 Task: Search one way flight ticket for 3 adults, 3 children in premium economy from Traverse City: Cherry Capital Airport (was Cherry County Airpark) to Evansville: Evansville Regional Airport on 5-3-2023. Choice of flights is JetBlue. Outbound departure time preference is 22:15.
Action: Mouse moved to (290, 437)
Screenshot: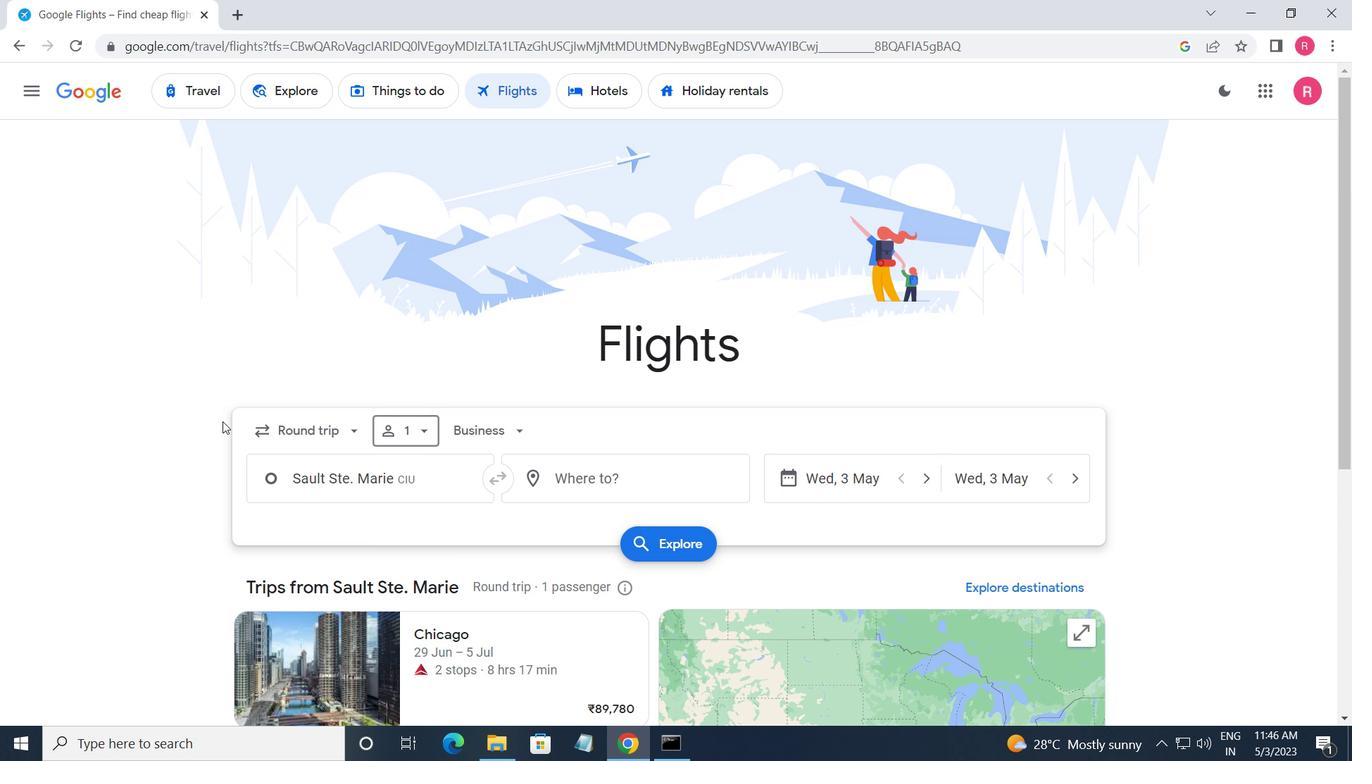 
Action: Mouse pressed left at (290, 437)
Screenshot: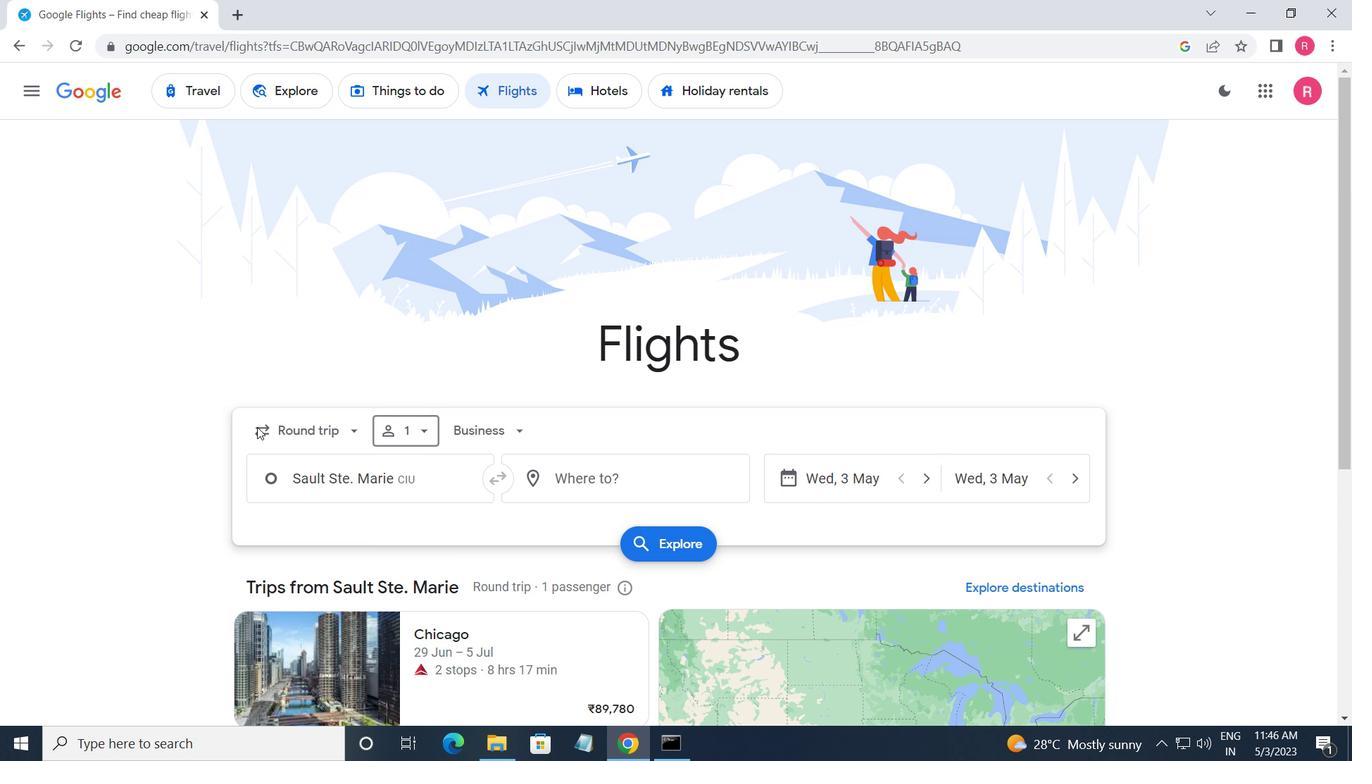 
Action: Mouse moved to (324, 513)
Screenshot: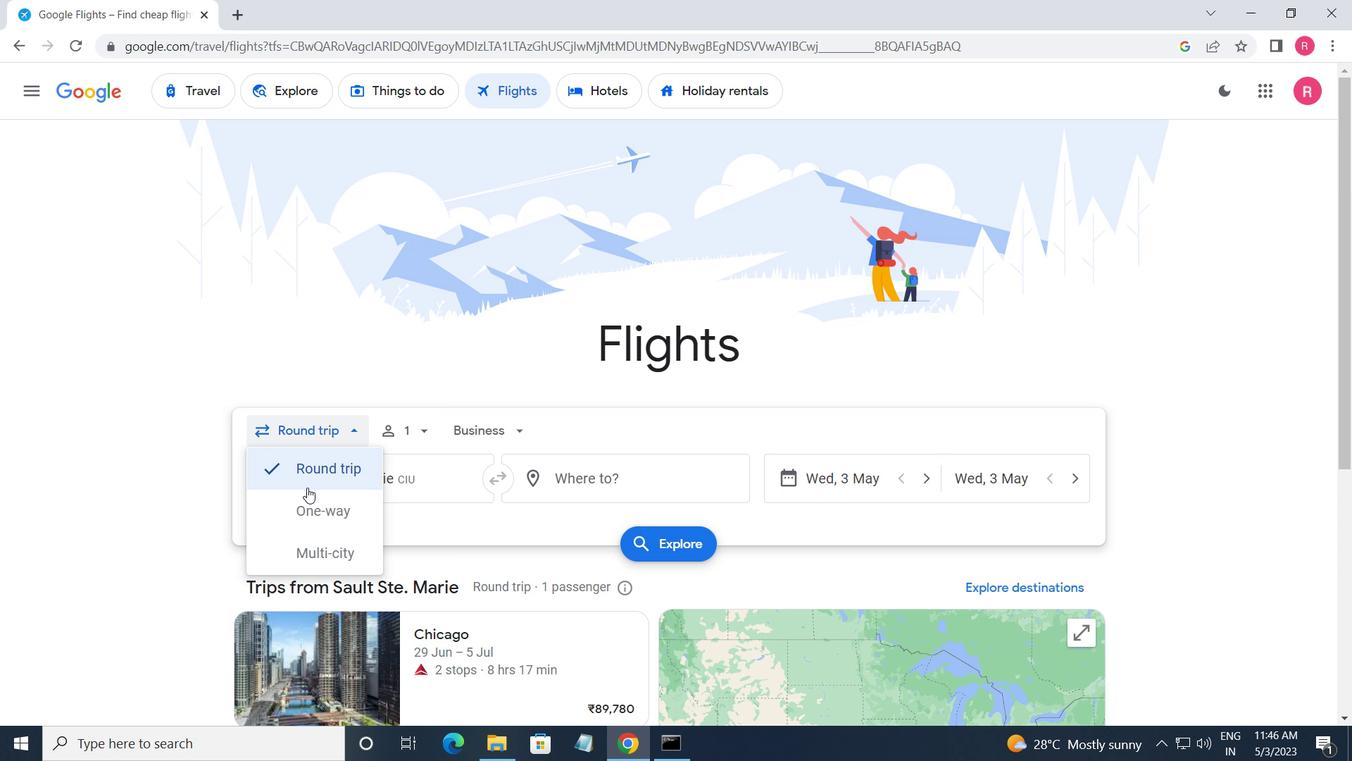 
Action: Mouse pressed left at (324, 513)
Screenshot: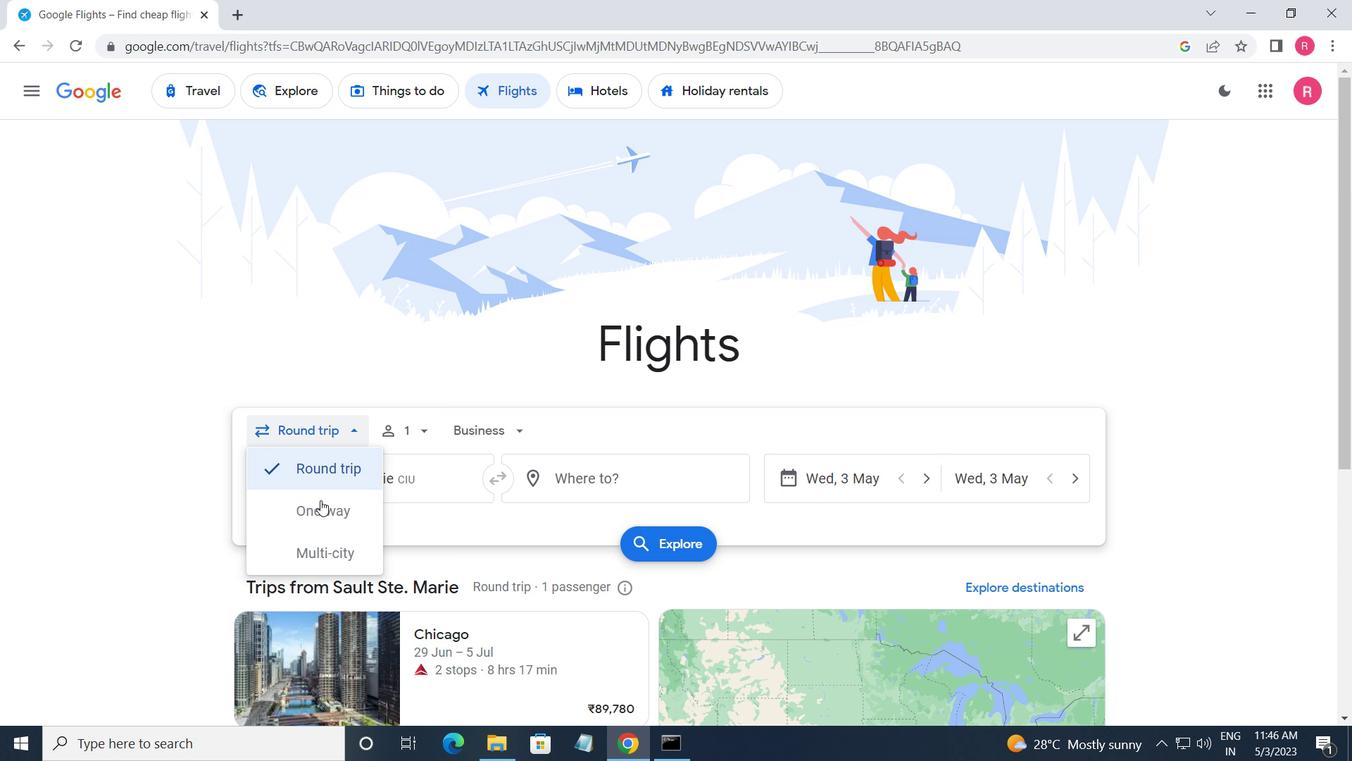 
Action: Mouse moved to (402, 431)
Screenshot: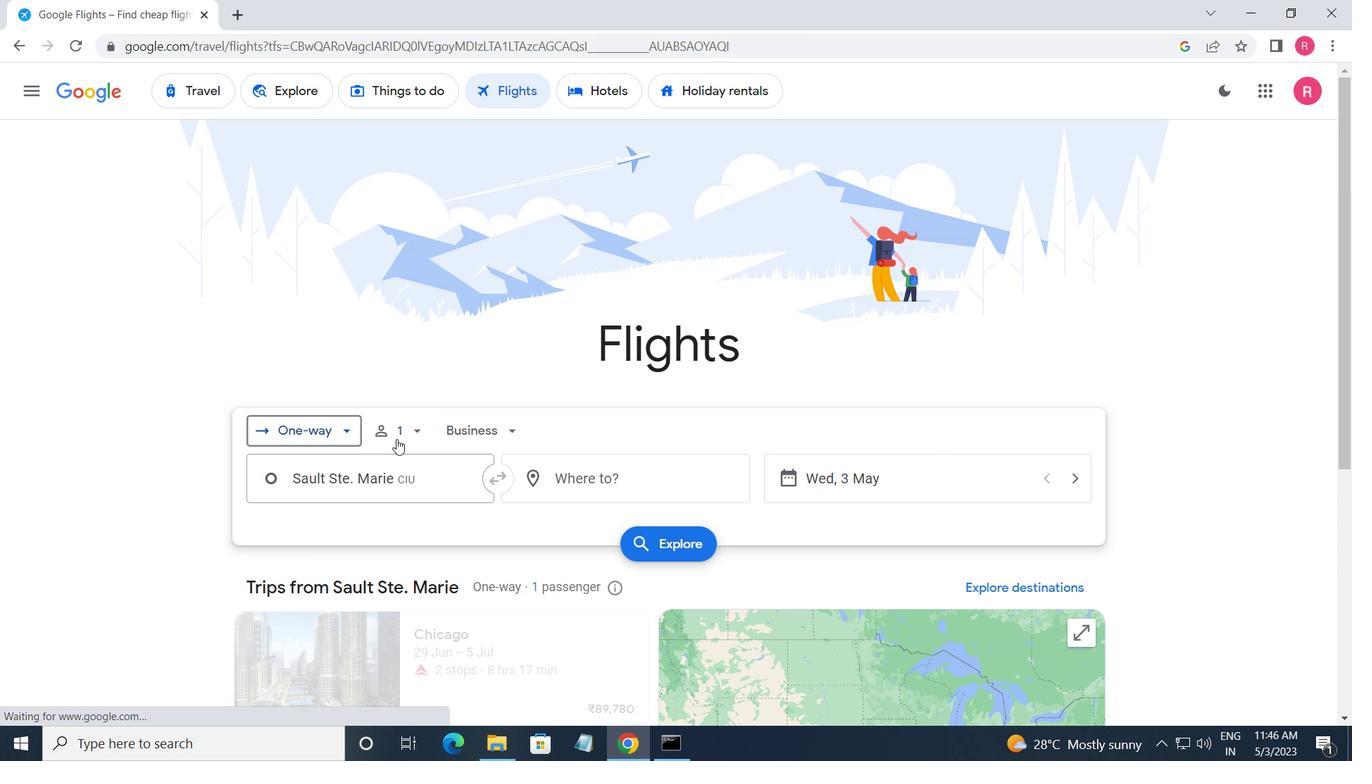 
Action: Mouse pressed left at (402, 431)
Screenshot: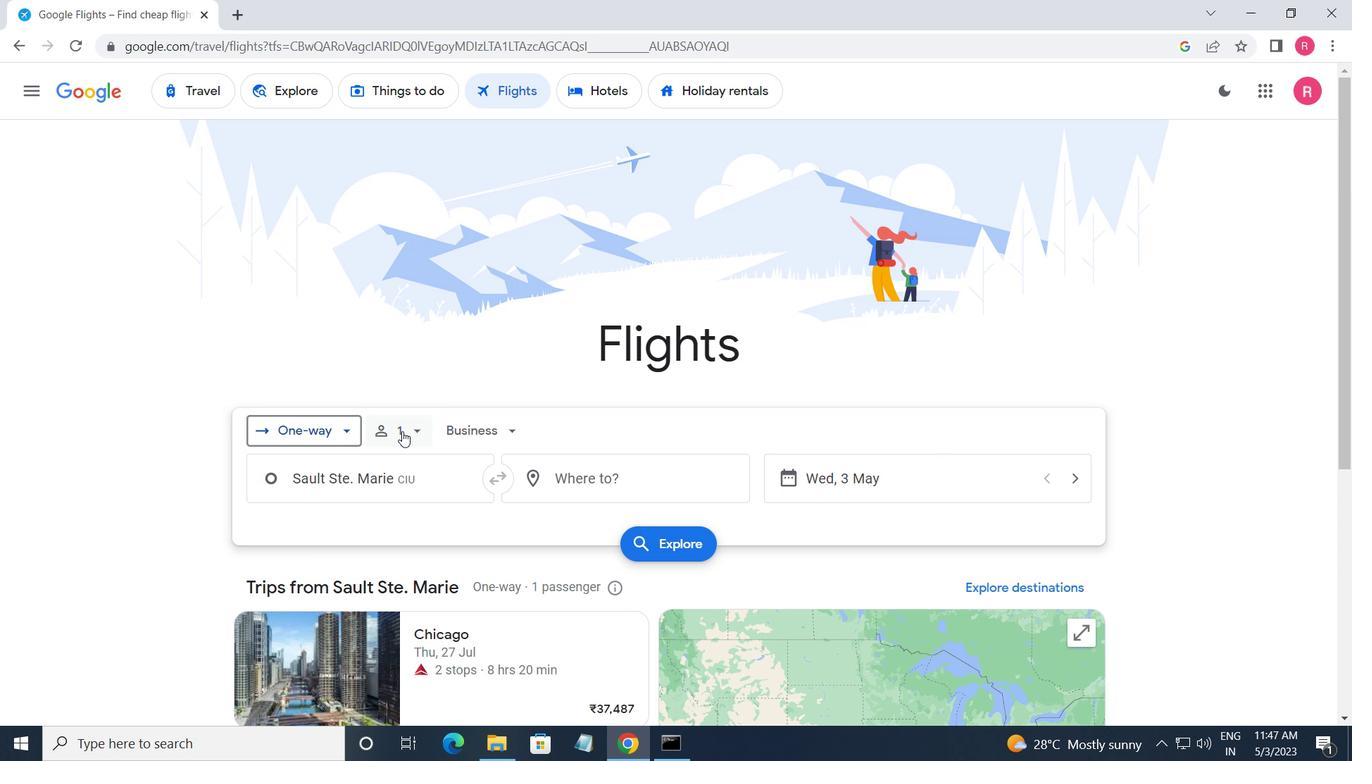 
Action: Mouse moved to (558, 489)
Screenshot: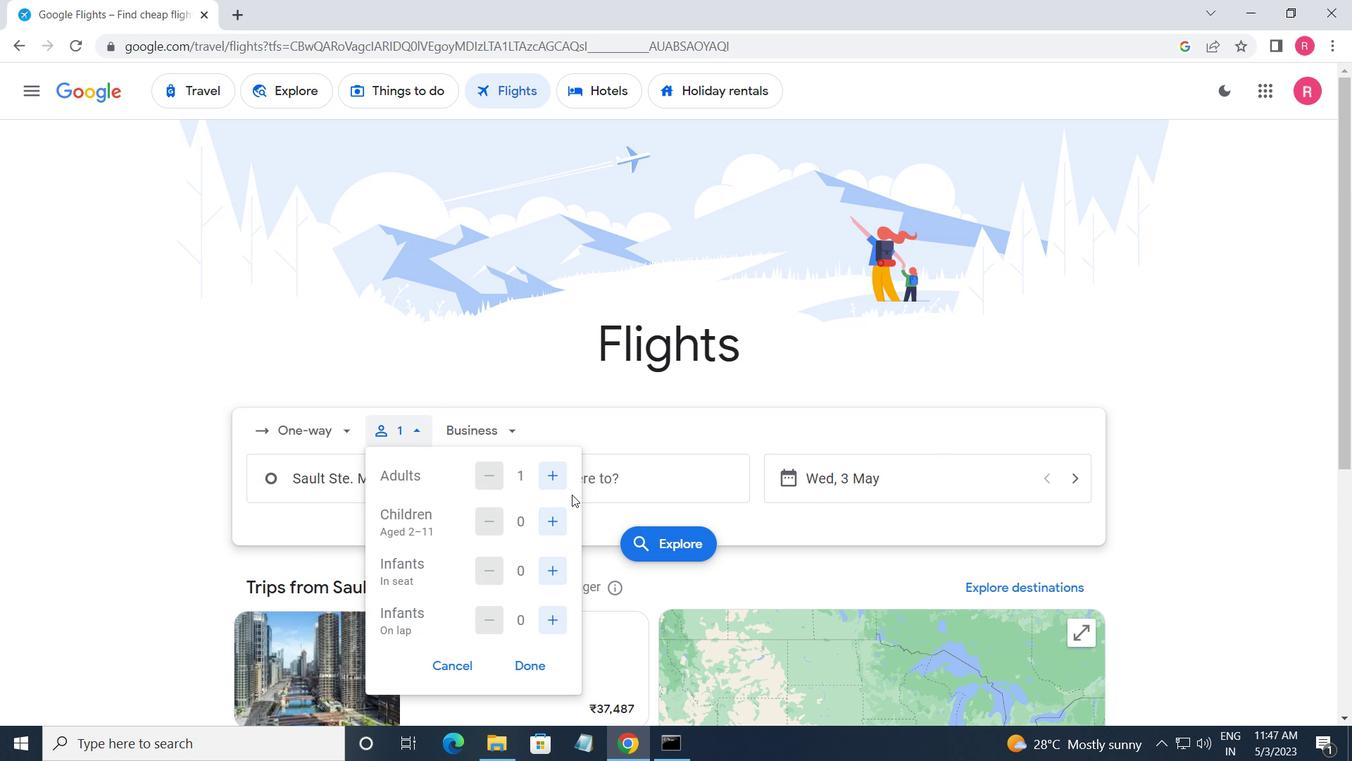 
Action: Mouse pressed left at (558, 489)
Screenshot: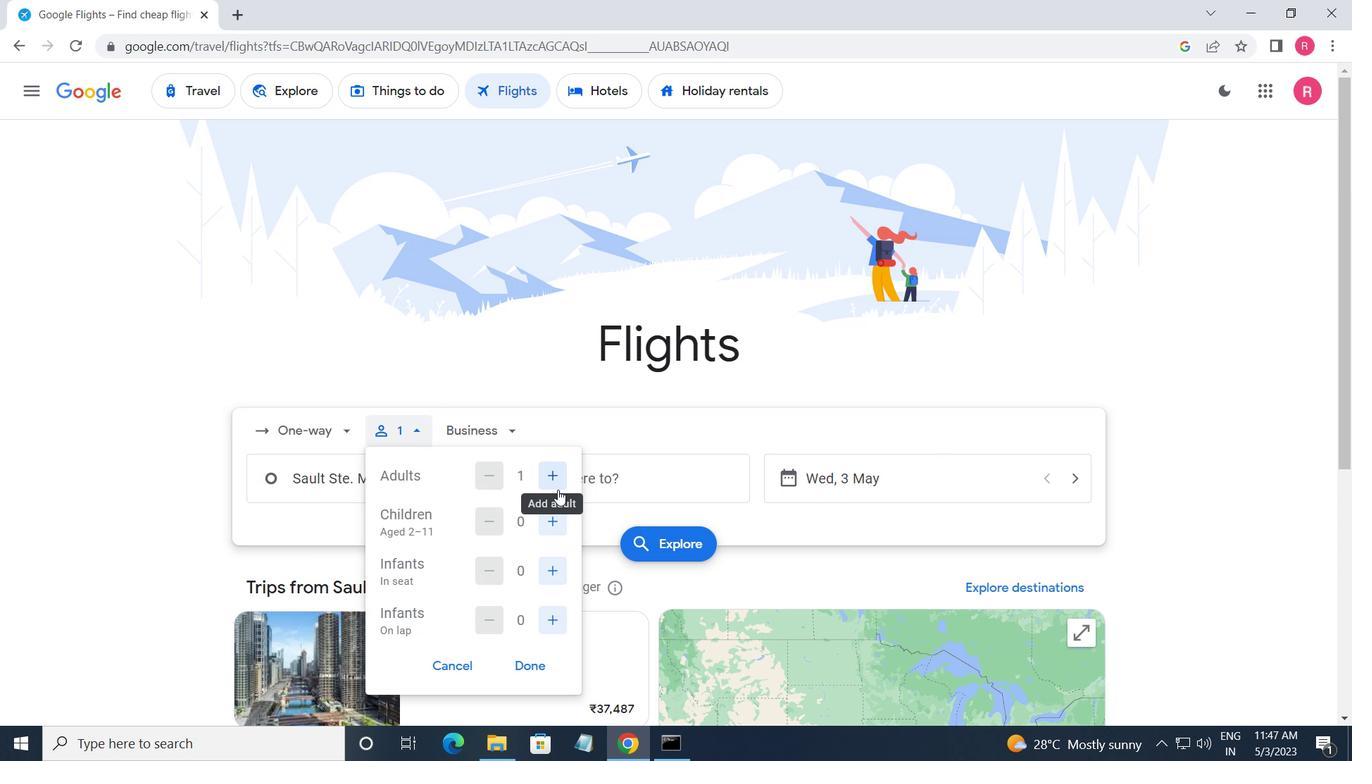 
Action: Mouse pressed left at (558, 489)
Screenshot: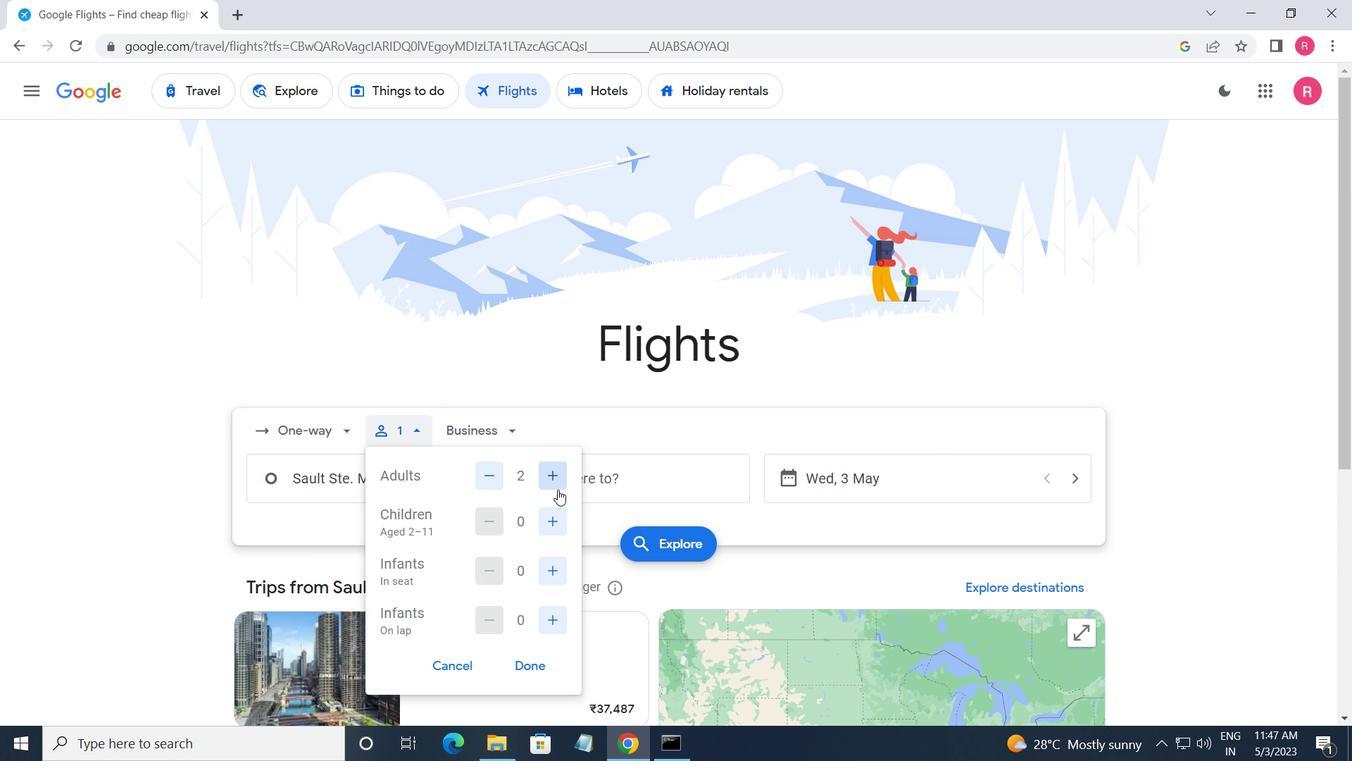 
Action: Mouse moved to (555, 517)
Screenshot: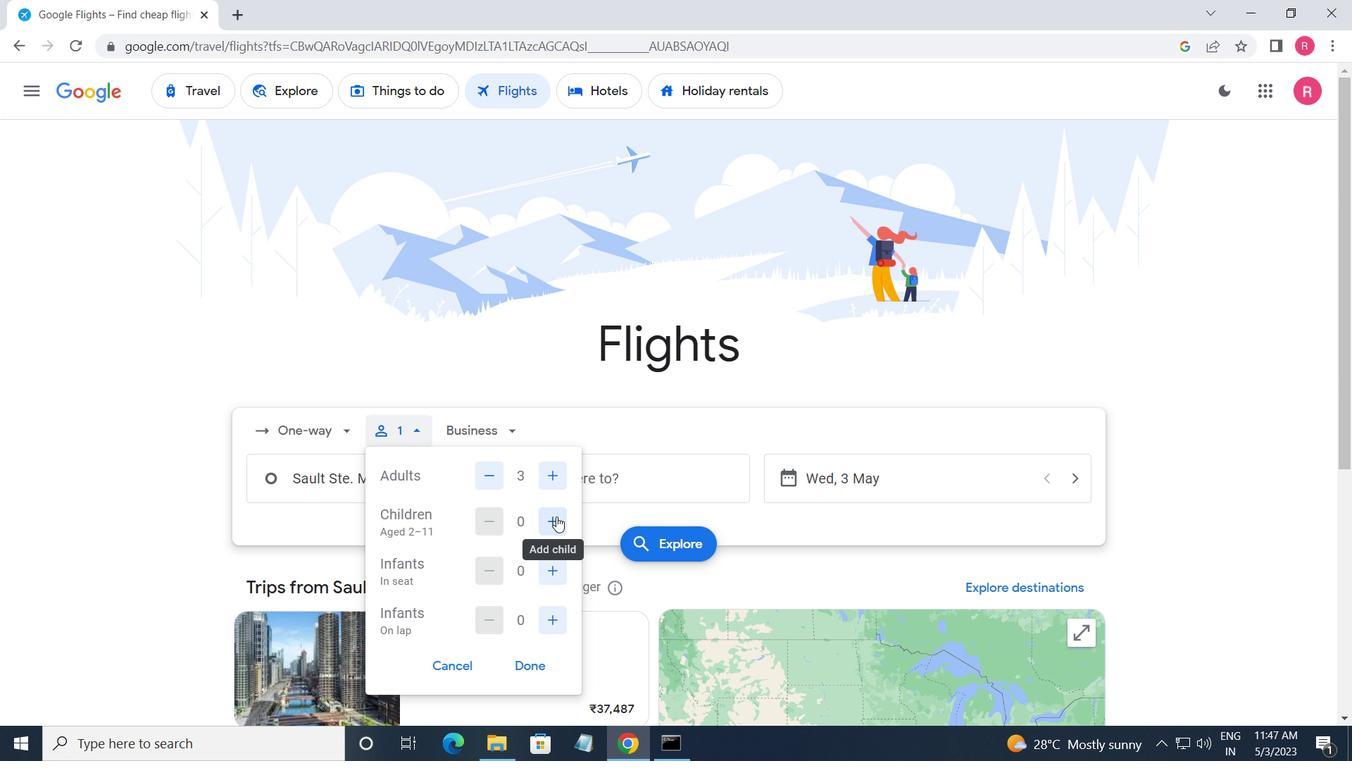 
Action: Mouse pressed left at (555, 517)
Screenshot: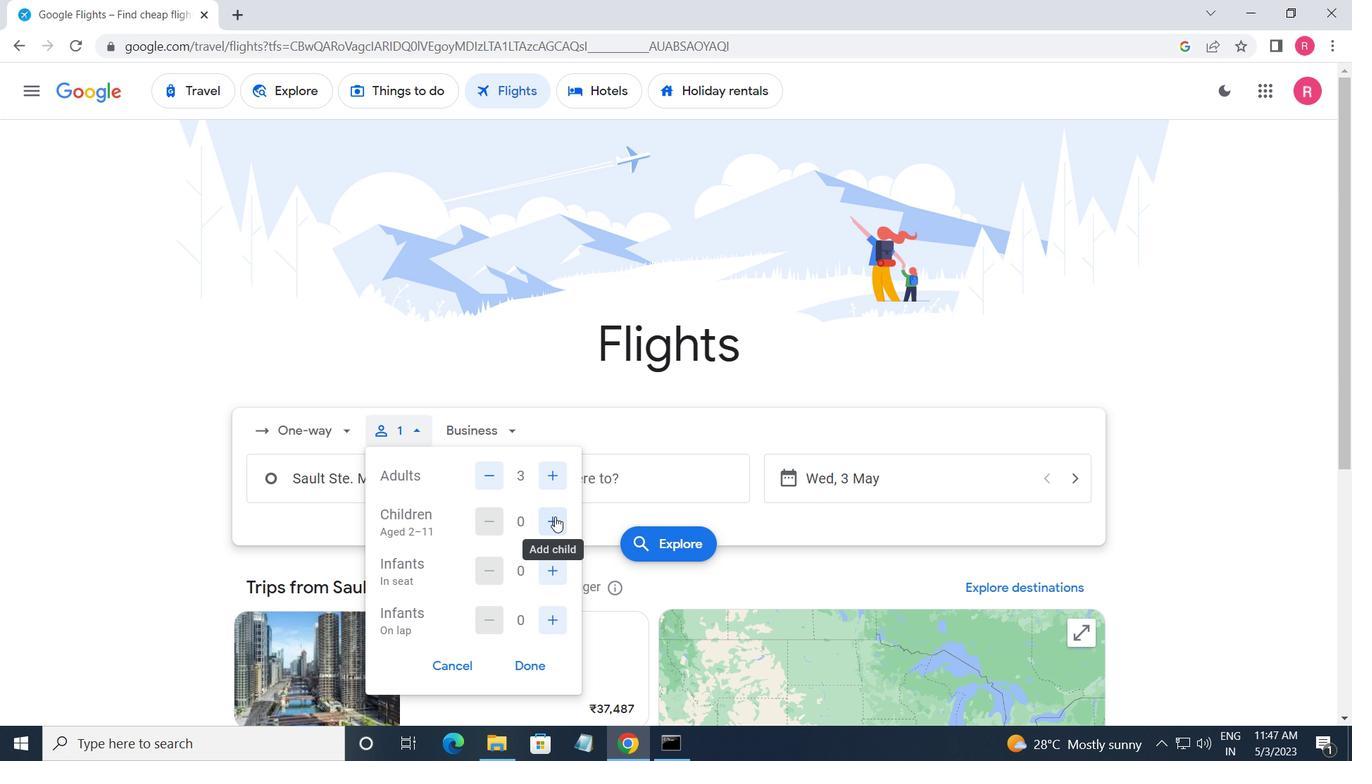 
Action: Mouse moved to (555, 517)
Screenshot: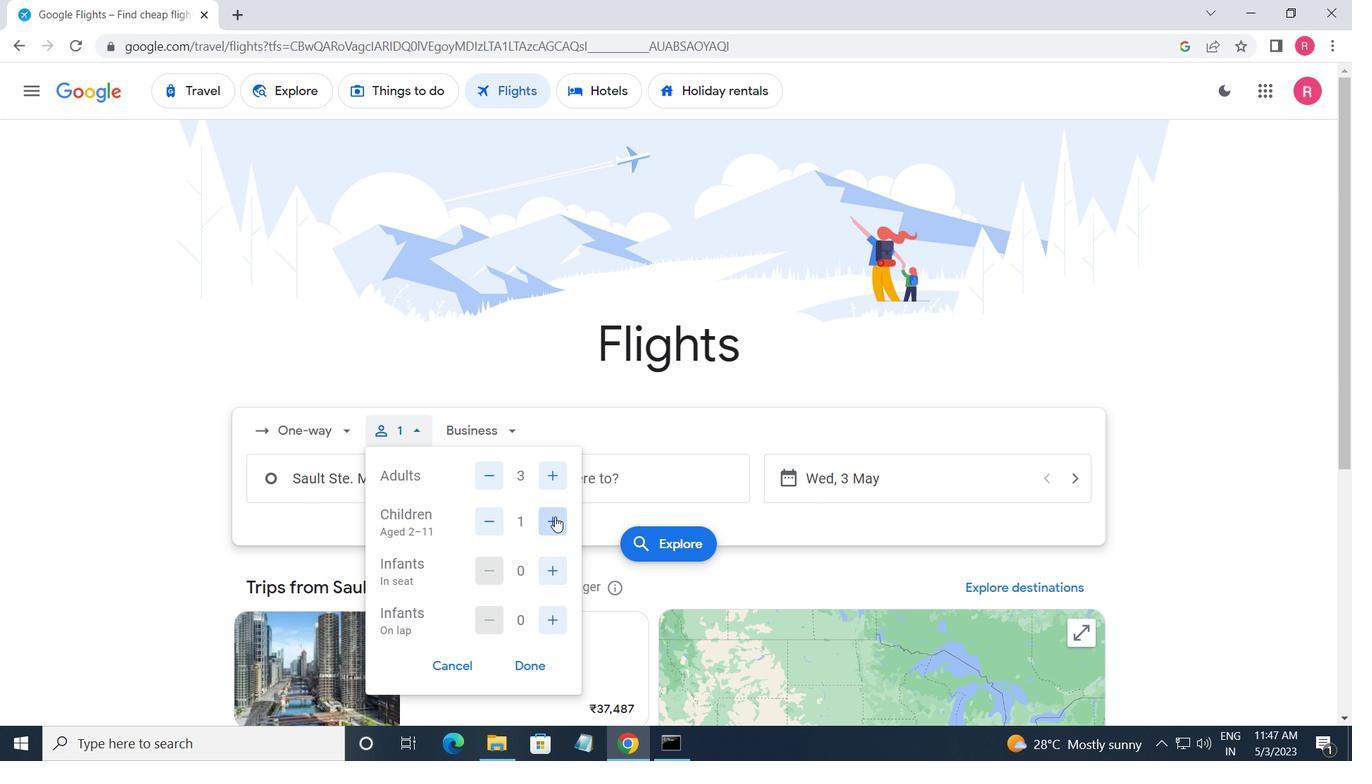 
Action: Mouse pressed left at (555, 517)
Screenshot: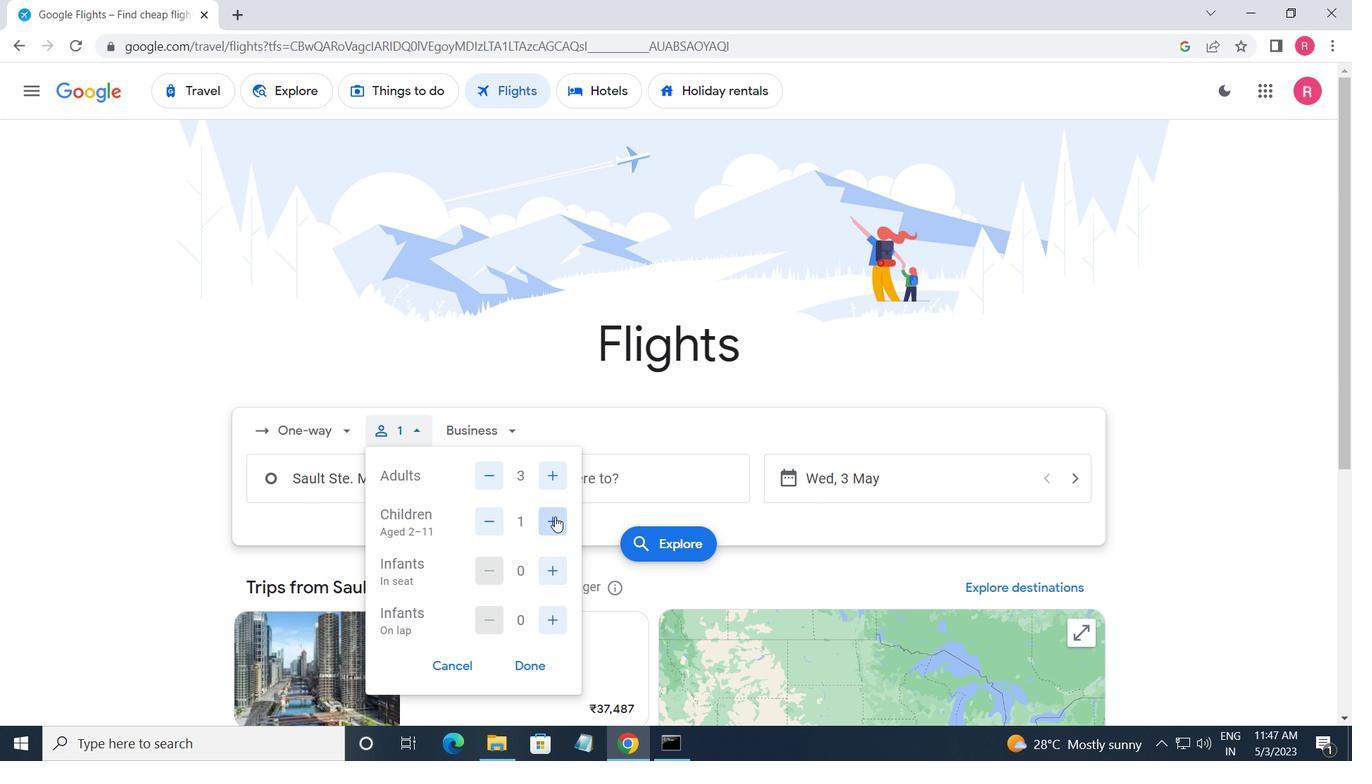 
Action: Mouse pressed left at (555, 517)
Screenshot: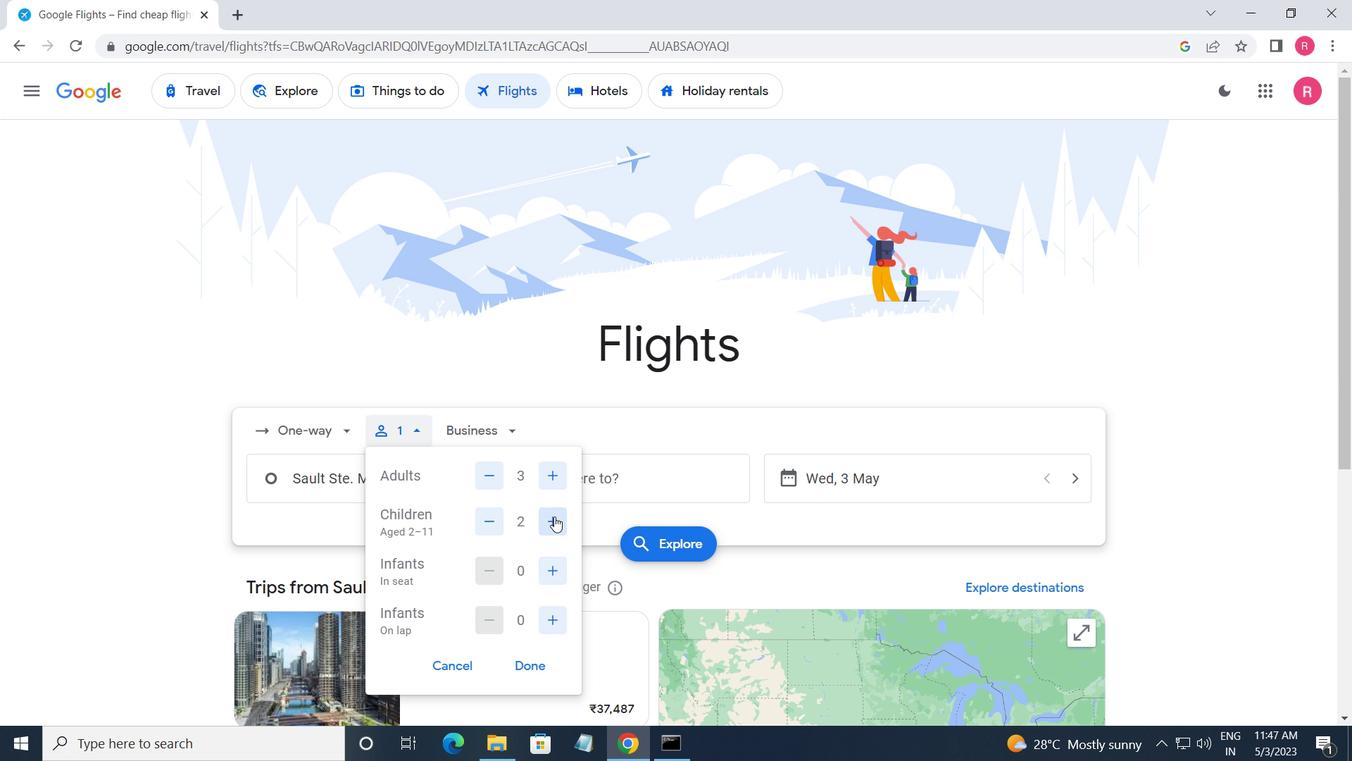 
Action: Mouse moved to (470, 430)
Screenshot: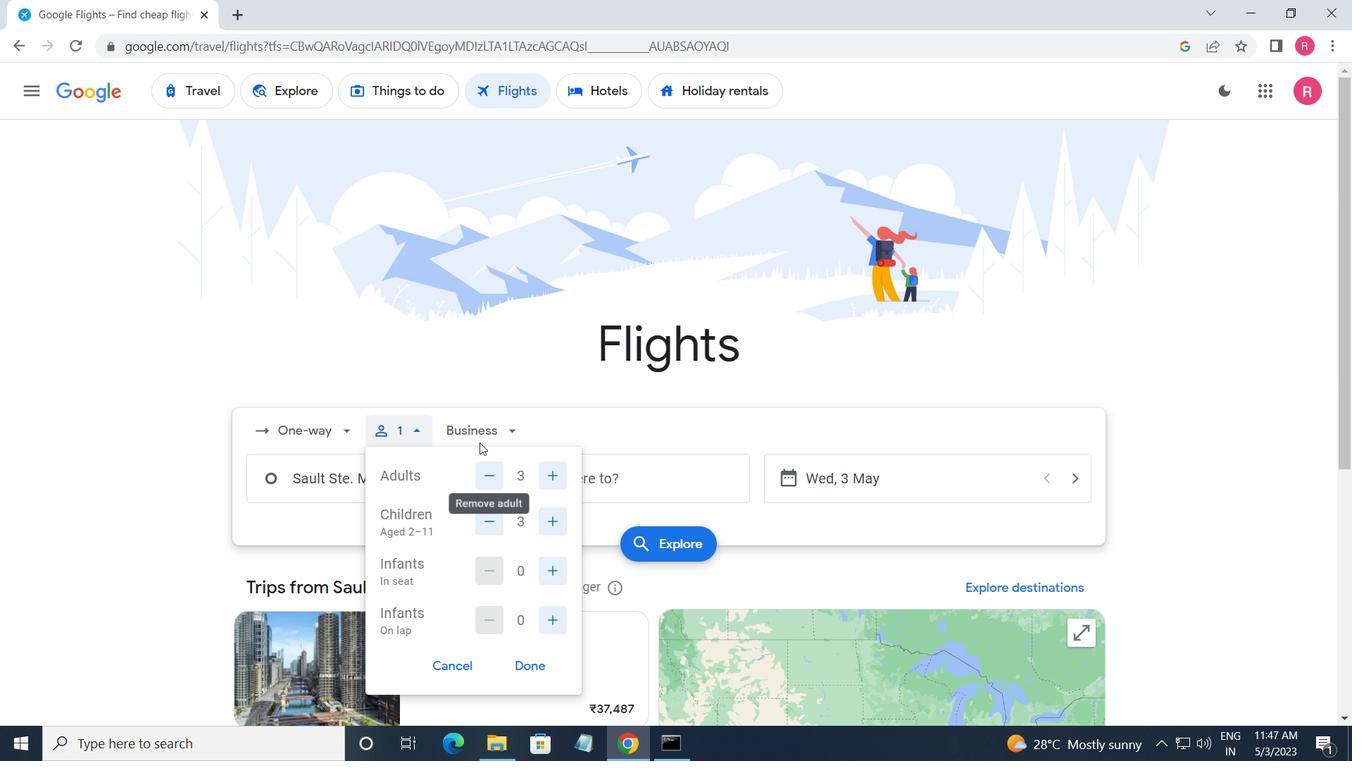 
Action: Mouse pressed left at (470, 430)
Screenshot: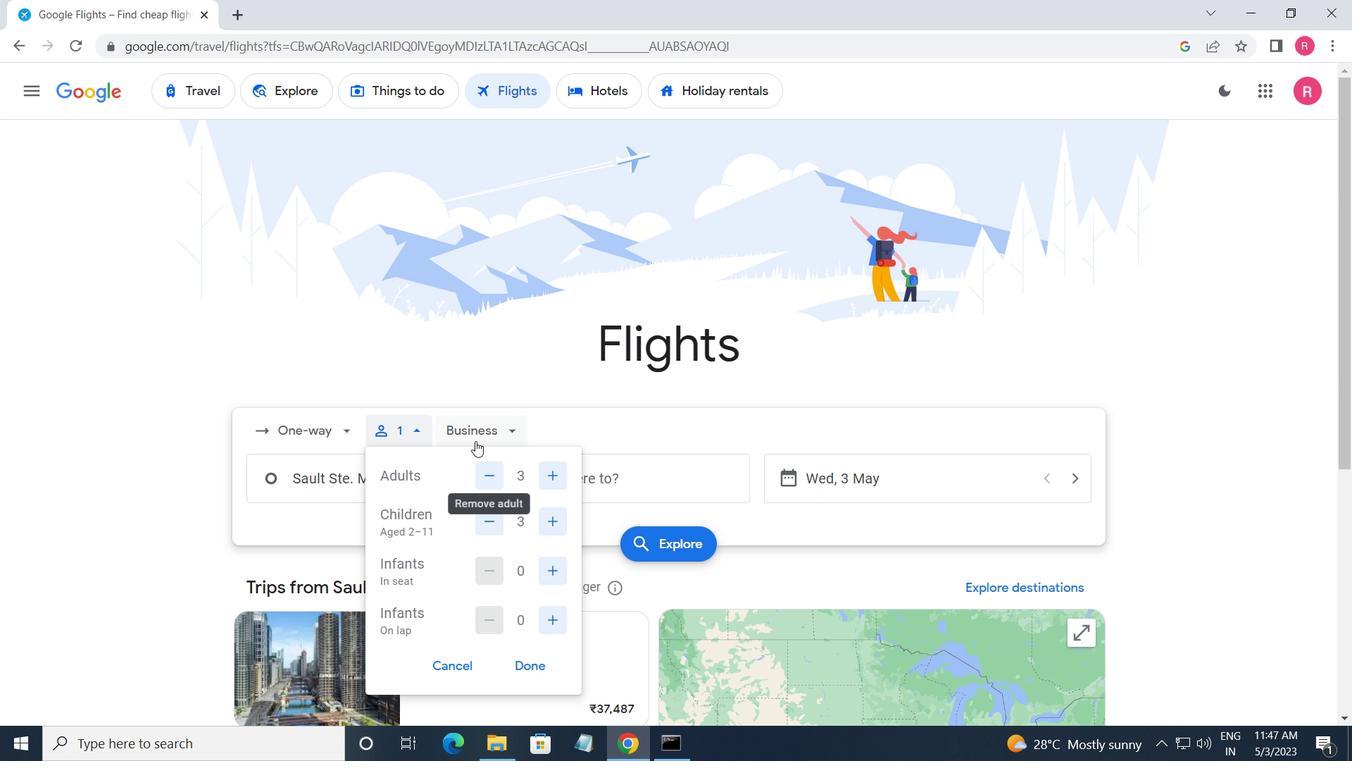 
Action: Mouse moved to (527, 511)
Screenshot: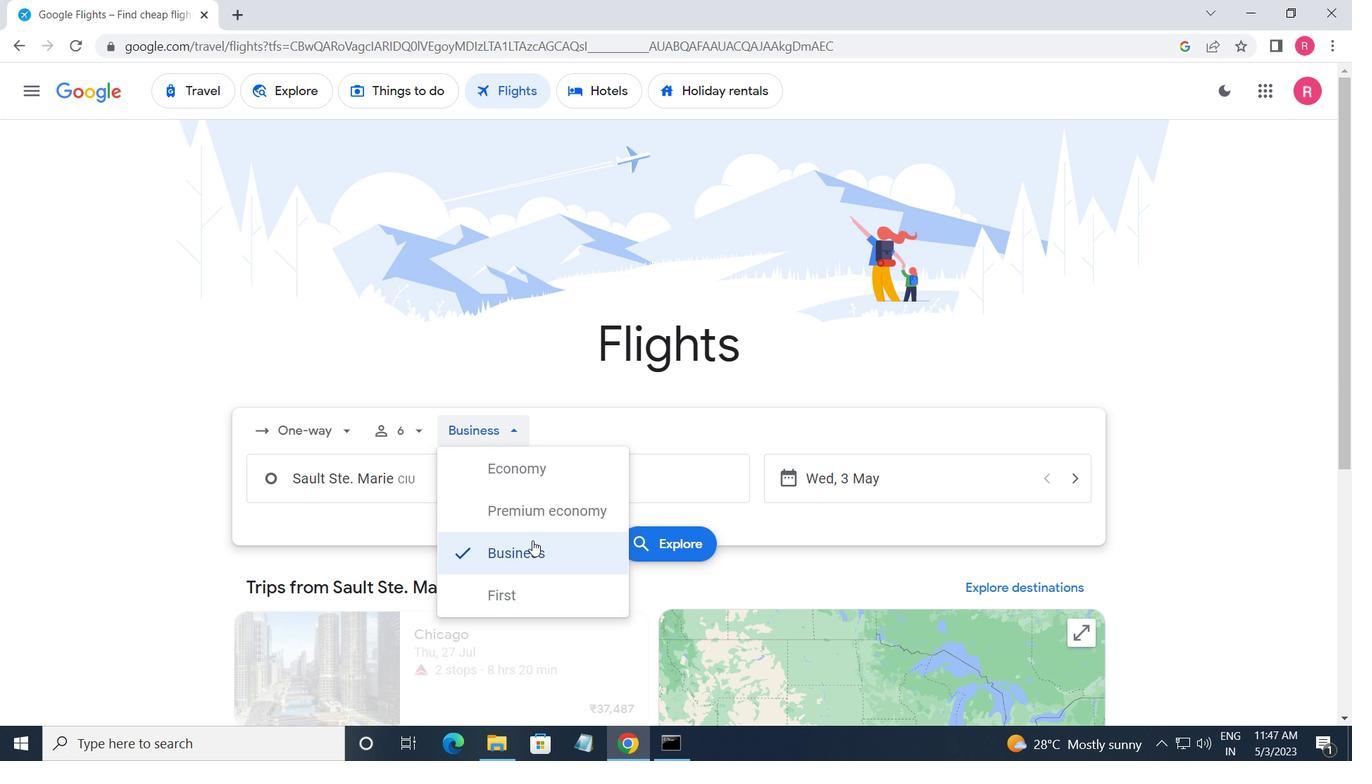 
Action: Mouse pressed left at (527, 511)
Screenshot: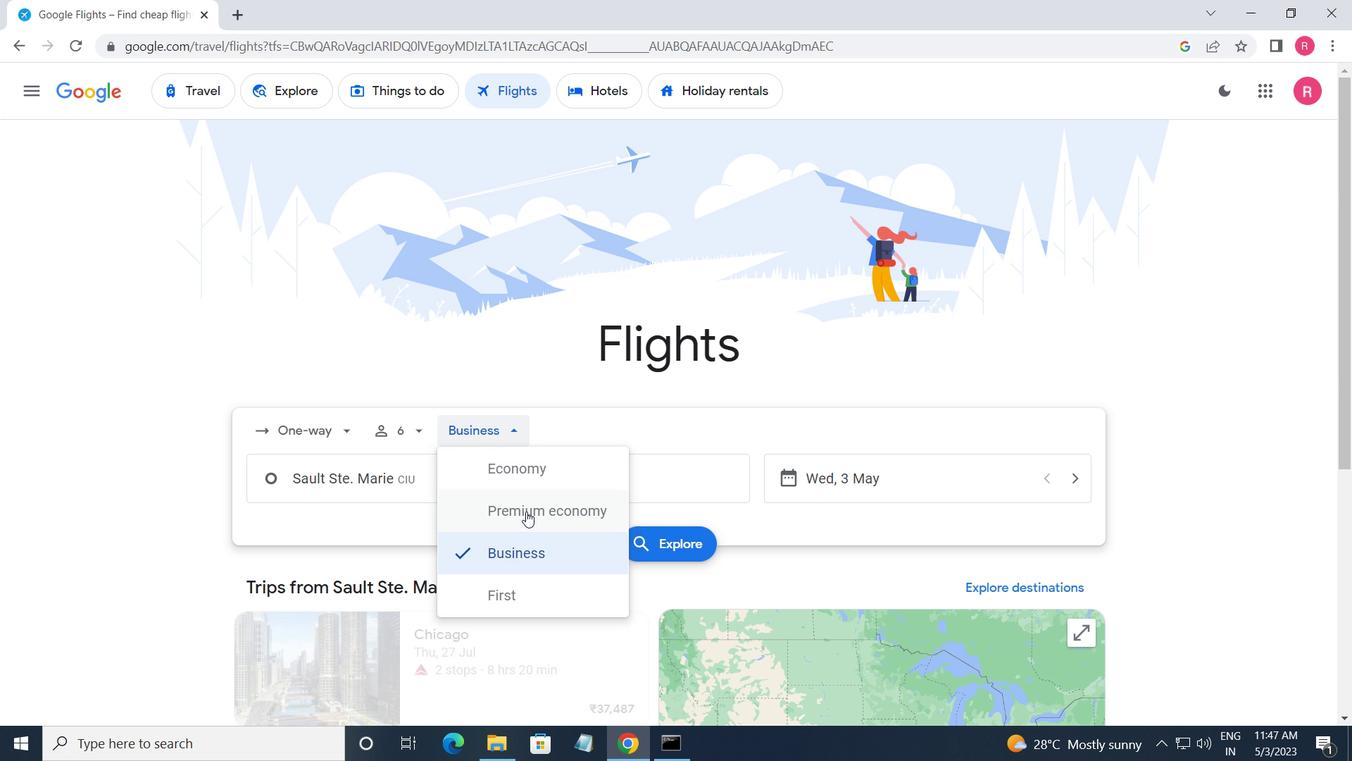 
Action: Mouse moved to (436, 486)
Screenshot: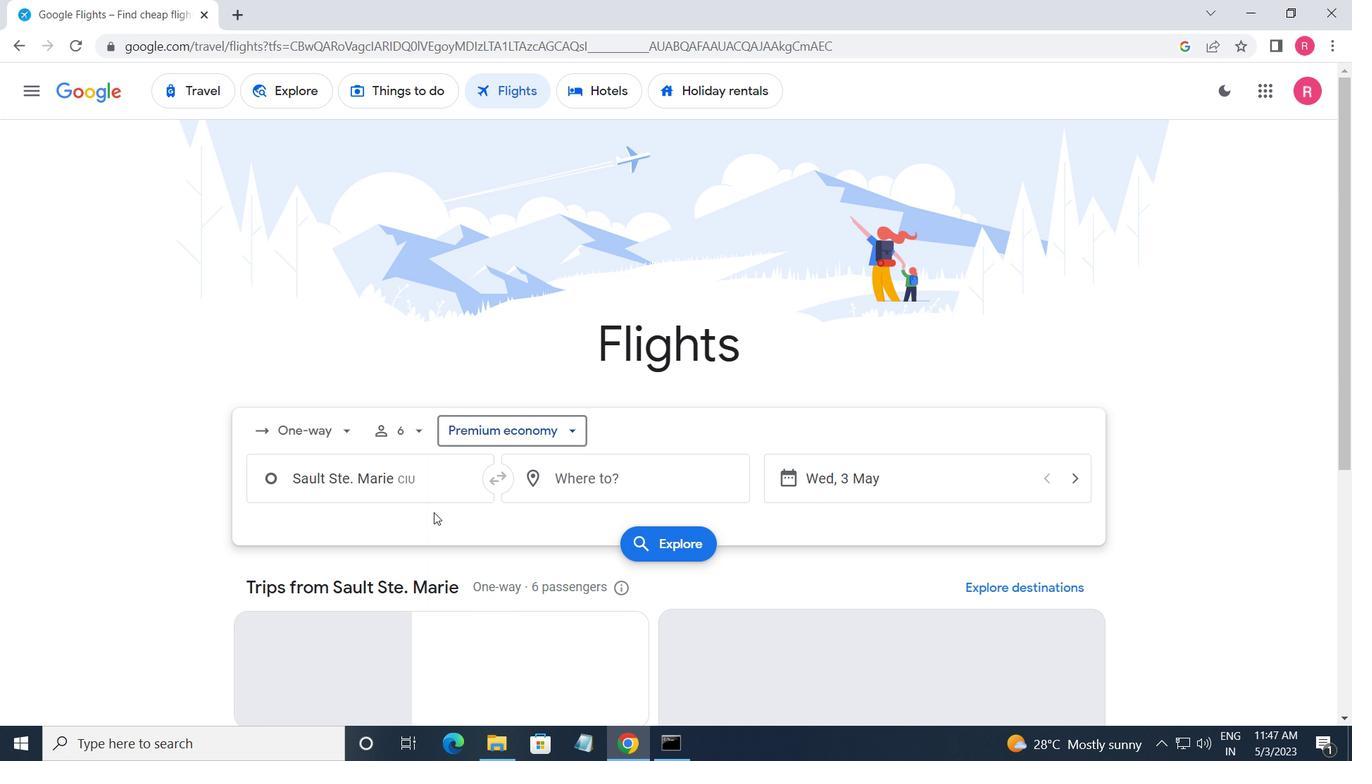 
Action: Mouse pressed left at (436, 486)
Screenshot: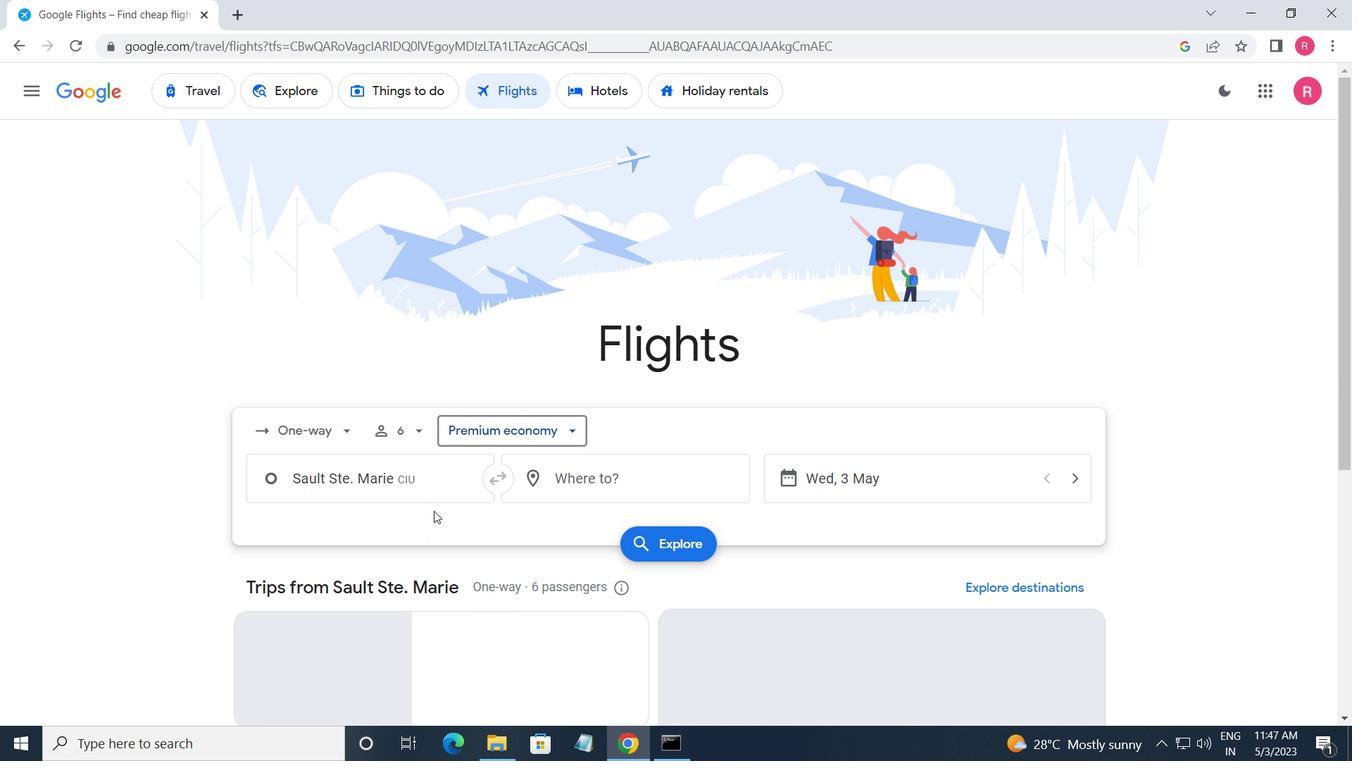 
Action: Mouse moved to (414, 640)
Screenshot: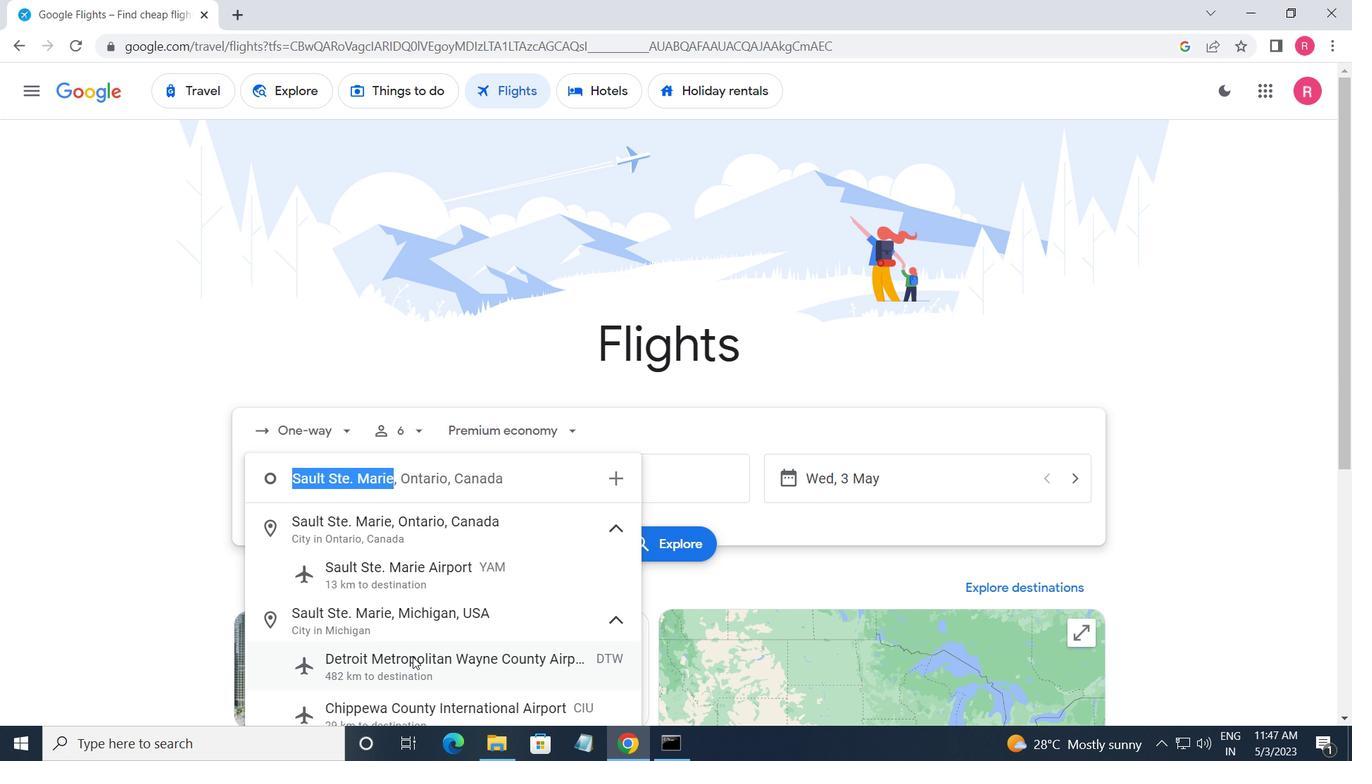 
Action: Key pressed <Key.shift>CHERRY
Screenshot: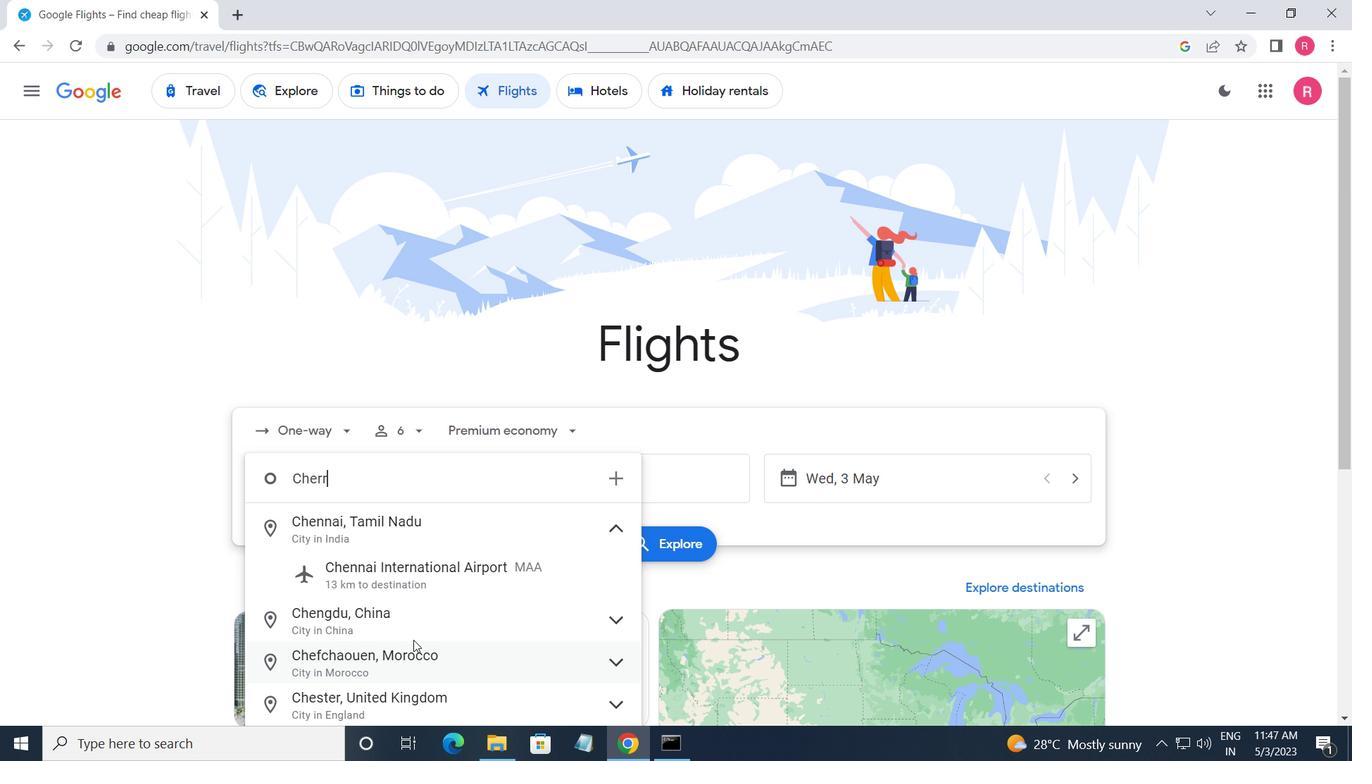 
Action: Mouse moved to (367, 522)
Screenshot: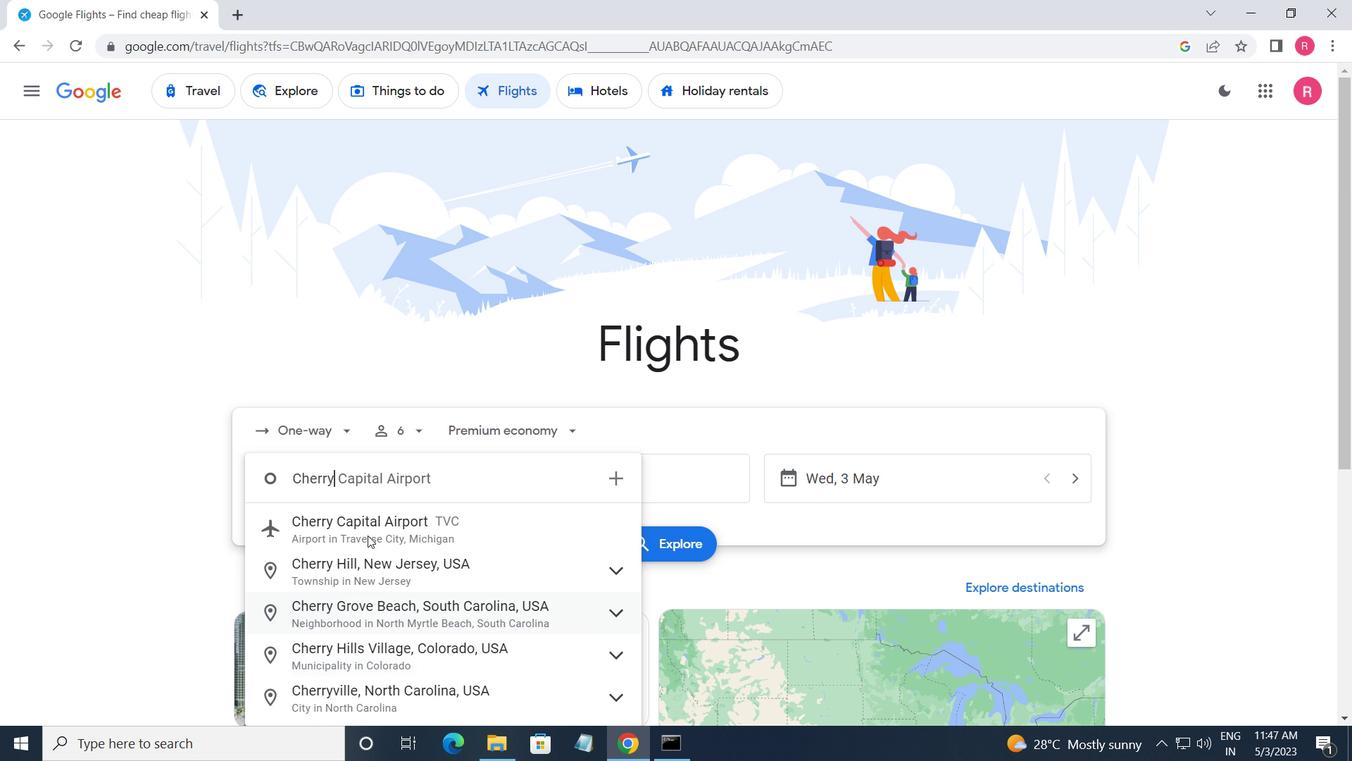 
Action: Mouse pressed left at (367, 522)
Screenshot: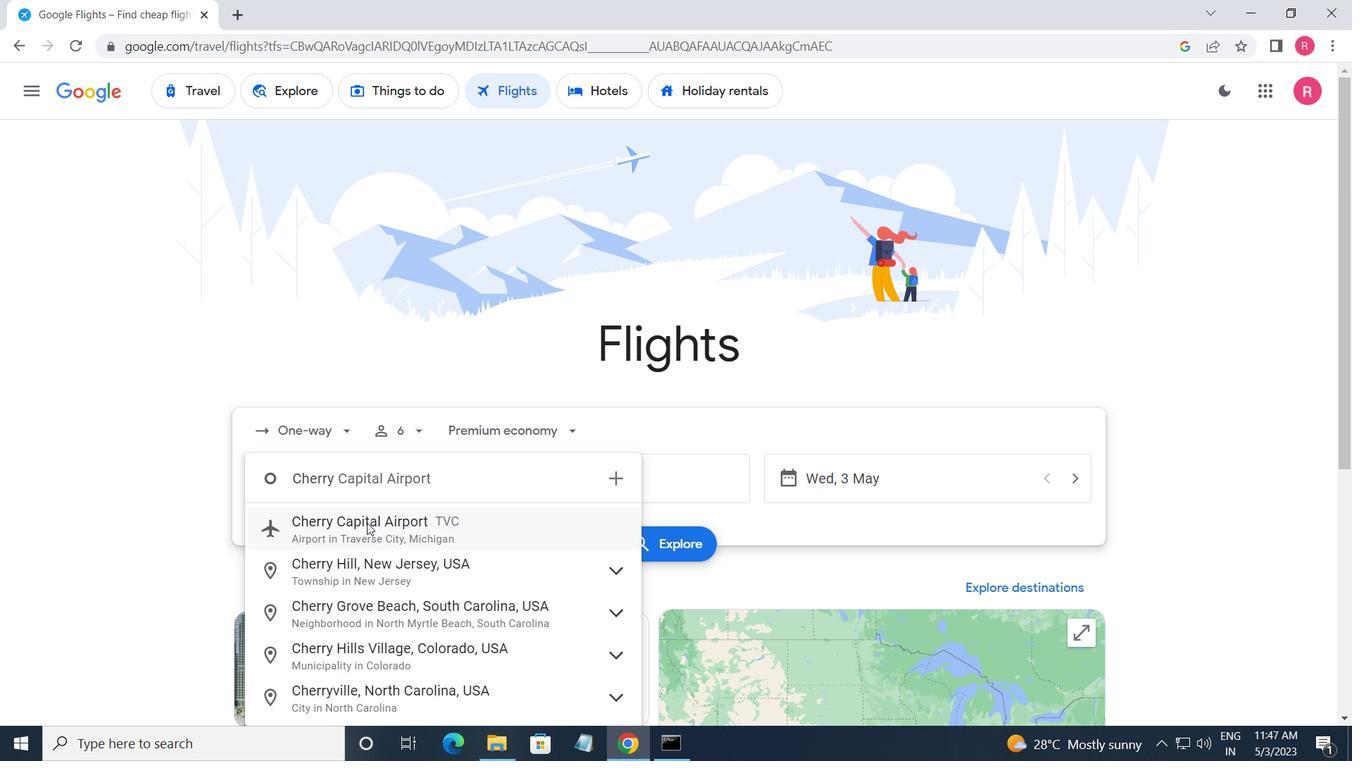 
Action: Mouse moved to (607, 498)
Screenshot: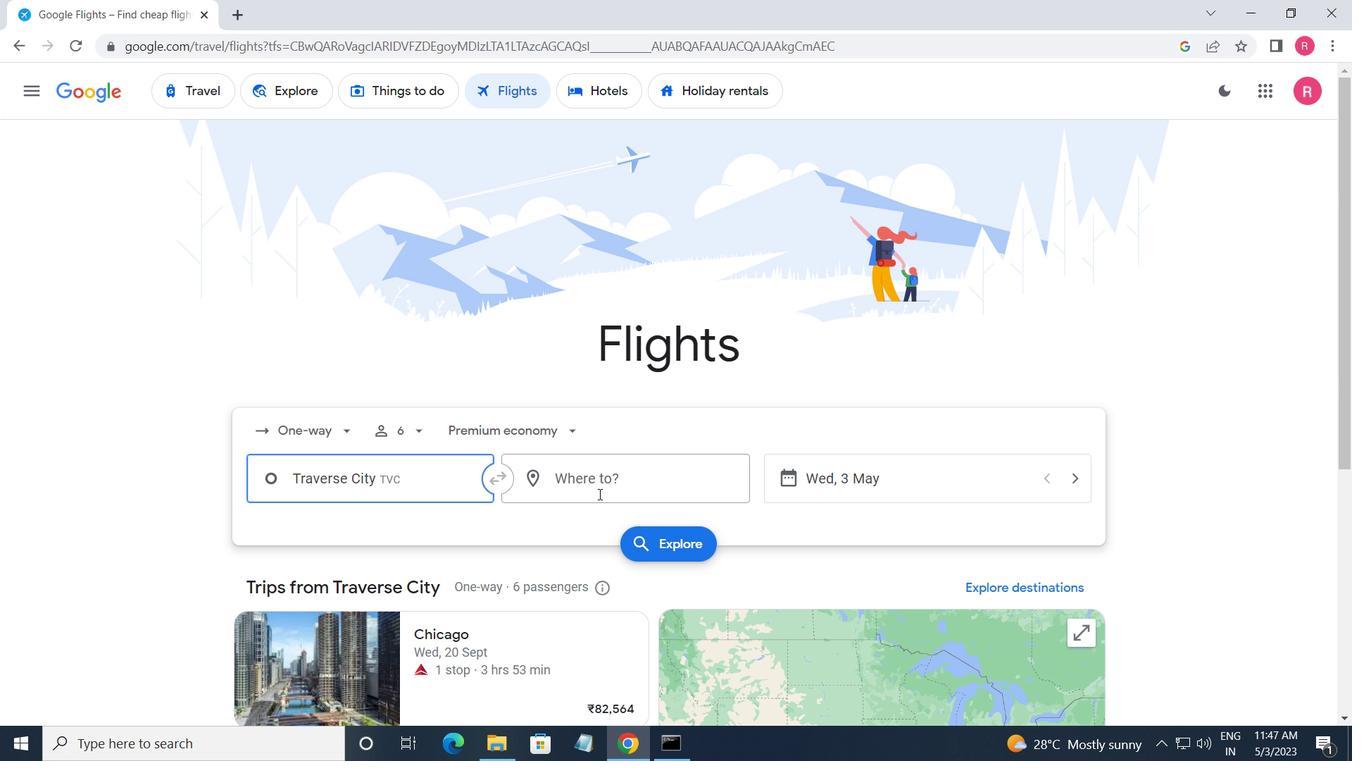 
Action: Mouse pressed left at (607, 498)
Screenshot: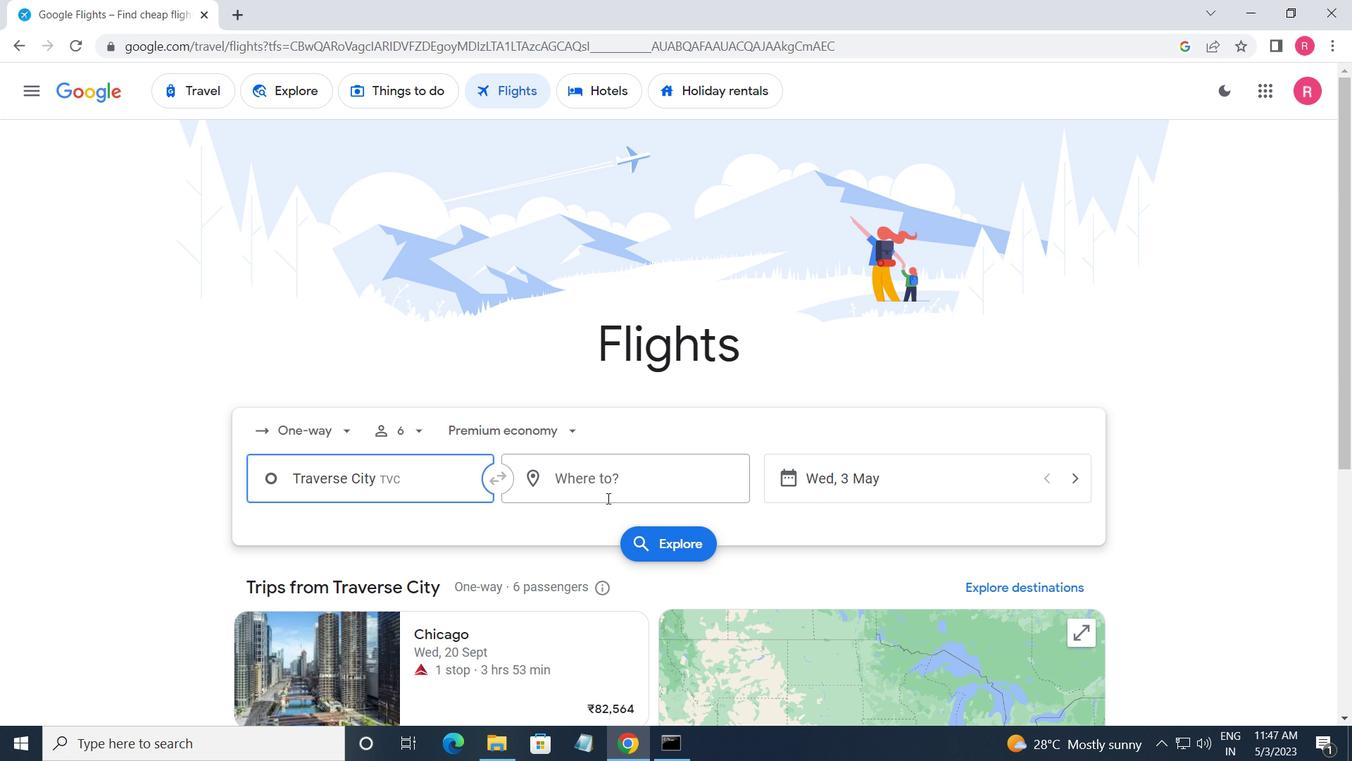 
Action: Mouse moved to (641, 673)
Screenshot: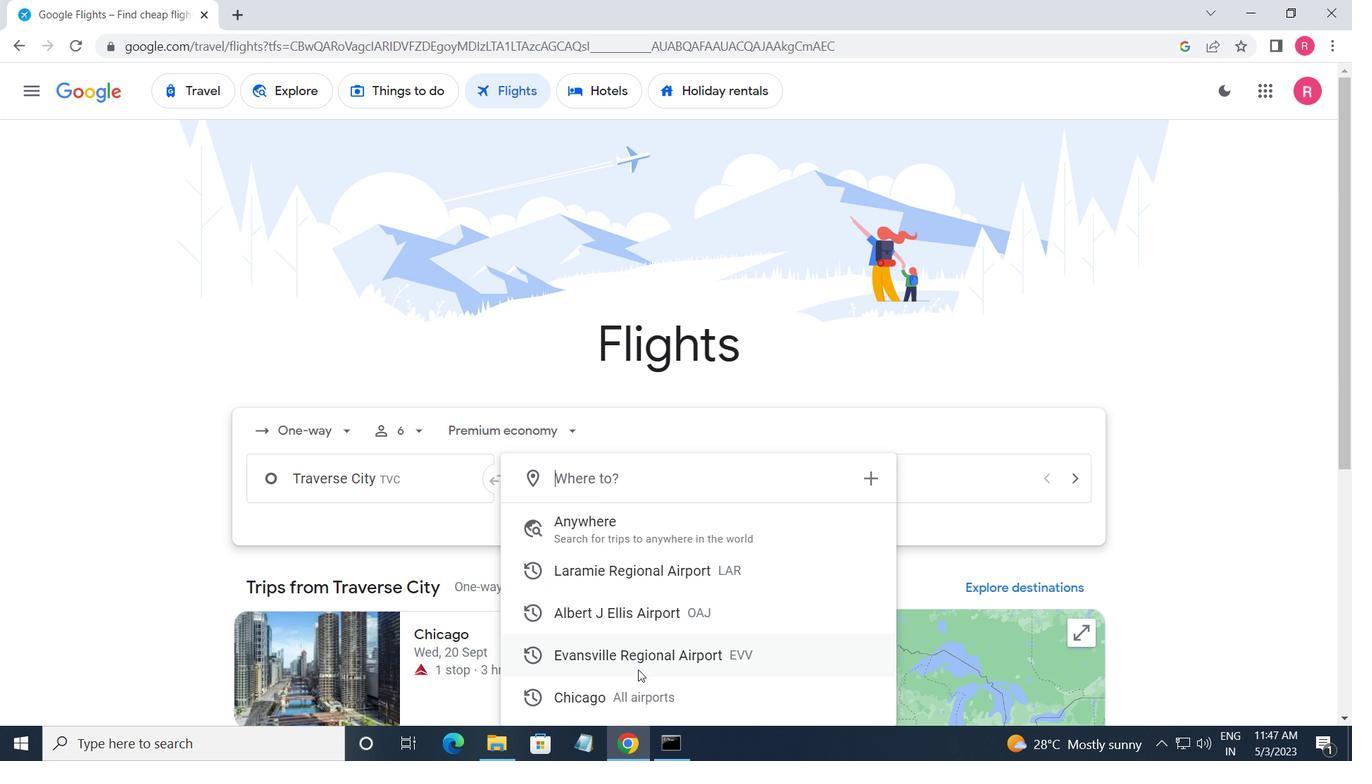 
Action: Mouse pressed left at (641, 673)
Screenshot: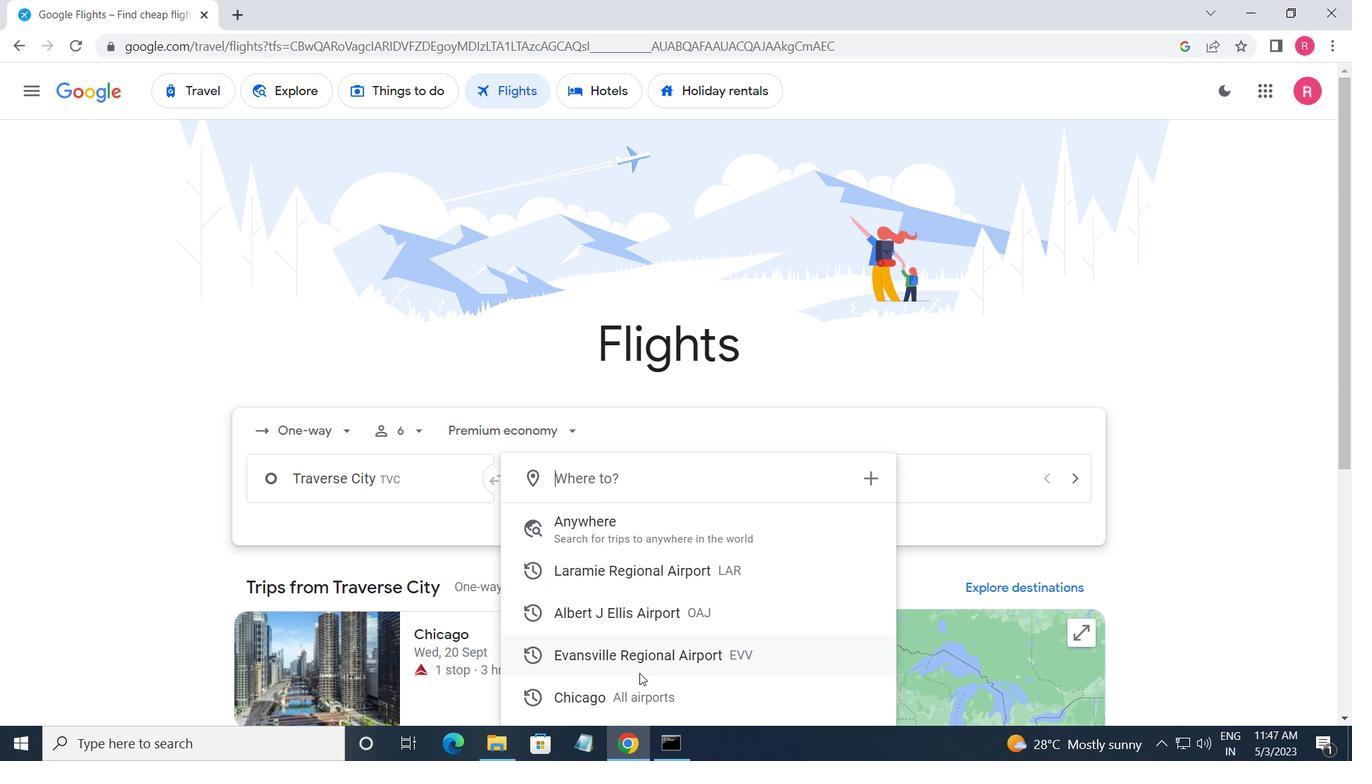 
Action: Mouse moved to (897, 492)
Screenshot: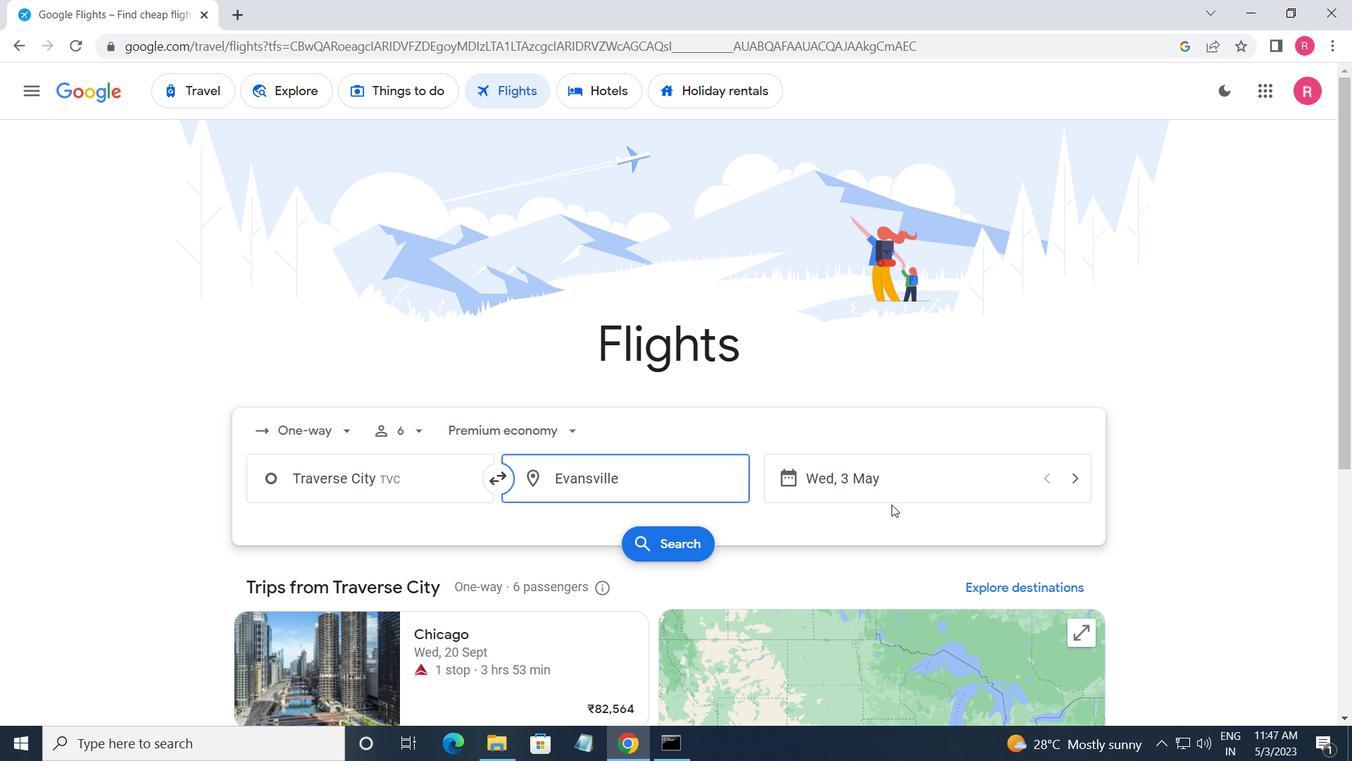
Action: Mouse pressed left at (897, 492)
Screenshot: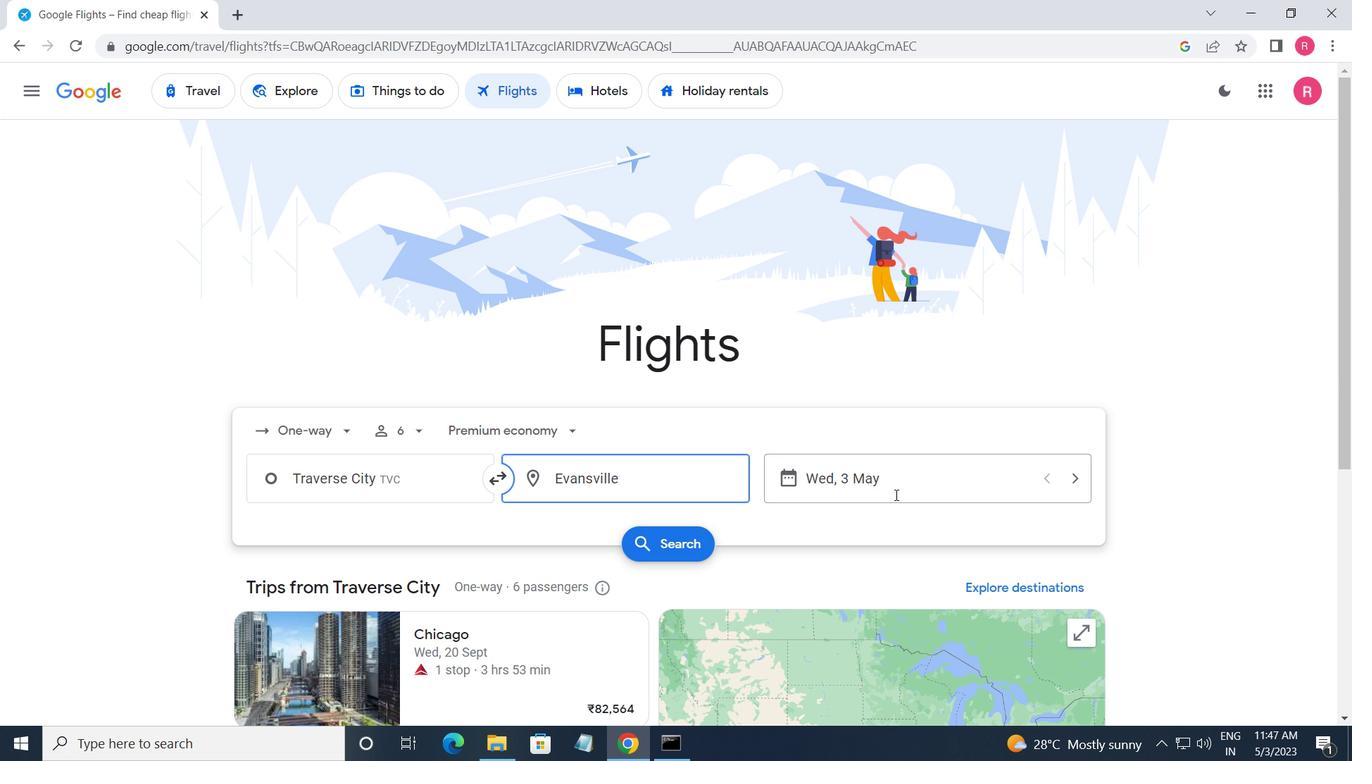 
Action: Mouse moved to (603, 408)
Screenshot: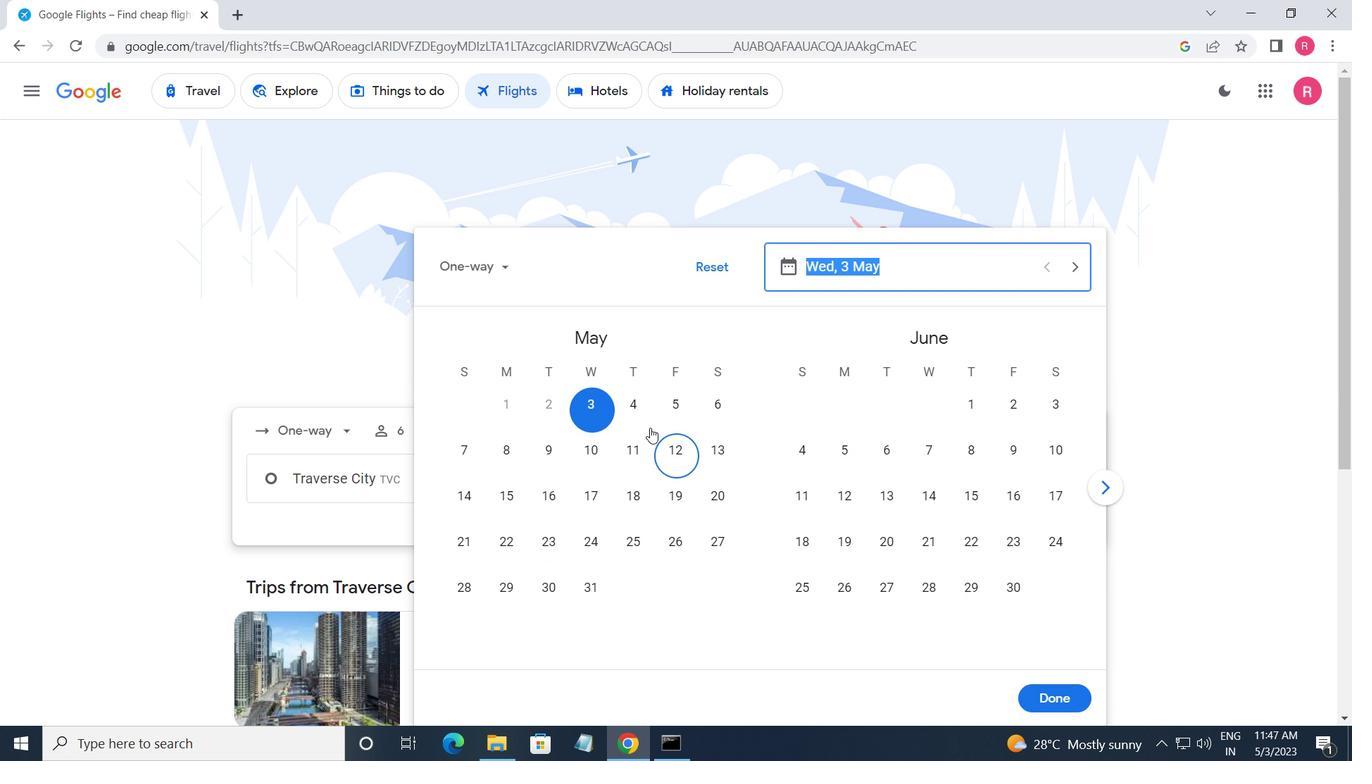 
Action: Mouse pressed left at (603, 408)
Screenshot: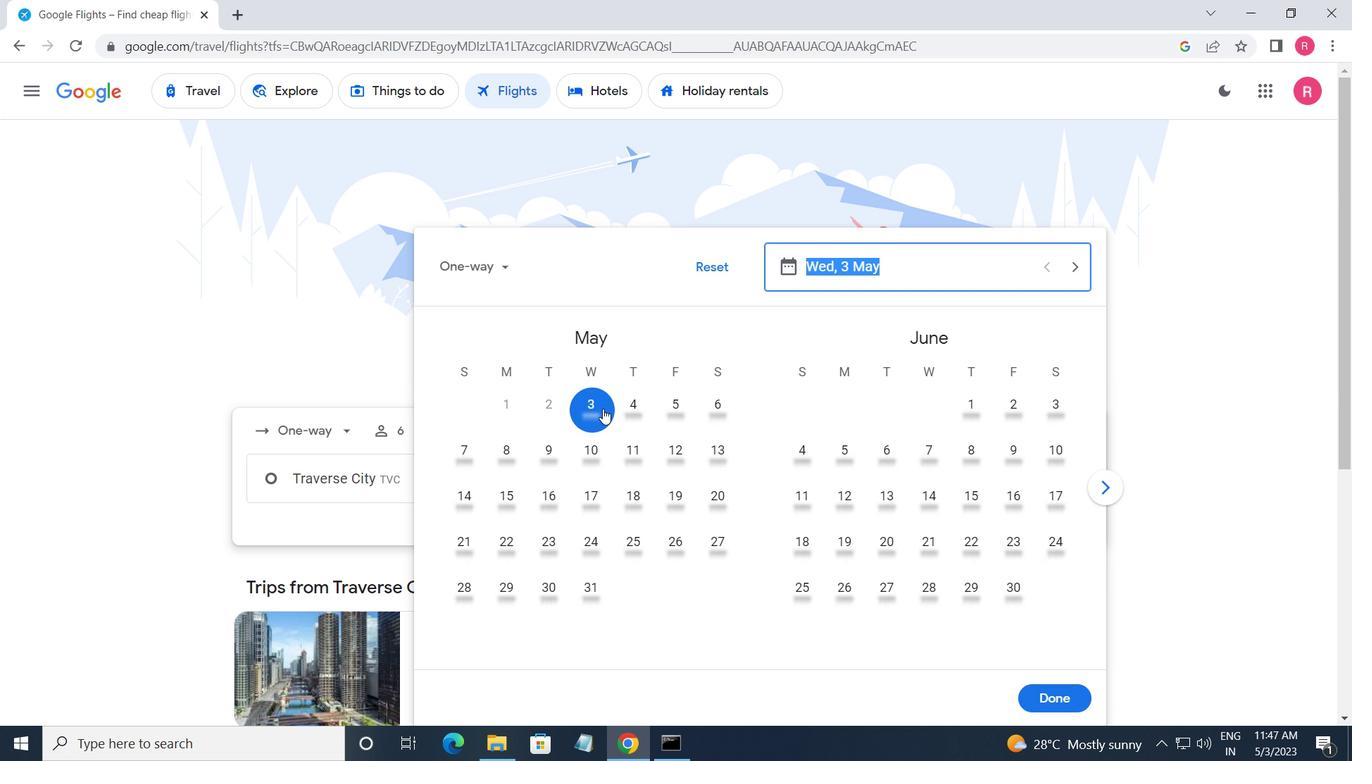 
Action: Mouse moved to (1037, 687)
Screenshot: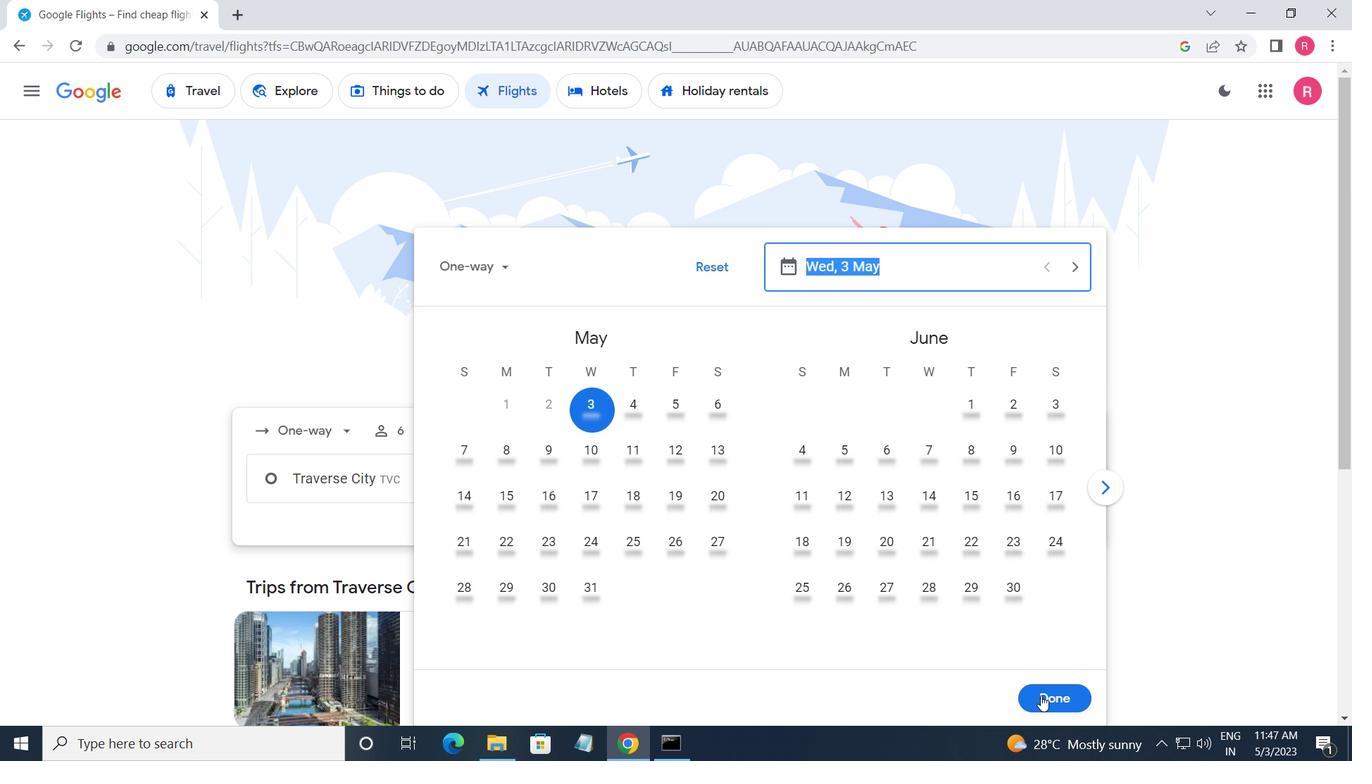 
Action: Mouse pressed left at (1037, 687)
Screenshot: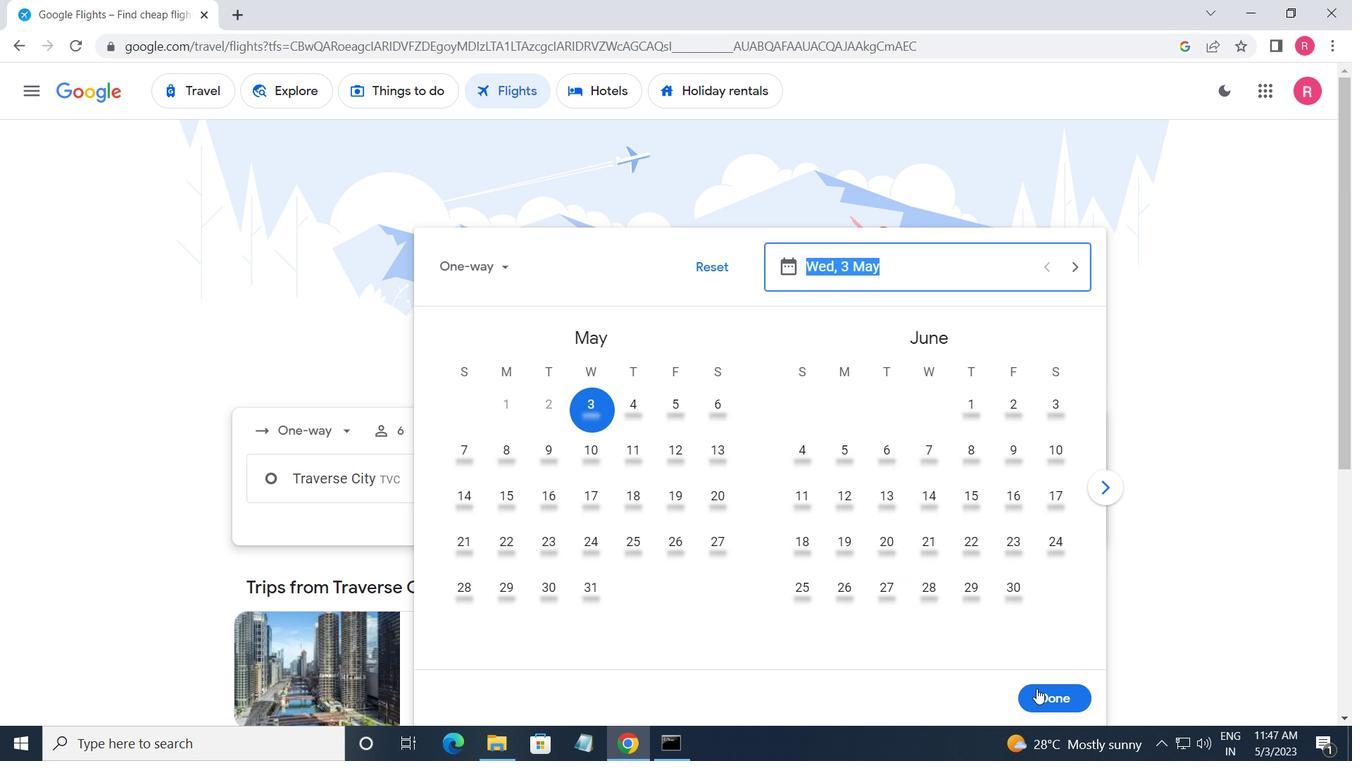
Action: Mouse moved to (701, 551)
Screenshot: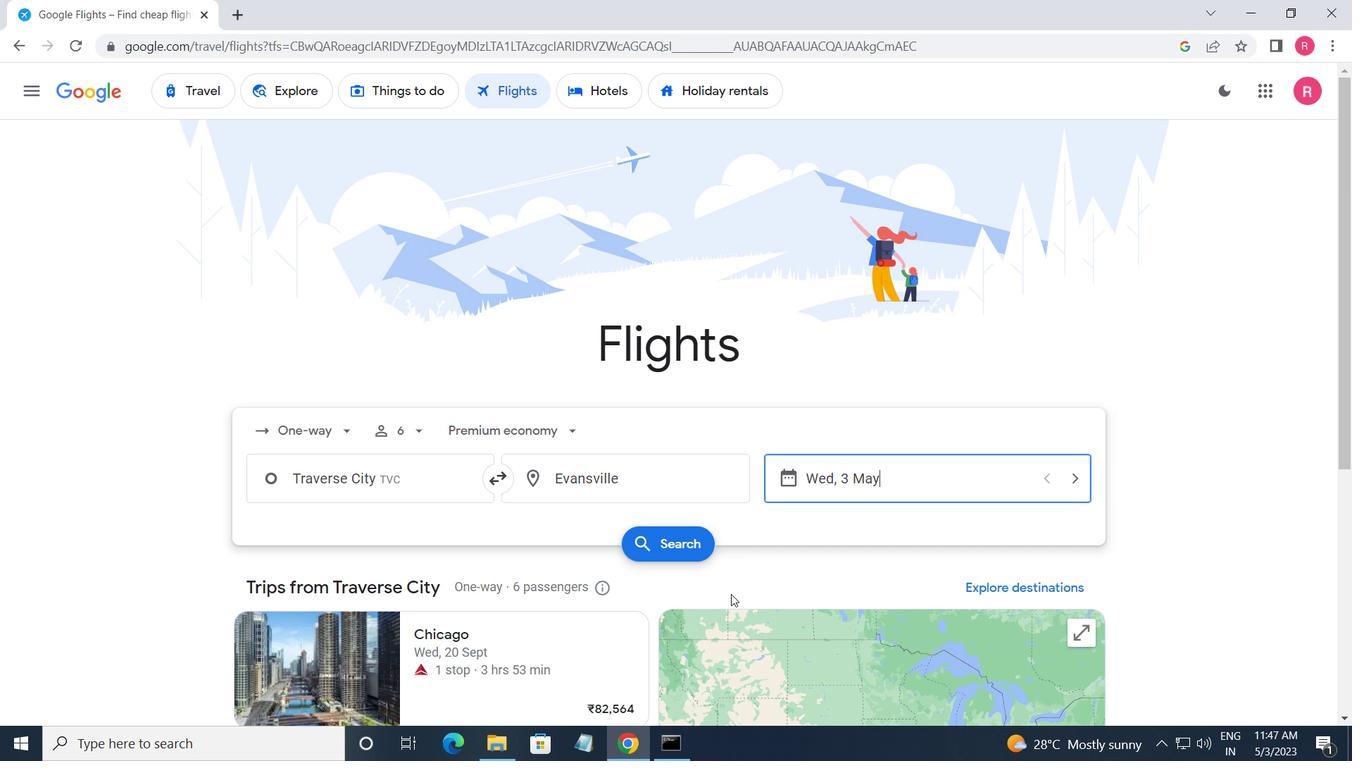 
Action: Mouse pressed left at (701, 551)
Screenshot: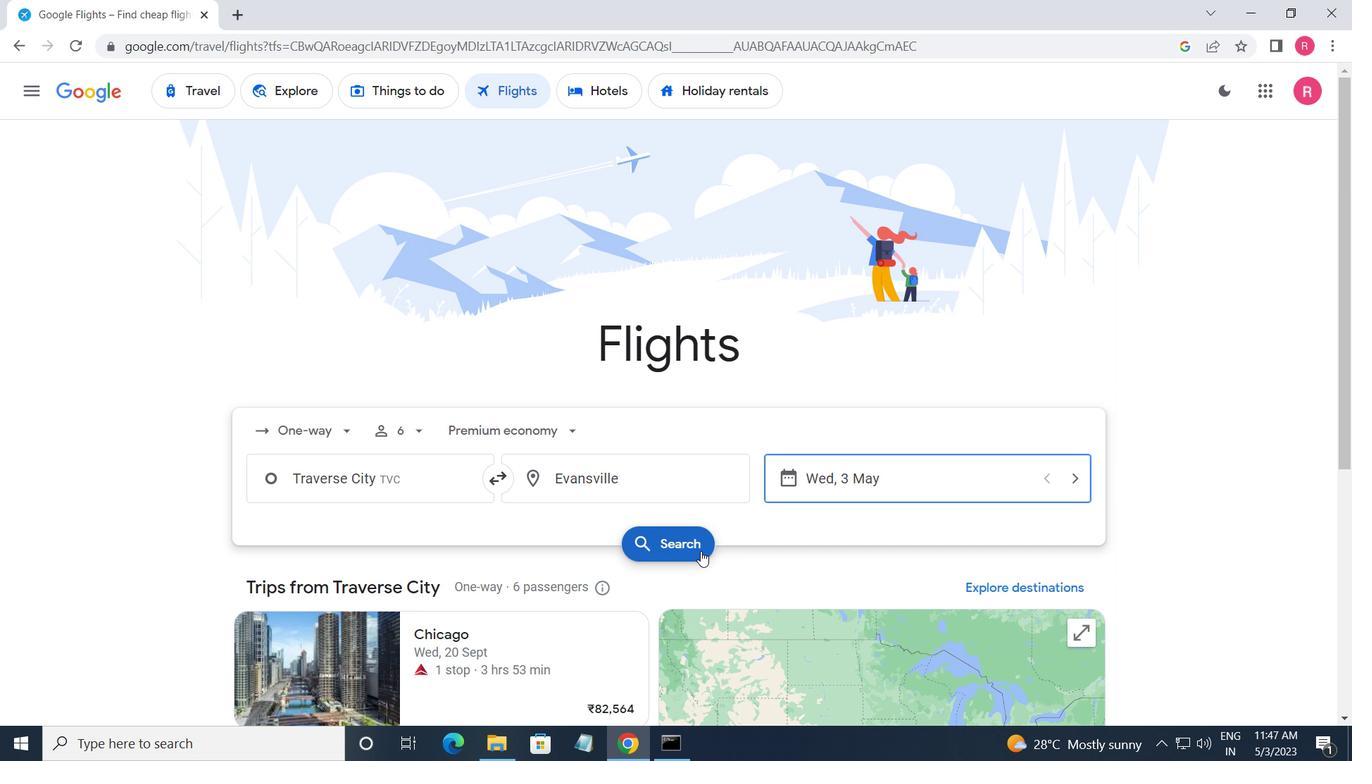
Action: Mouse moved to (262, 267)
Screenshot: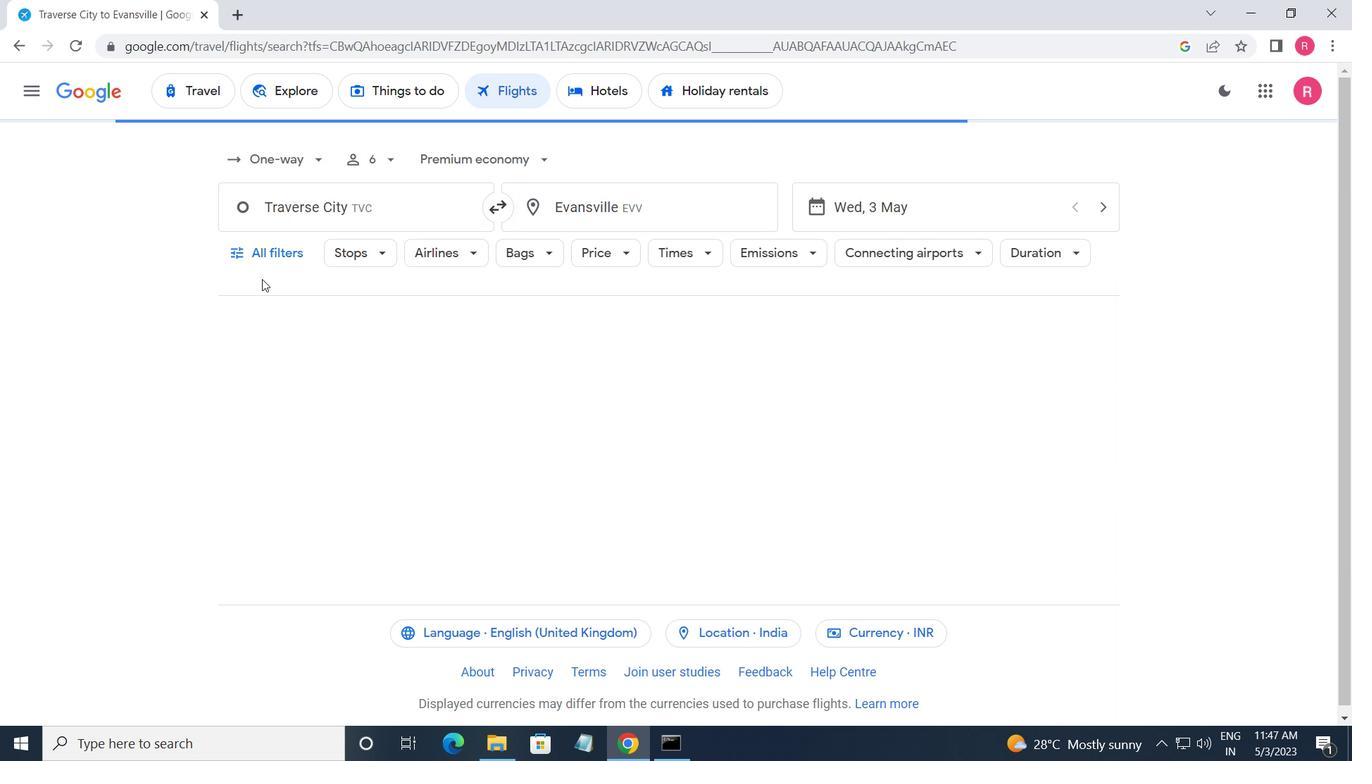 
Action: Mouse pressed left at (262, 267)
Screenshot: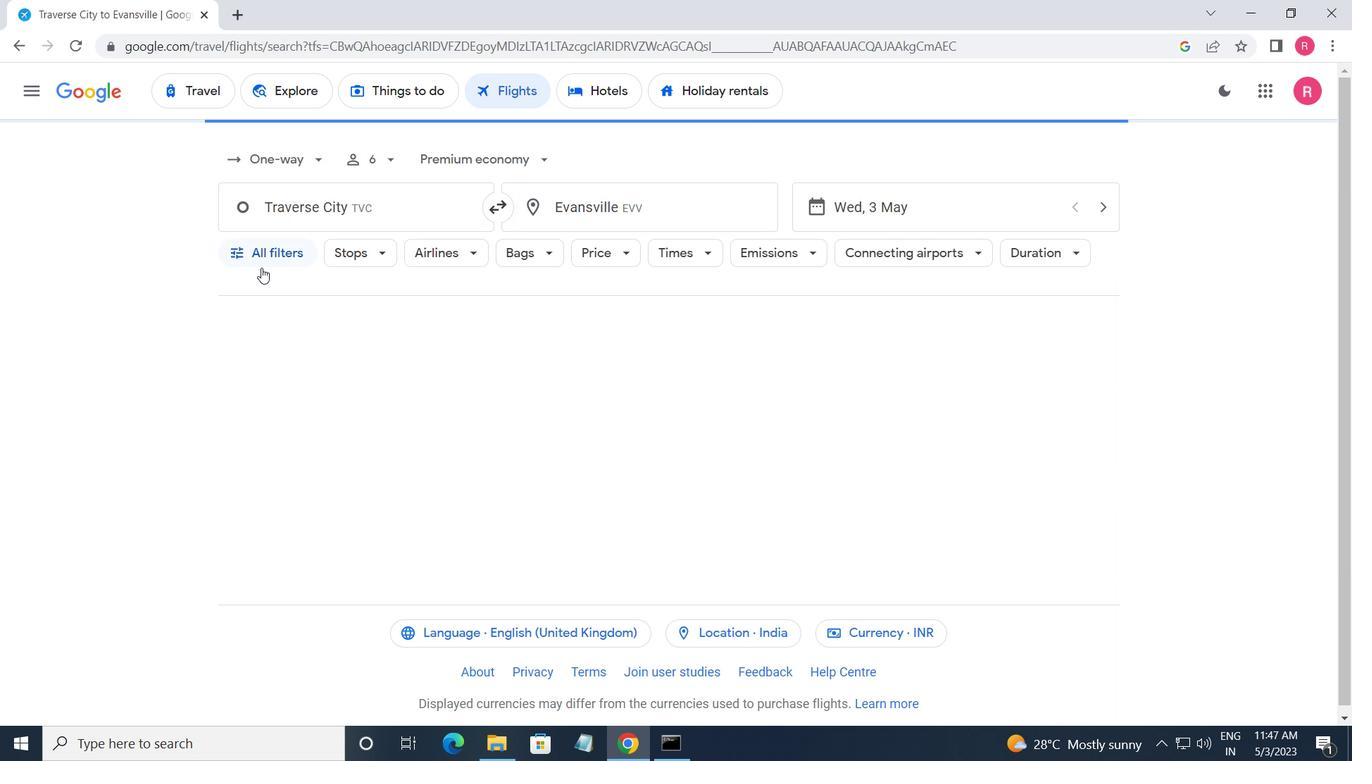 
Action: Mouse moved to (375, 562)
Screenshot: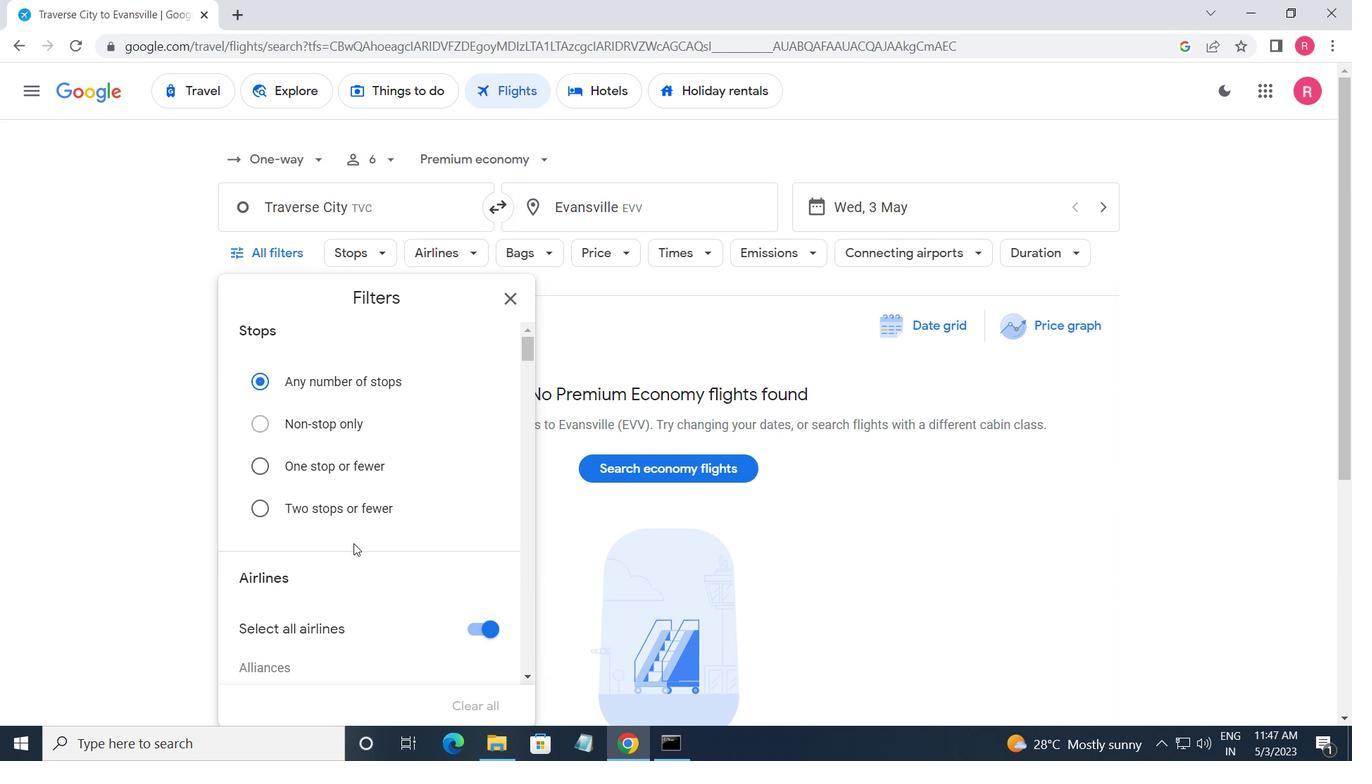 
Action: Mouse scrolled (375, 561) with delta (0, 0)
Screenshot: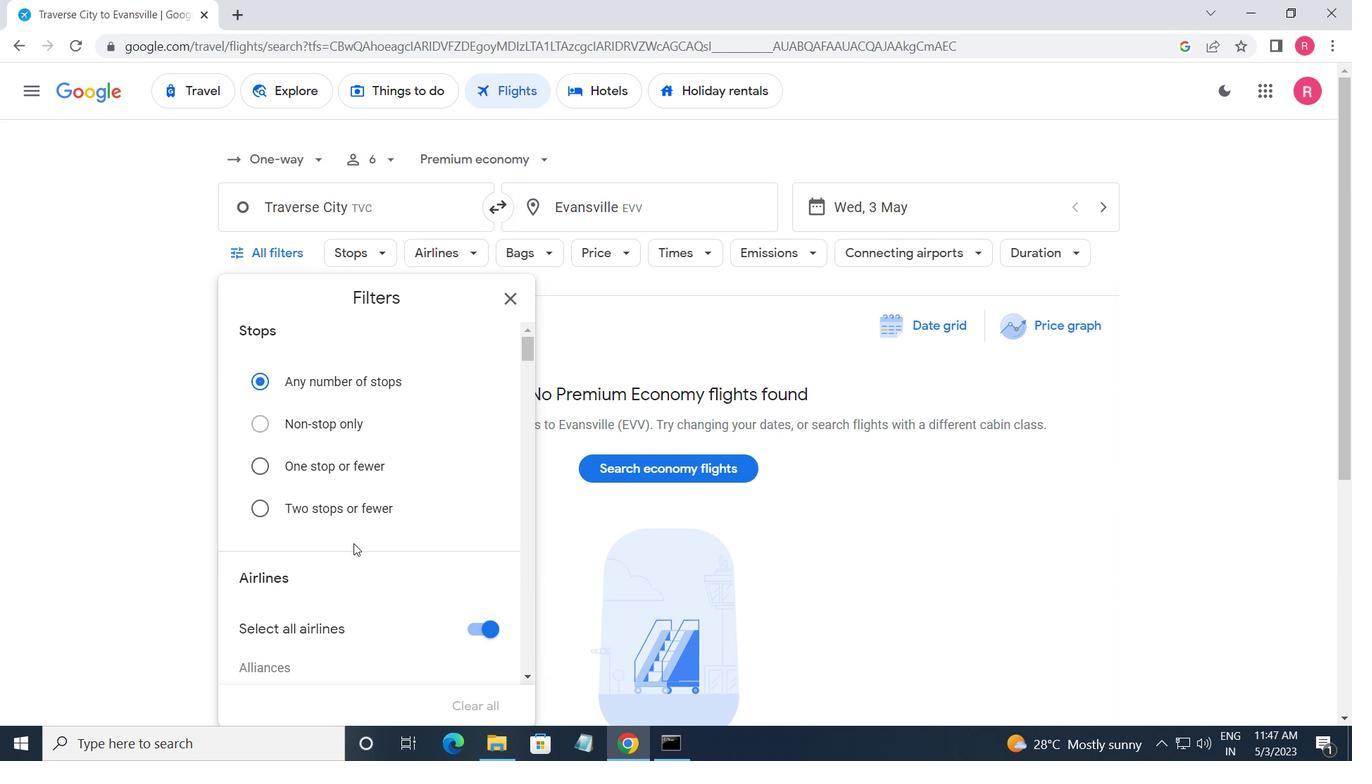 
Action: Mouse moved to (378, 564)
Screenshot: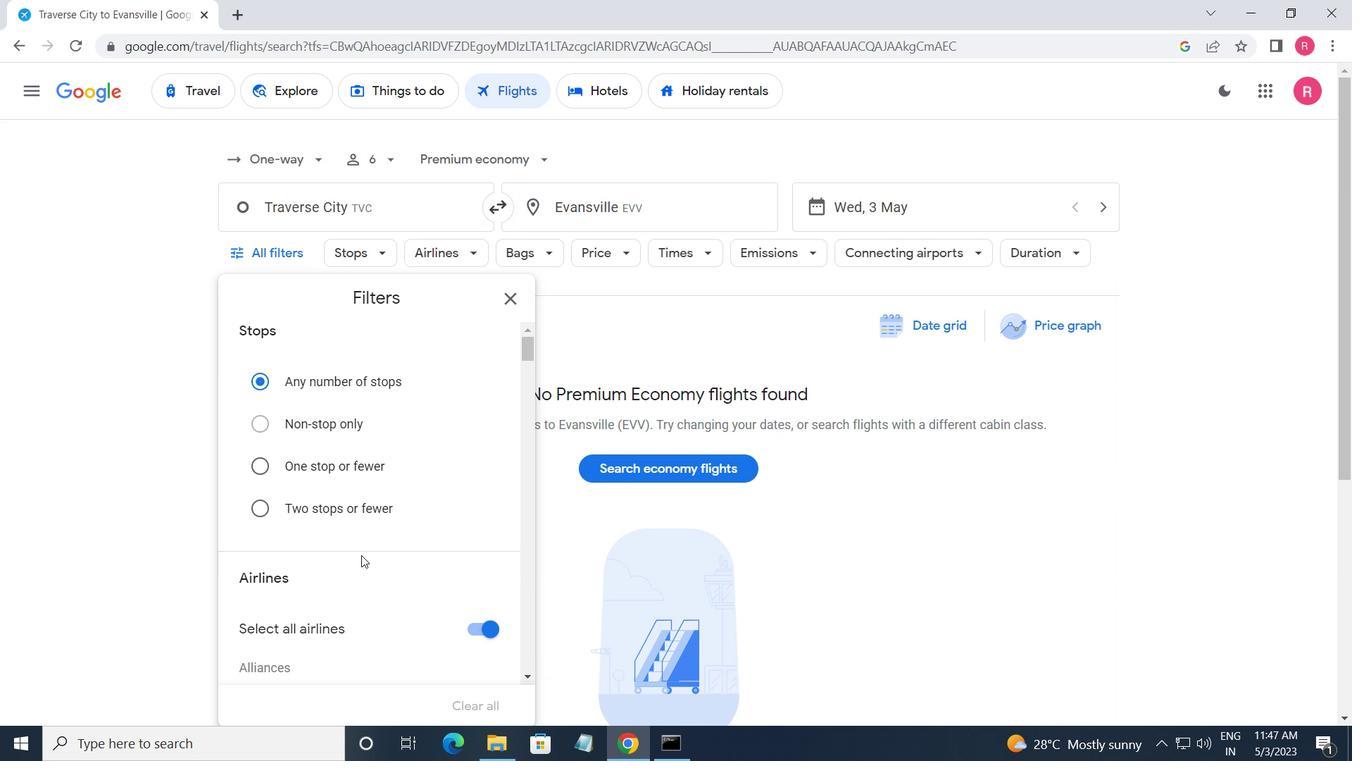 
Action: Mouse scrolled (378, 563) with delta (0, 0)
Screenshot: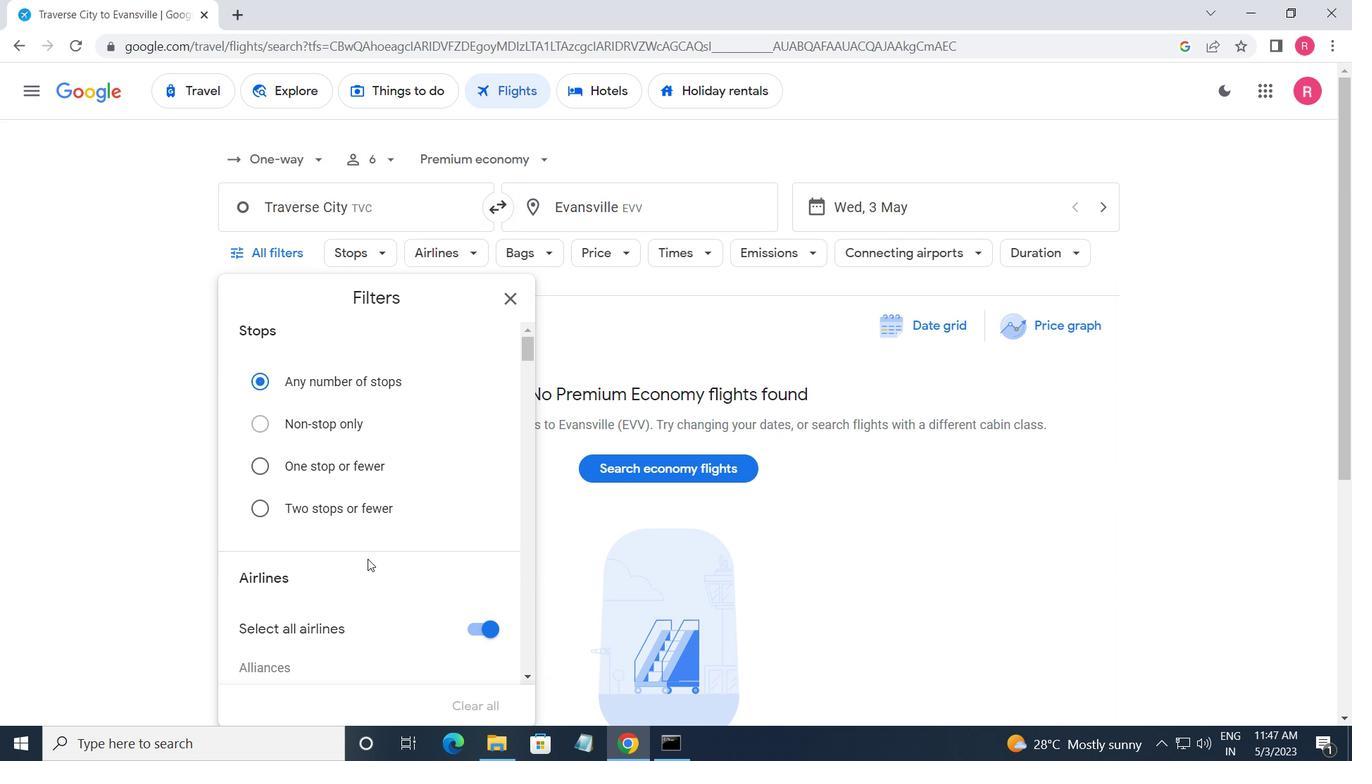
Action: Mouse moved to (379, 564)
Screenshot: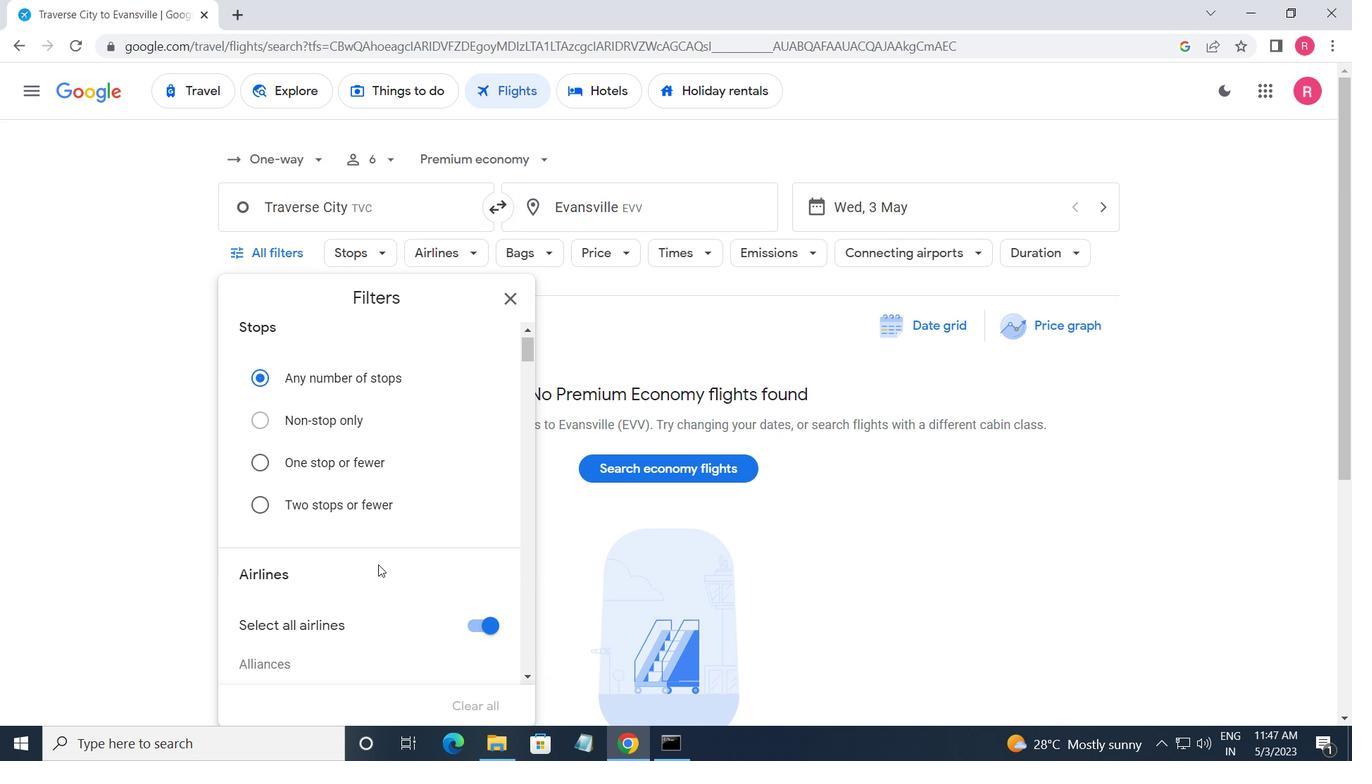 
Action: Mouse scrolled (379, 563) with delta (0, 0)
Screenshot: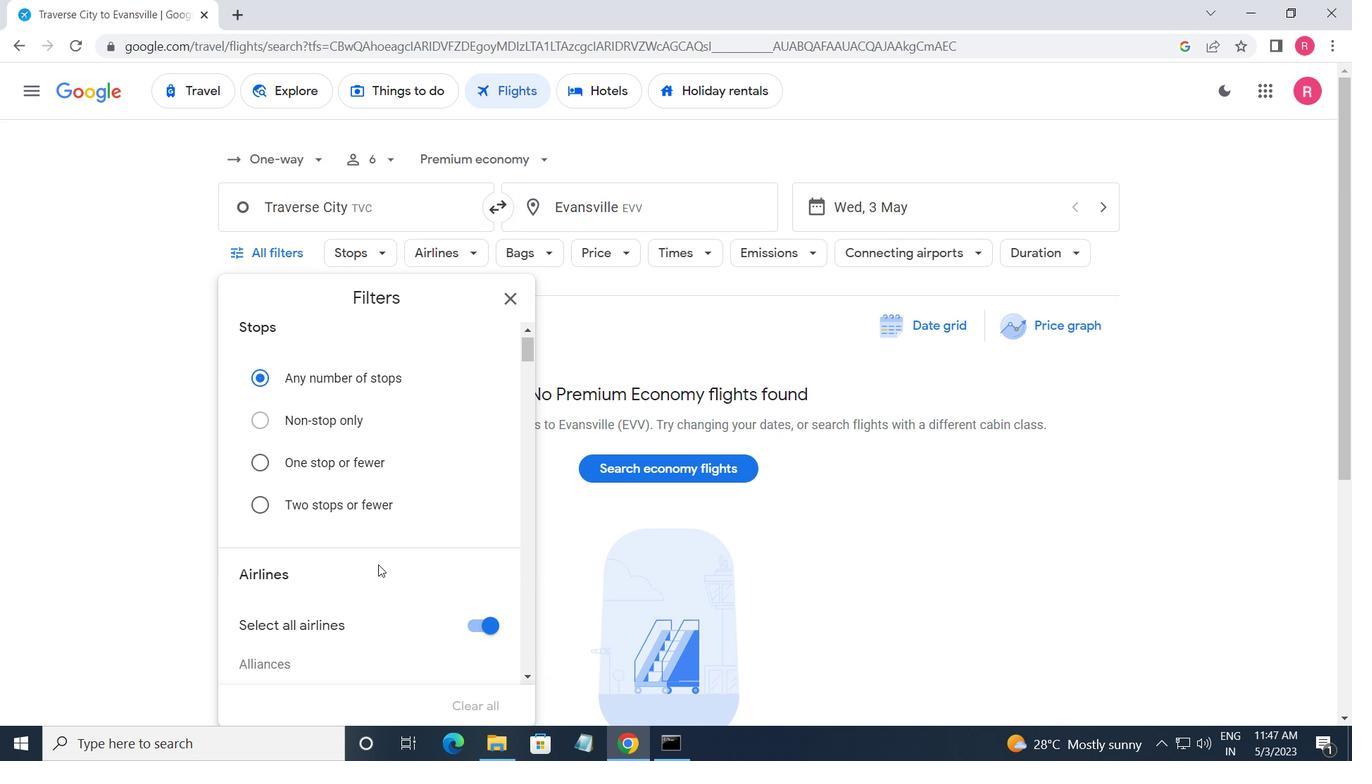 
Action: Mouse moved to (381, 564)
Screenshot: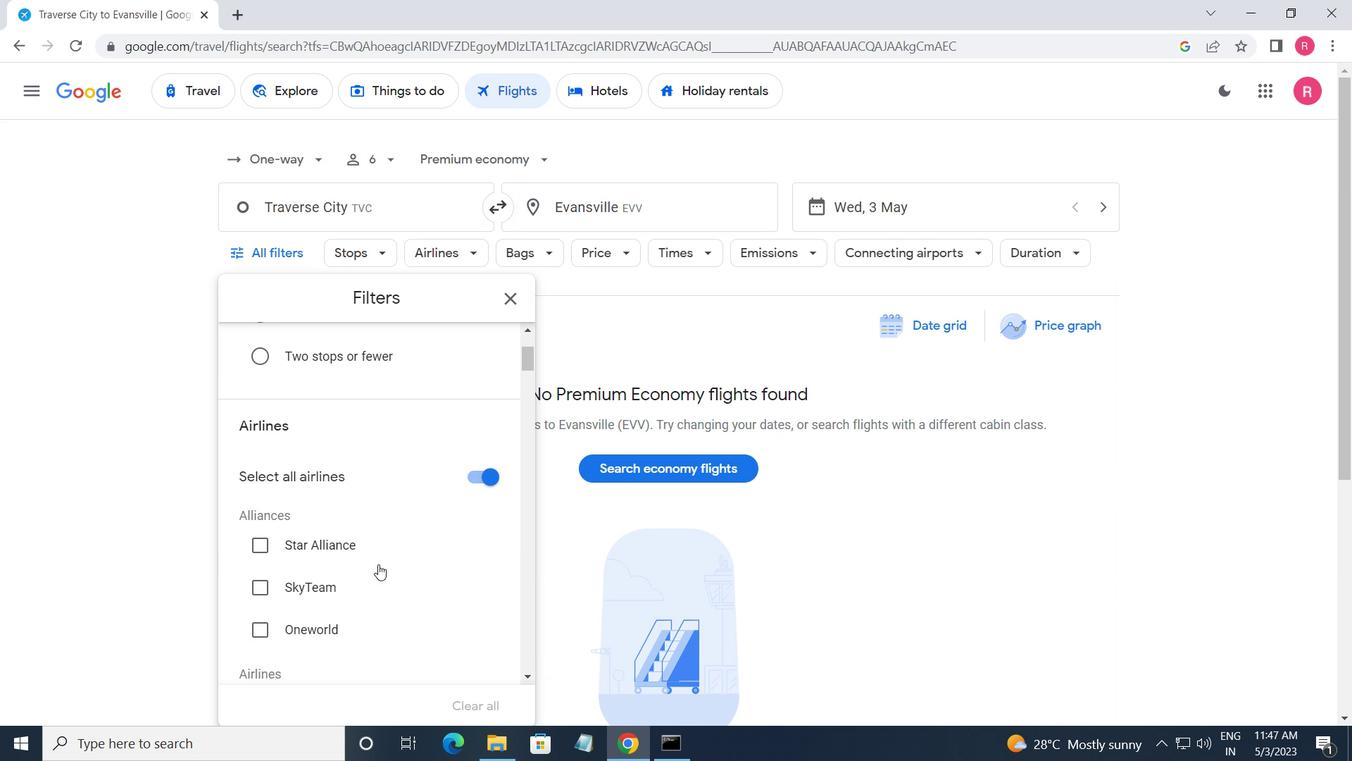 
Action: Mouse scrolled (381, 563) with delta (0, 0)
Screenshot: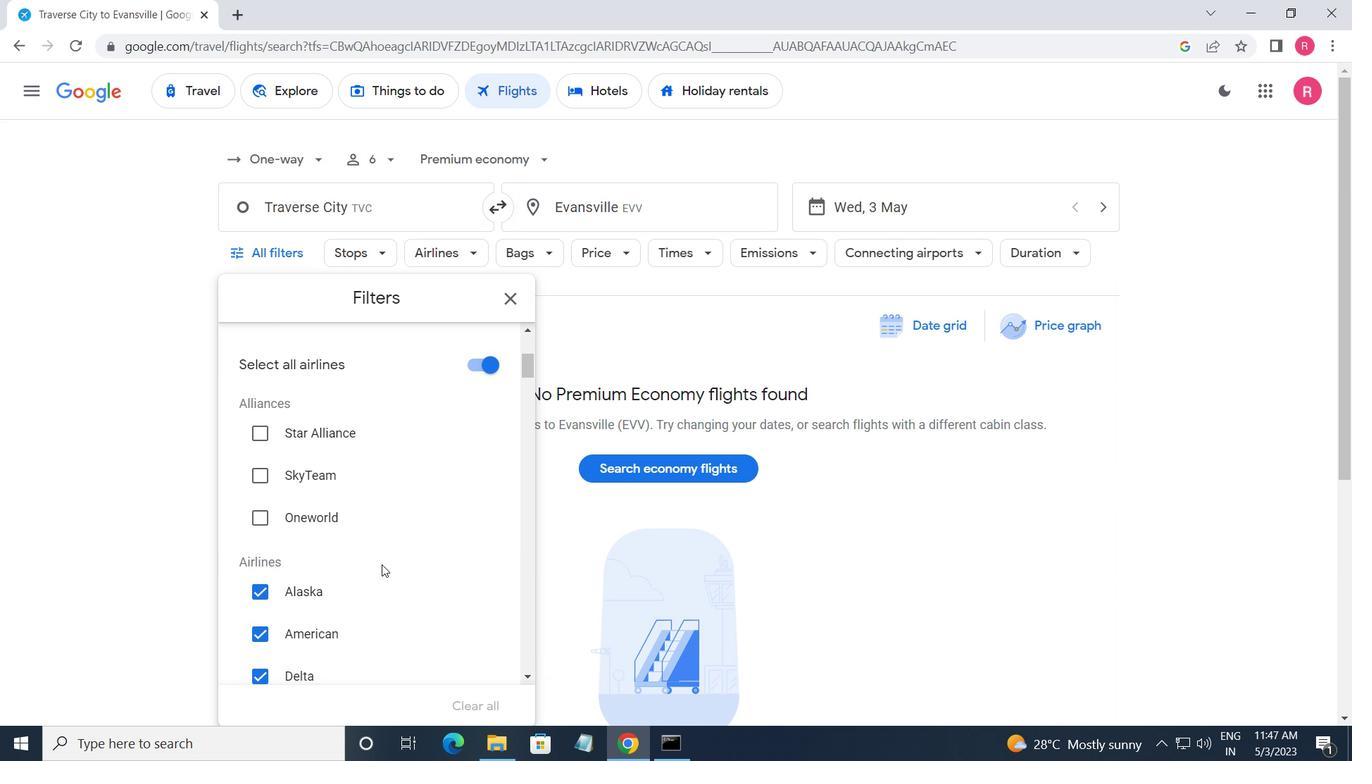 
Action: Mouse scrolled (381, 563) with delta (0, 0)
Screenshot: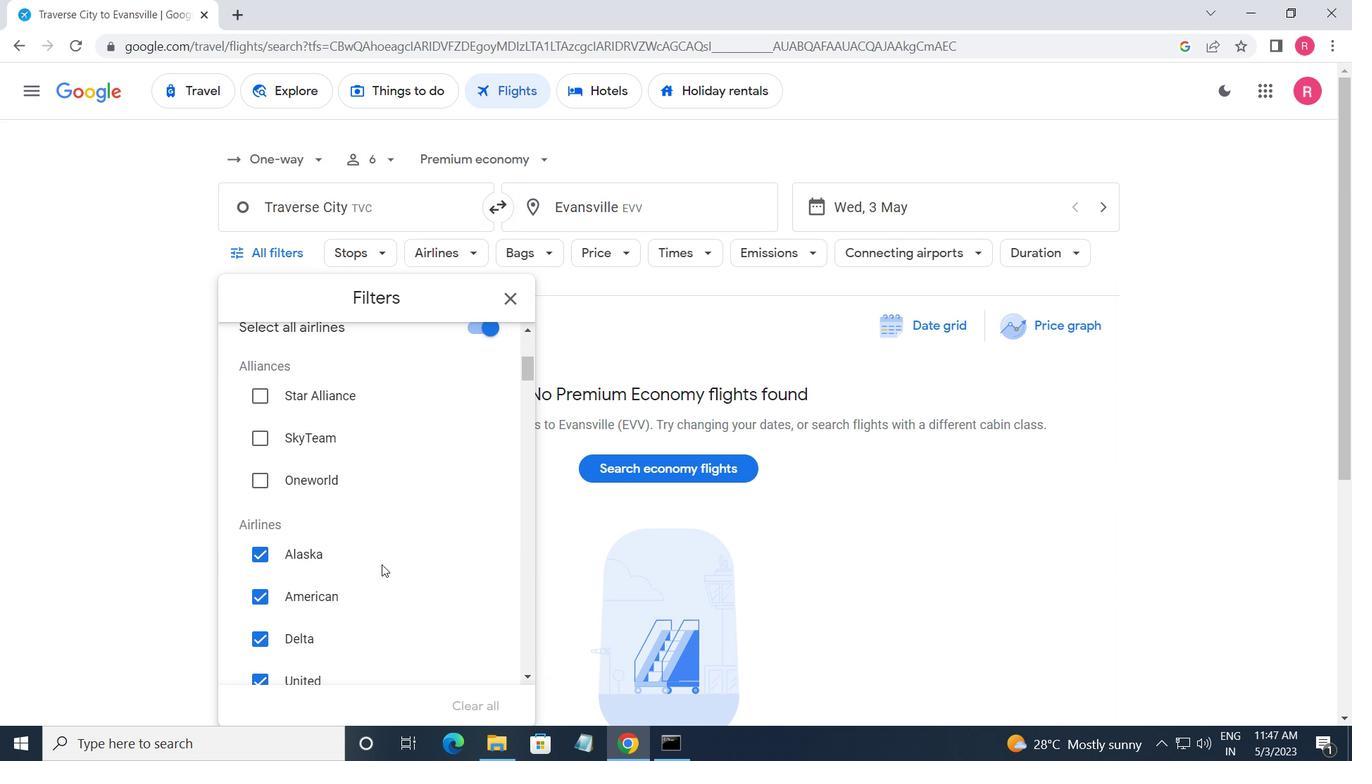 
Action: Mouse moved to (428, 529)
Screenshot: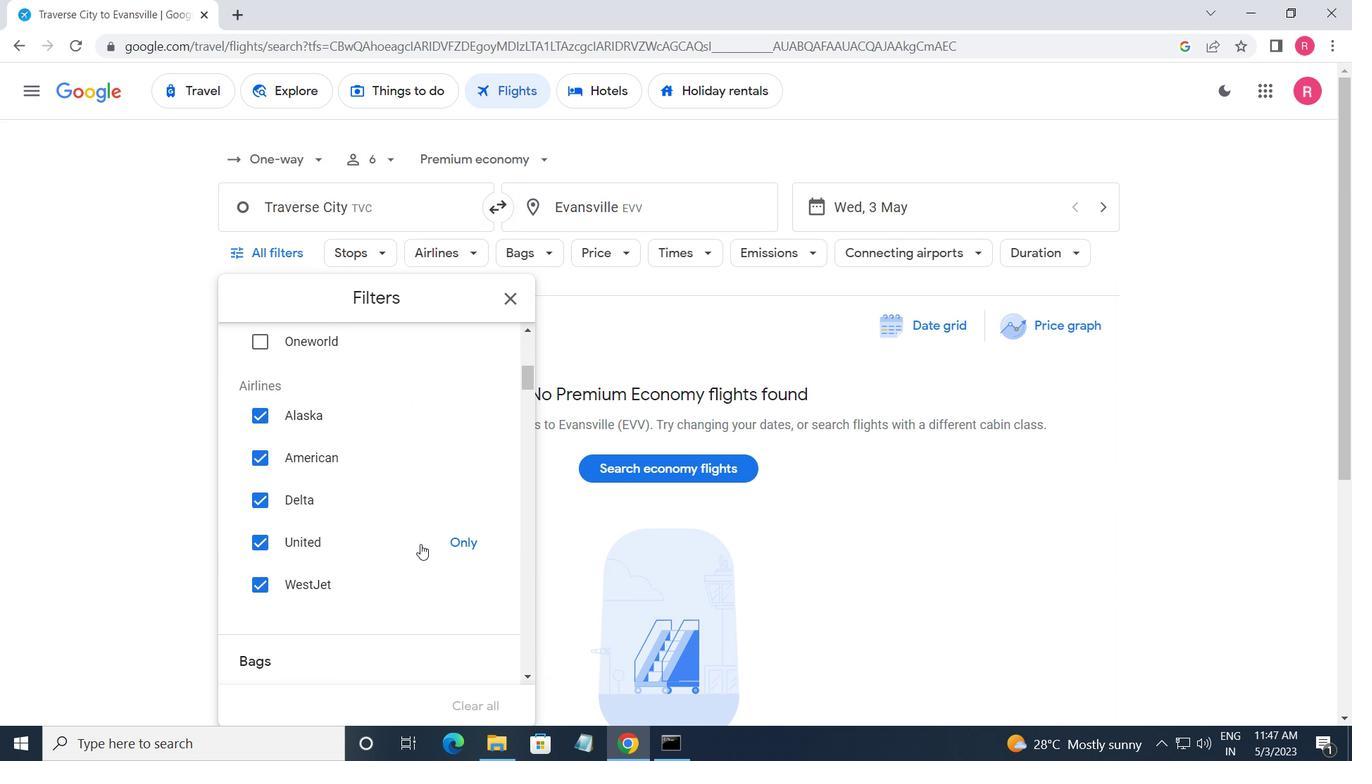 
Action: Mouse scrolled (428, 529) with delta (0, 0)
Screenshot: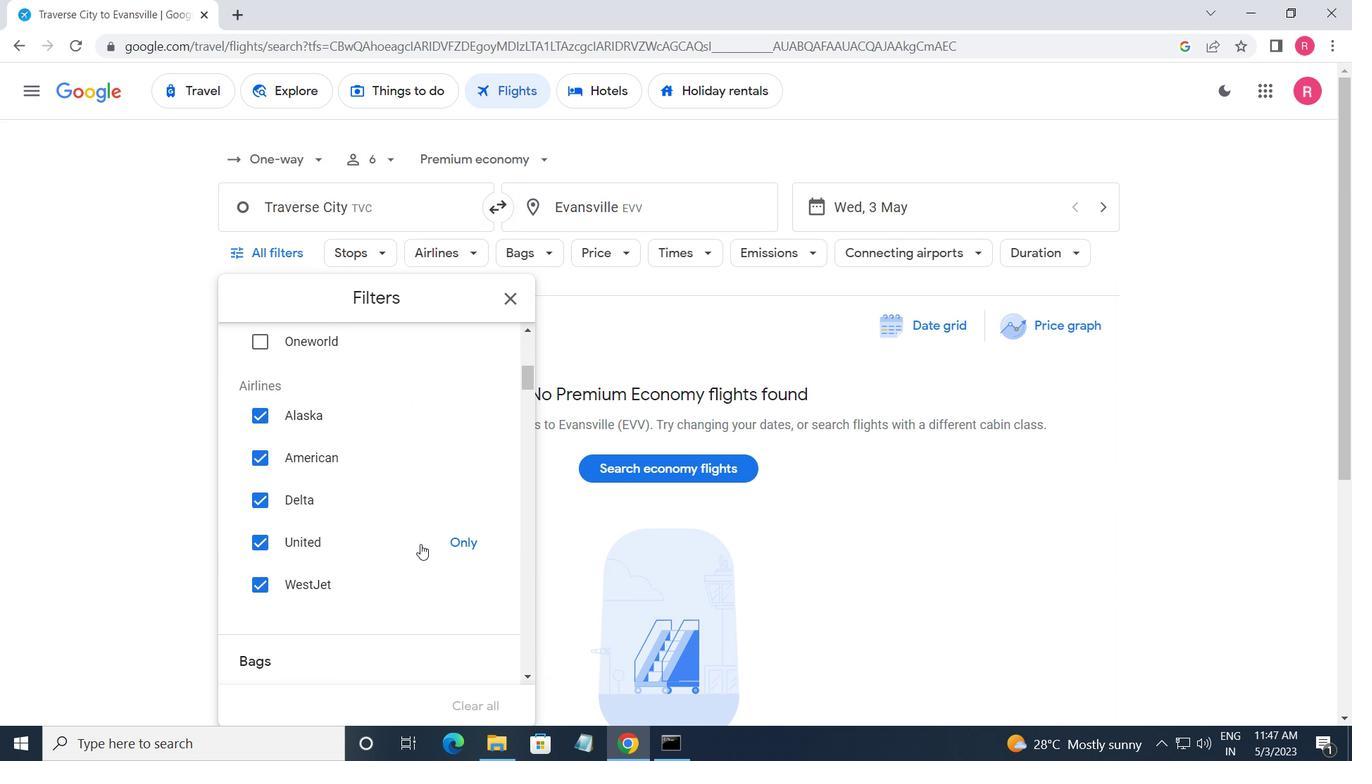 
Action: Mouse moved to (436, 514)
Screenshot: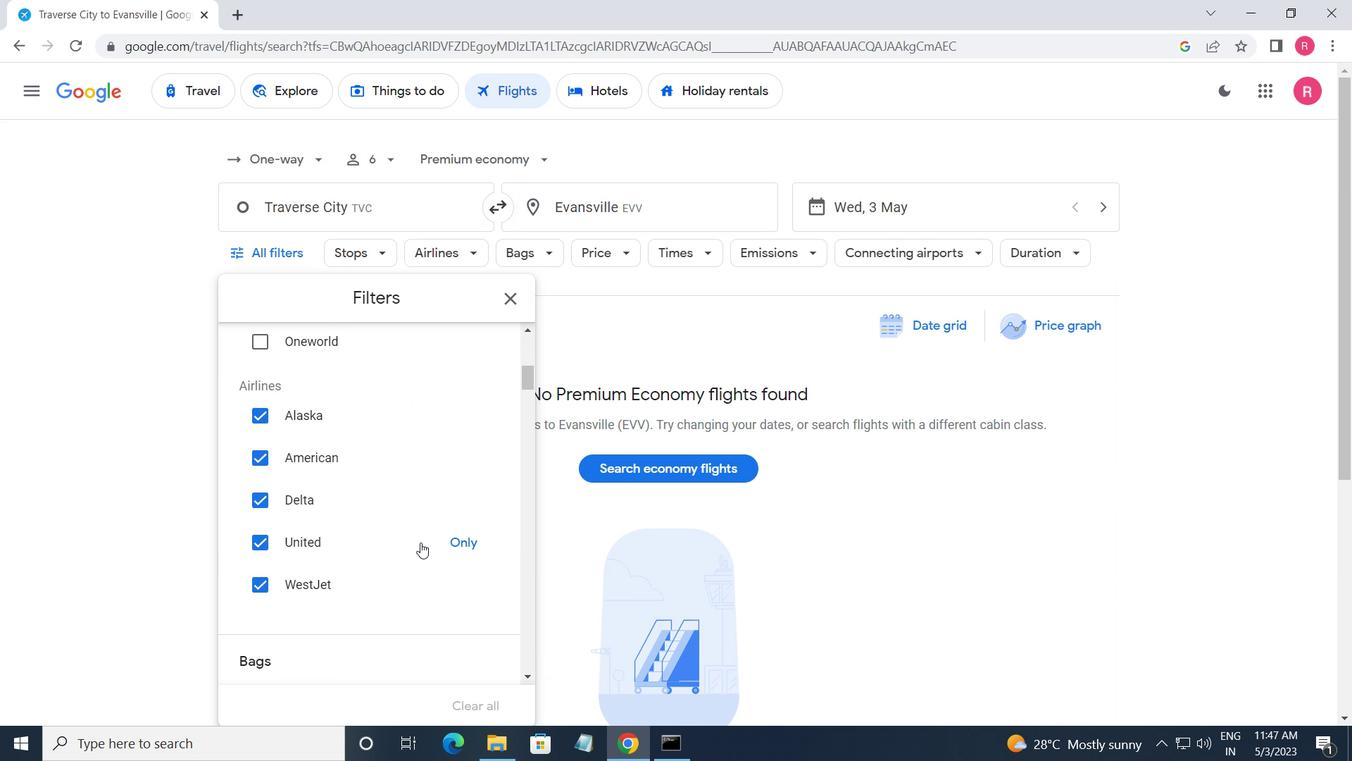 
Action: Mouse scrolled (436, 515) with delta (0, 0)
Screenshot: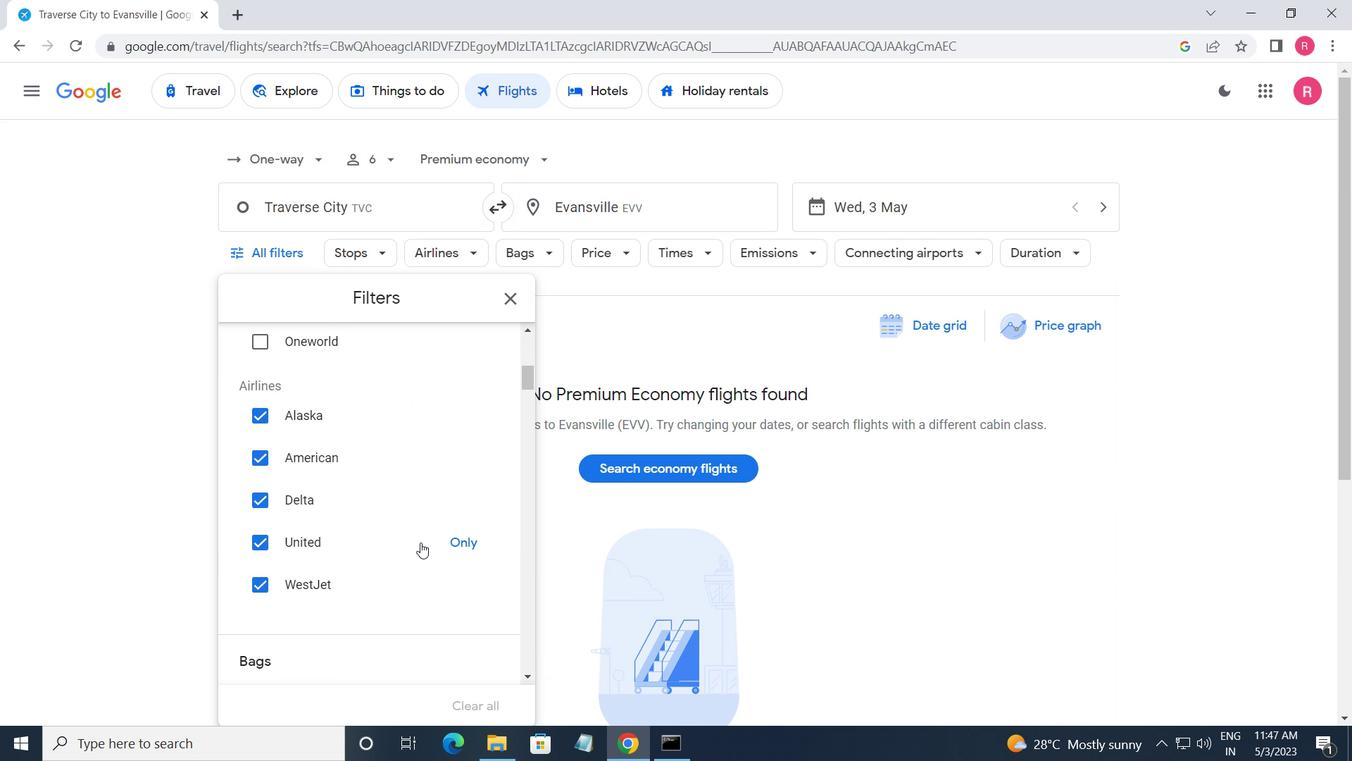 
Action: Mouse moved to (442, 505)
Screenshot: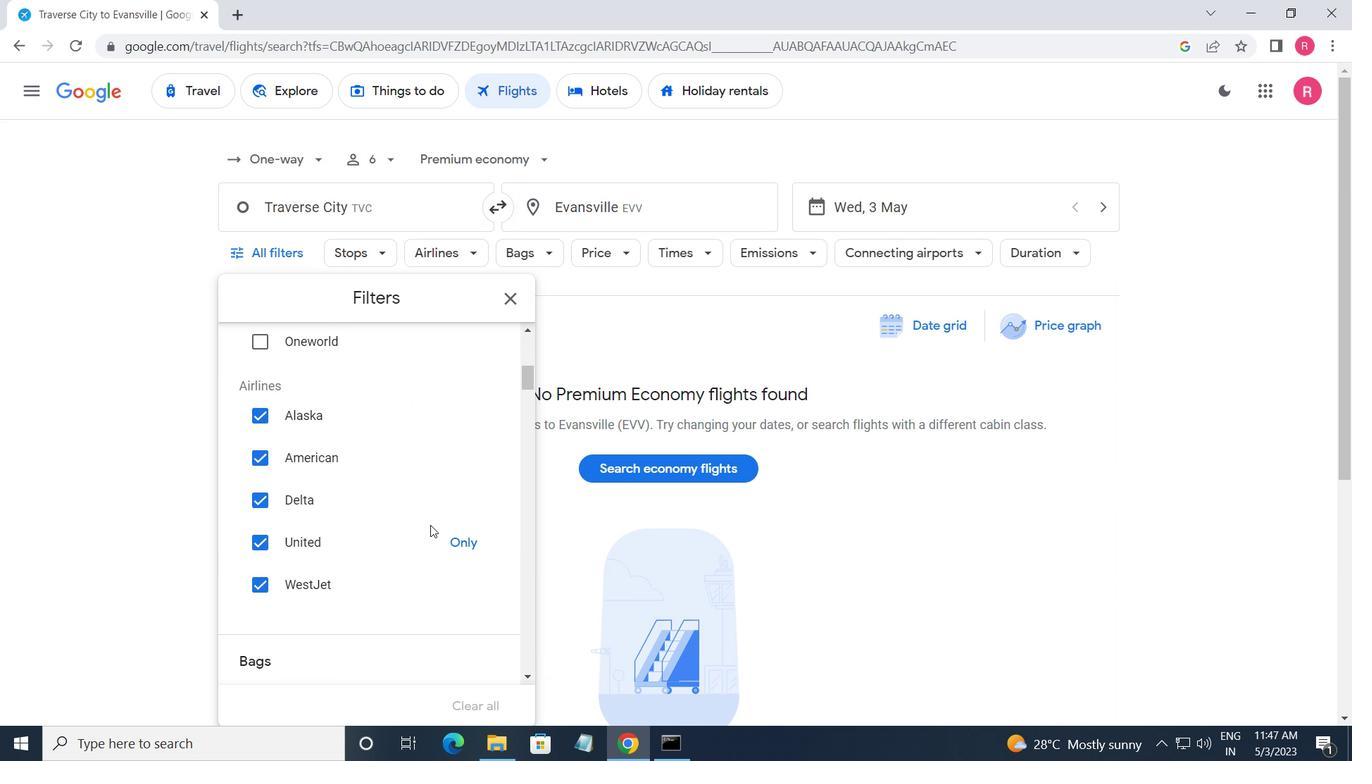
Action: Mouse scrolled (442, 506) with delta (0, 0)
Screenshot: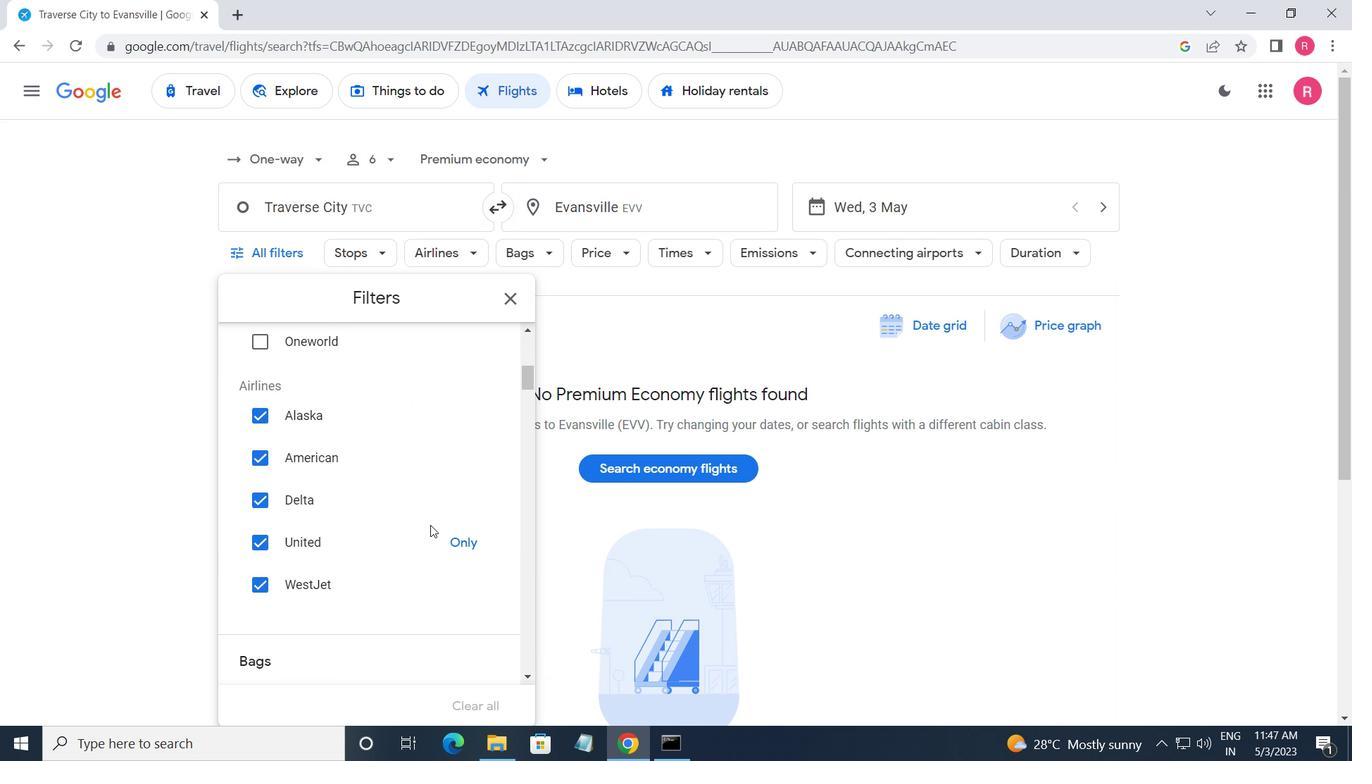 
Action: Mouse moved to (486, 456)
Screenshot: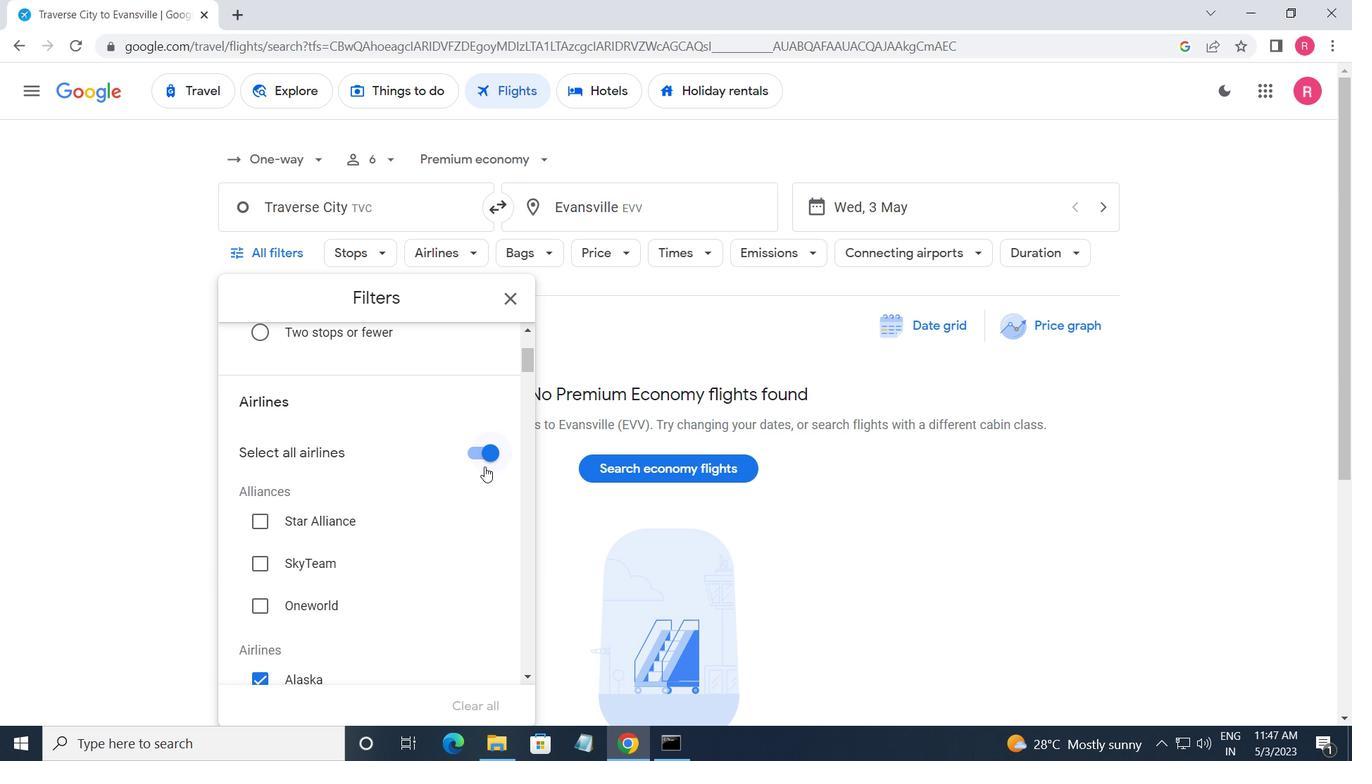 
Action: Mouse pressed left at (486, 456)
Screenshot: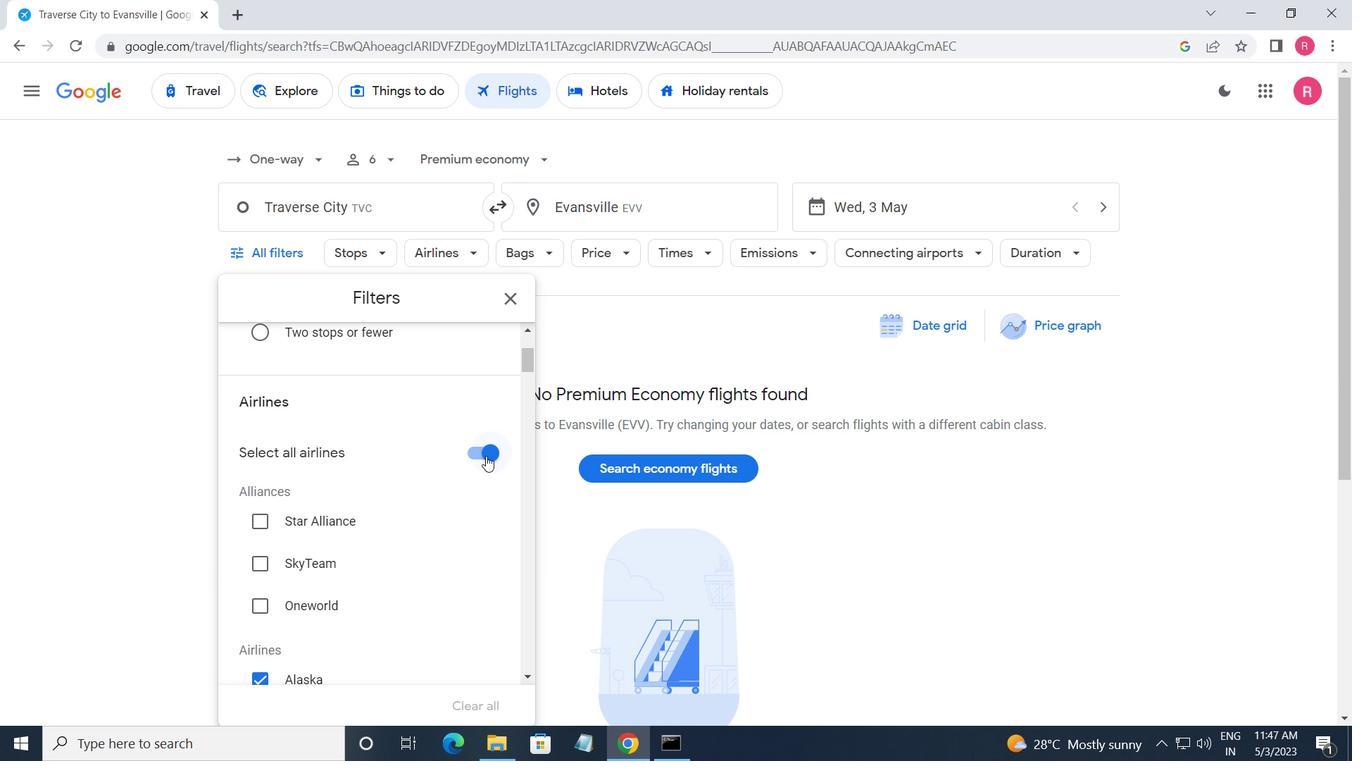
Action: Mouse moved to (472, 505)
Screenshot: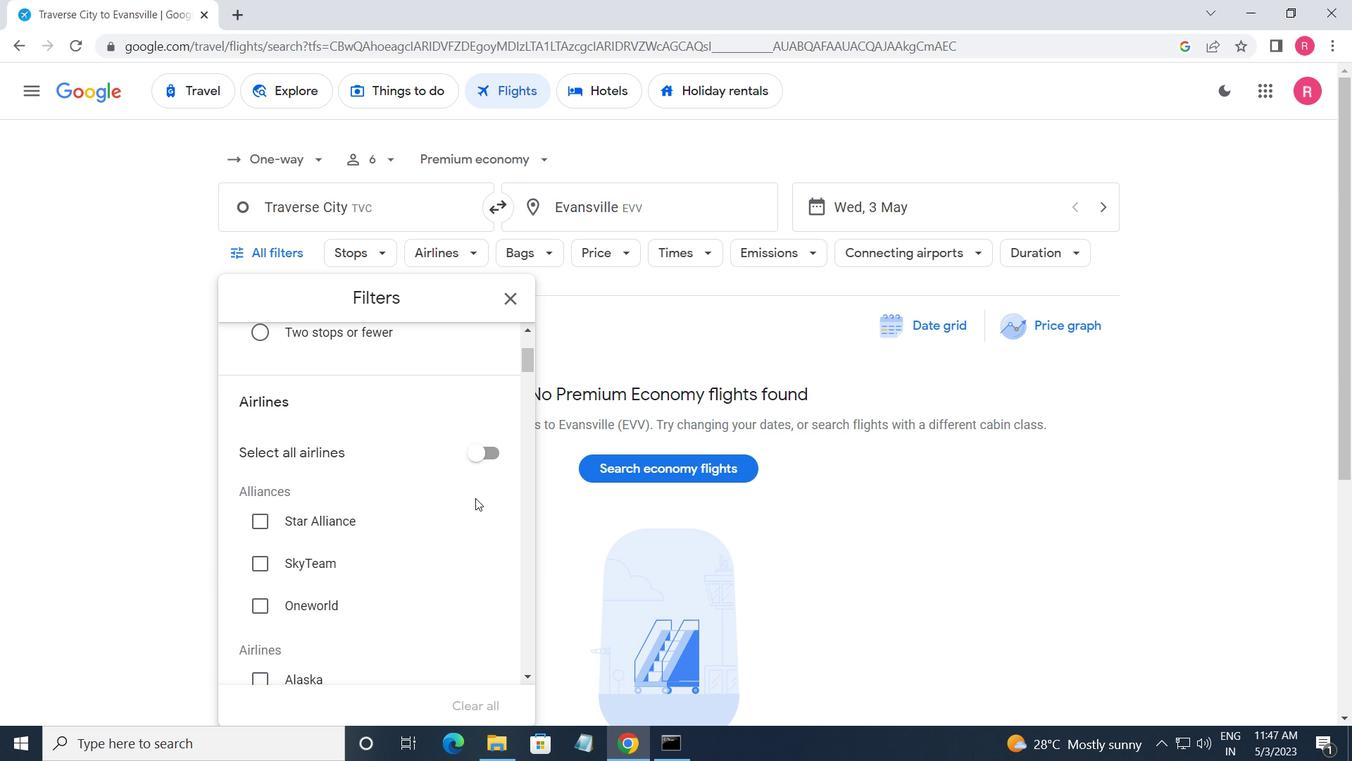 
Action: Mouse scrolled (472, 504) with delta (0, 0)
Screenshot: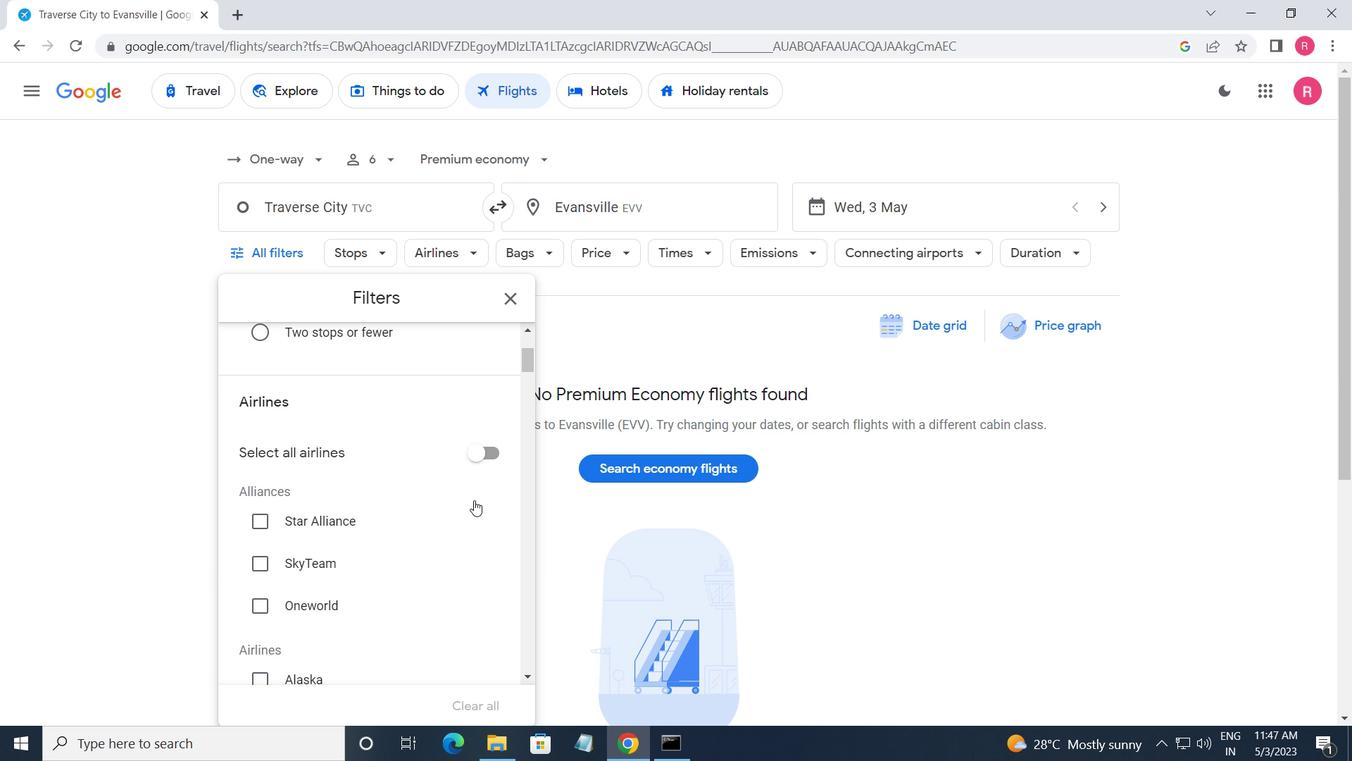 
Action: Mouse moved to (467, 507)
Screenshot: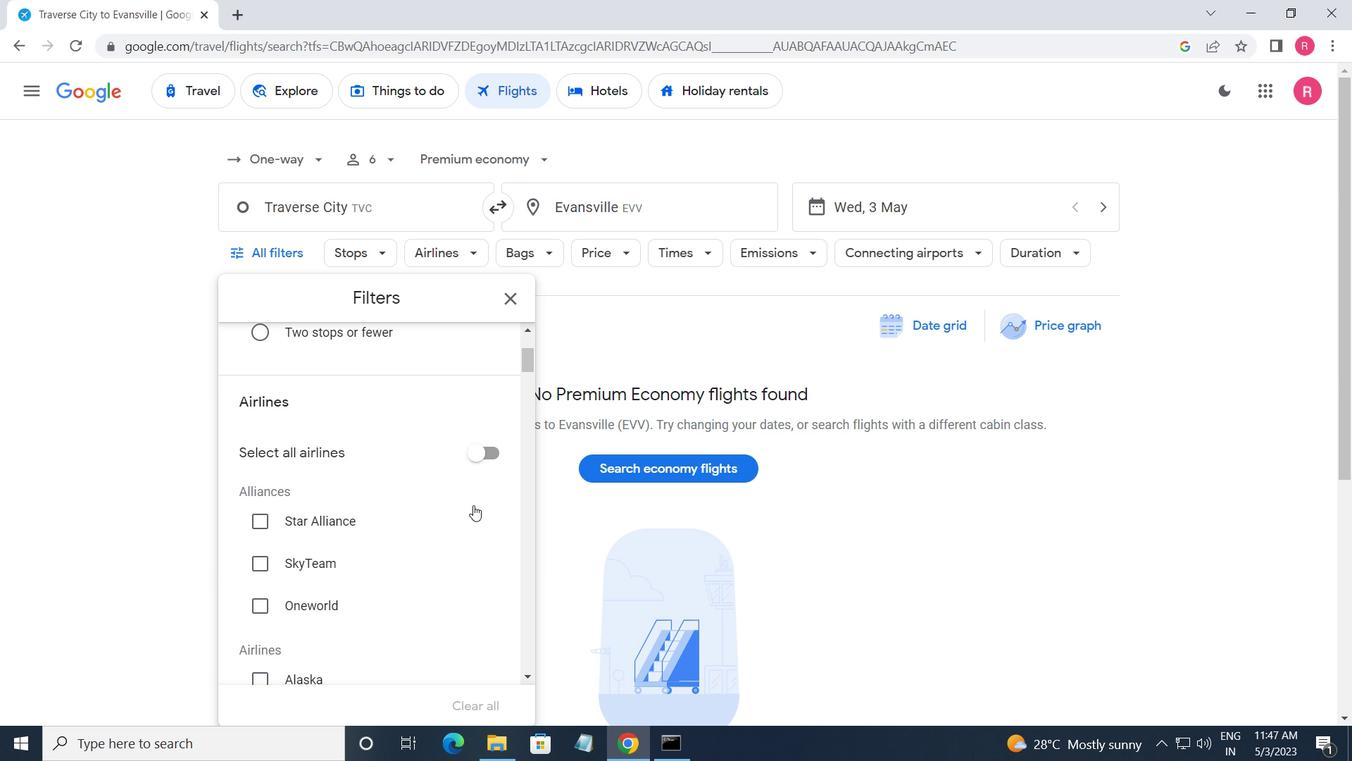 
Action: Mouse scrolled (467, 506) with delta (0, 0)
Screenshot: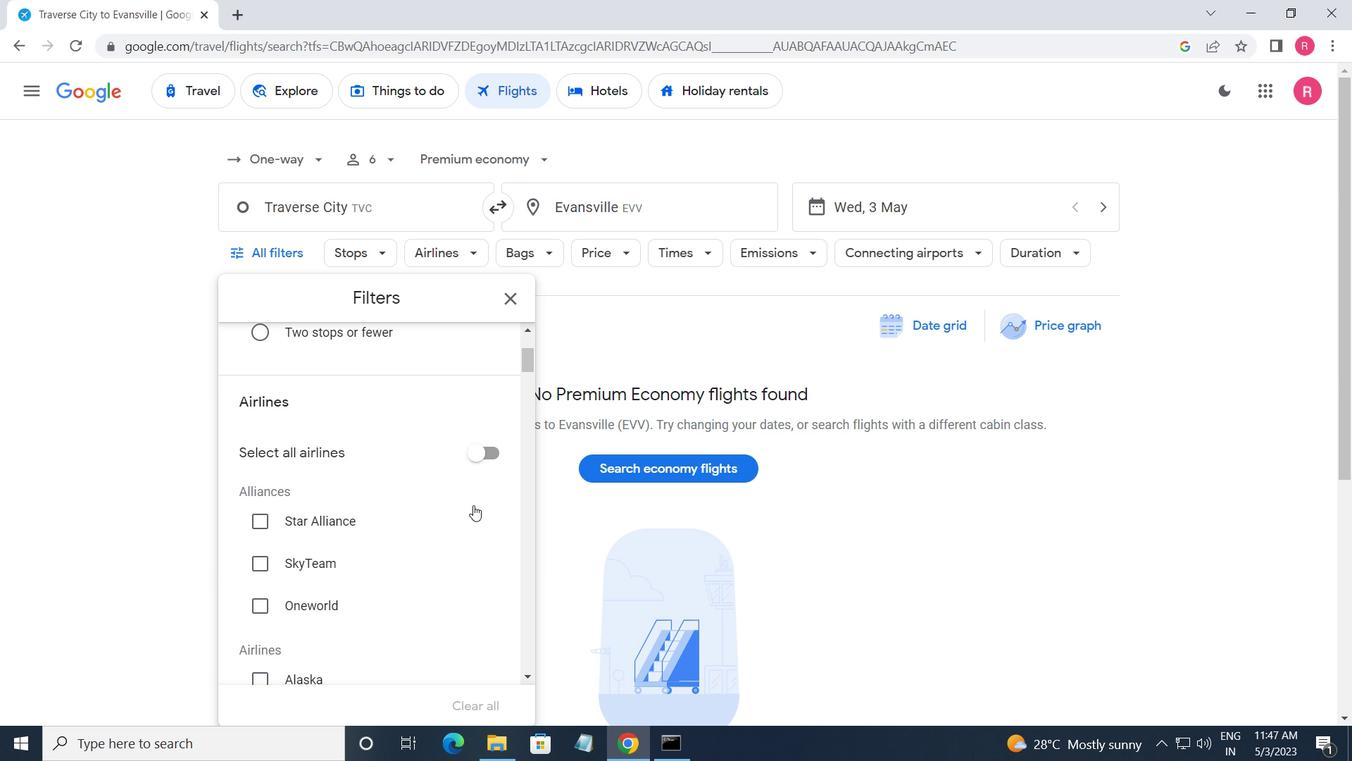 
Action: Mouse scrolled (467, 506) with delta (0, 0)
Screenshot: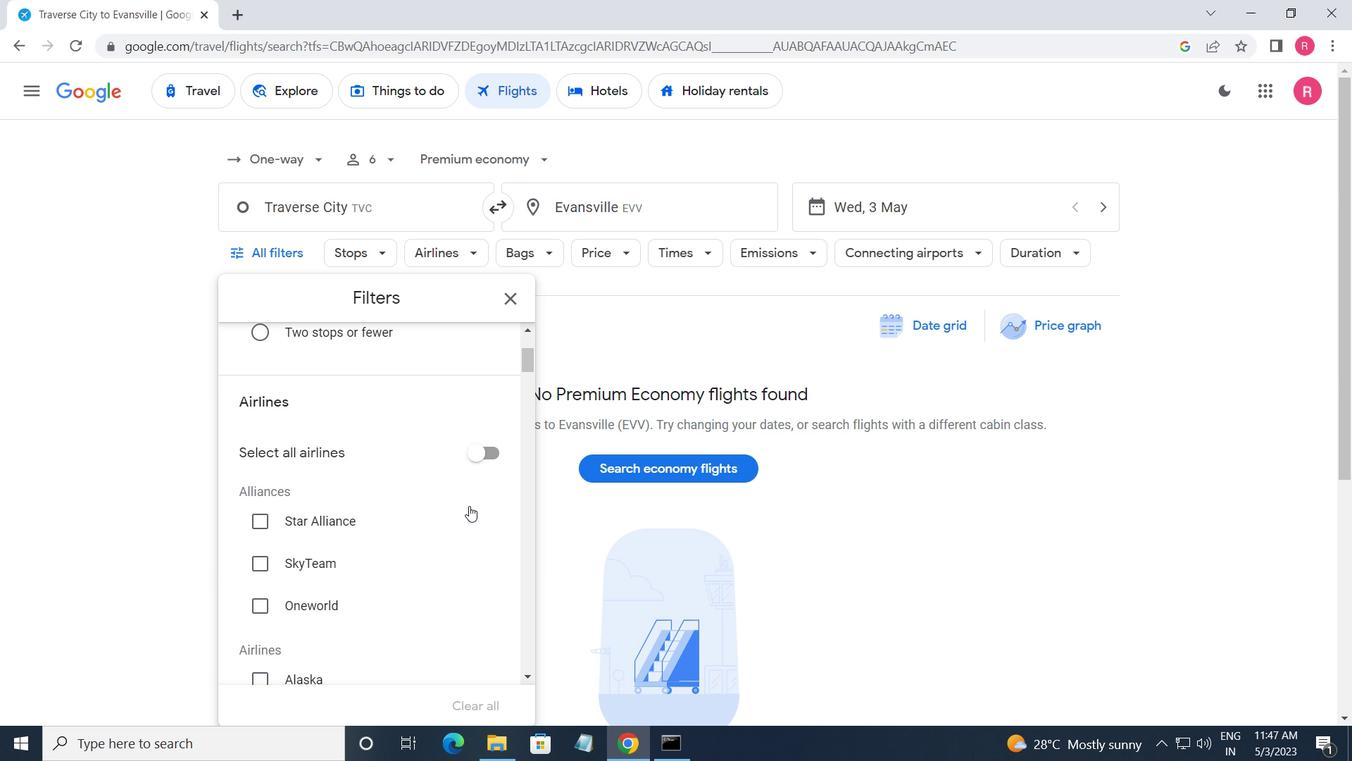 
Action: Mouse moved to (464, 510)
Screenshot: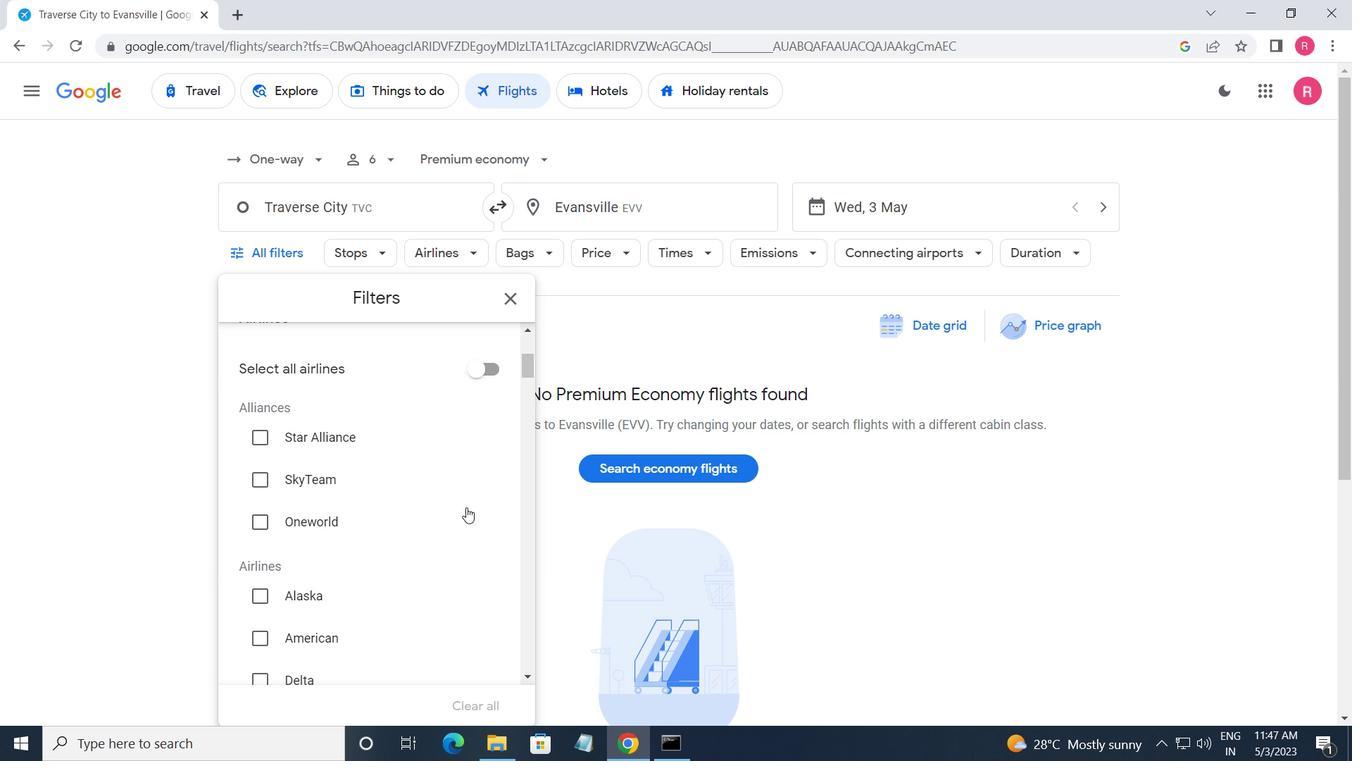 
Action: Mouse scrolled (464, 509) with delta (0, 0)
Screenshot: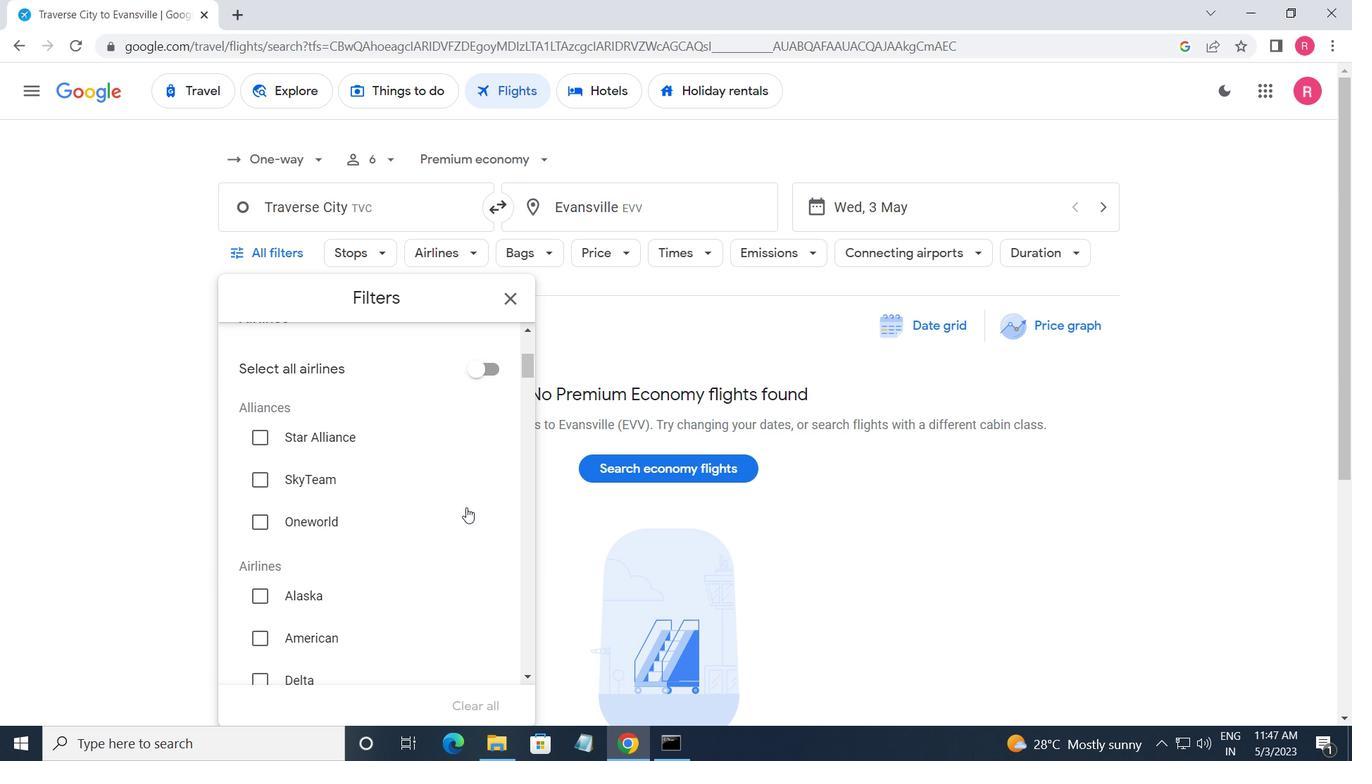 
Action: Mouse moved to (458, 517)
Screenshot: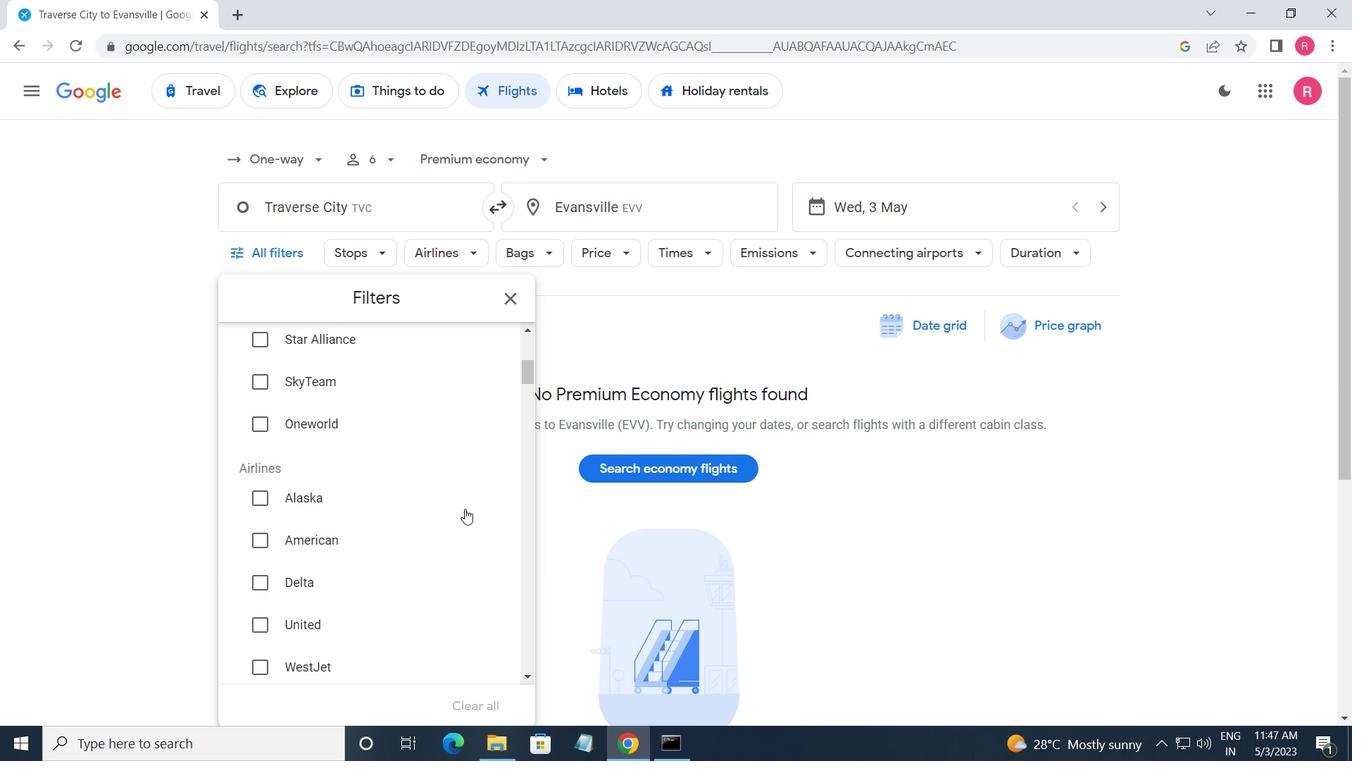 
Action: Mouse scrolled (458, 516) with delta (0, 0)
Screenshot: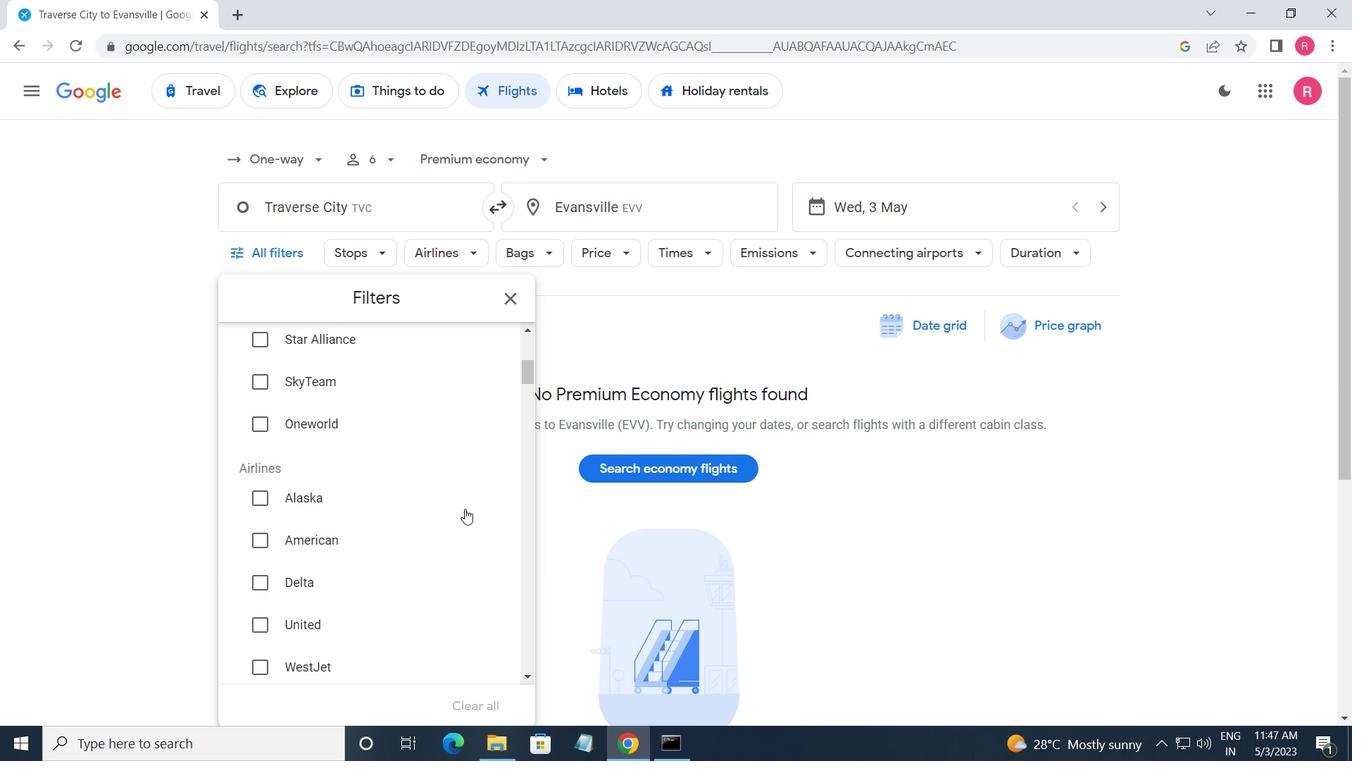 
Action: Mouse moved to (453, 525)
Screenshot: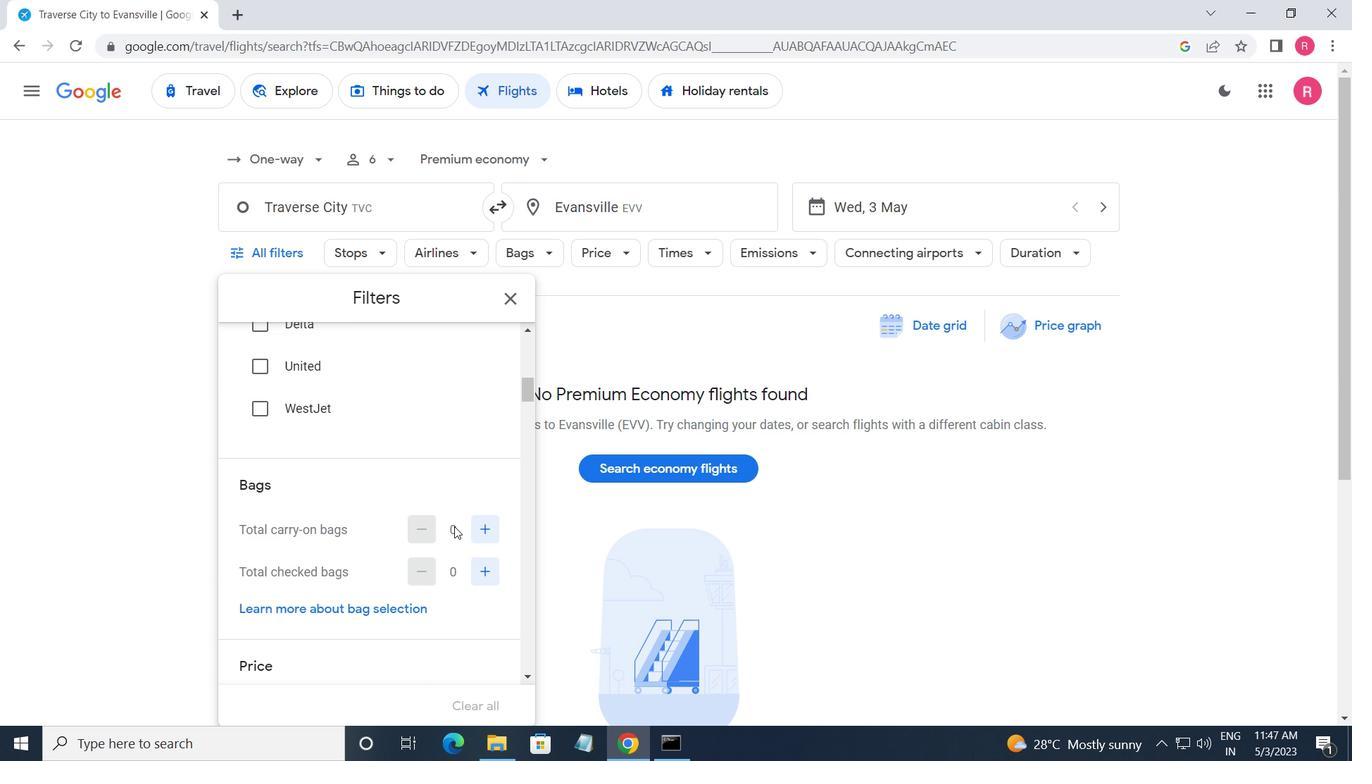 
Action: Mouse scrolled (453, 524) with delta (0, 0)
Screenshot: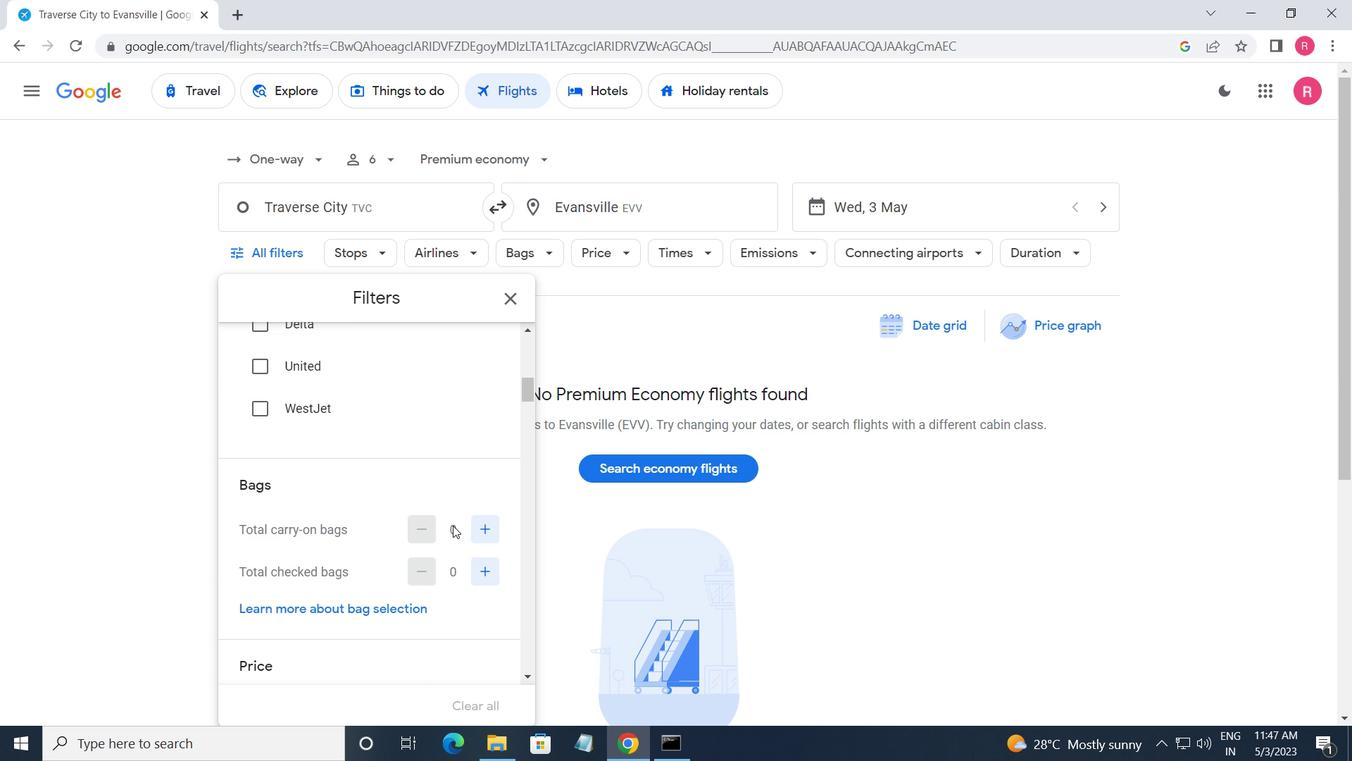 
Action: Mouse scrolled (453, 524) with delta (0, 0)
Screenshot: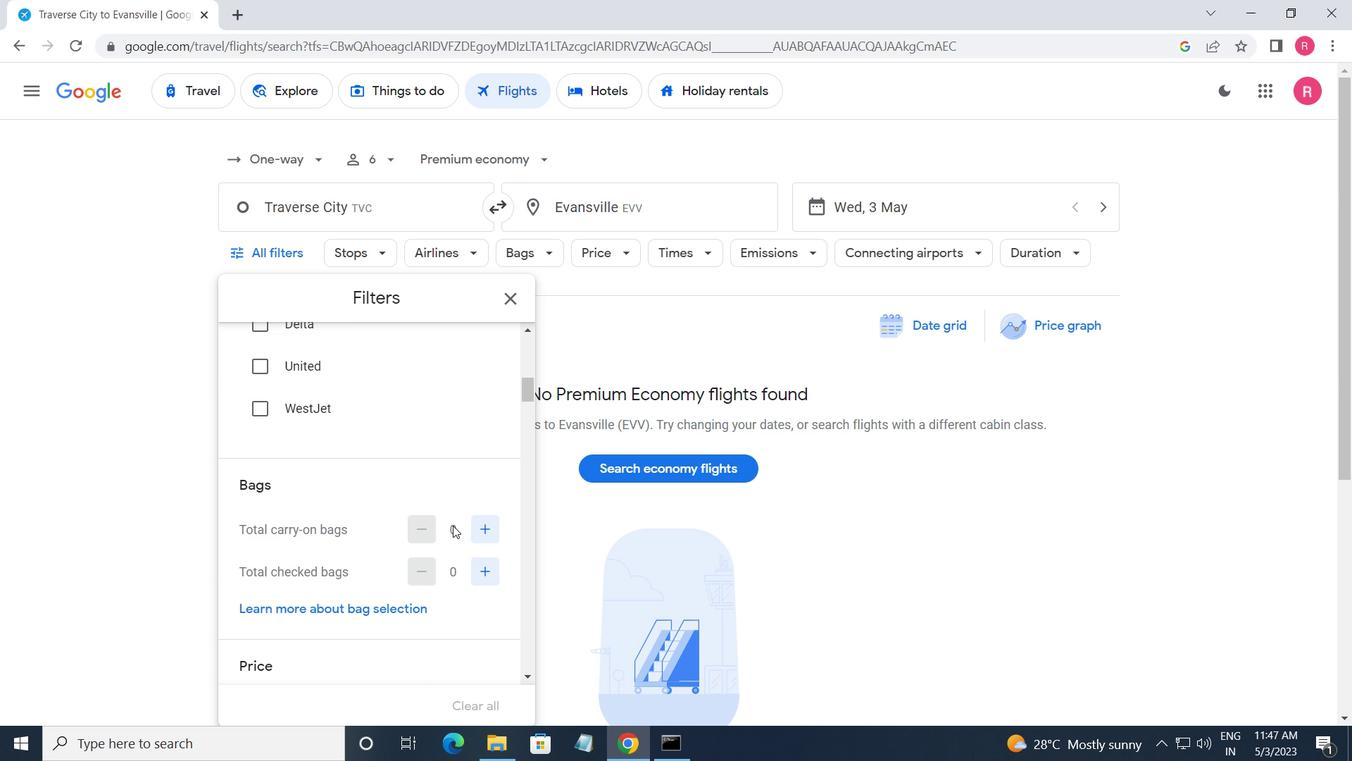 
Action: Mouse scrolled (453, 524) with delta (0, 0)
Screenshot: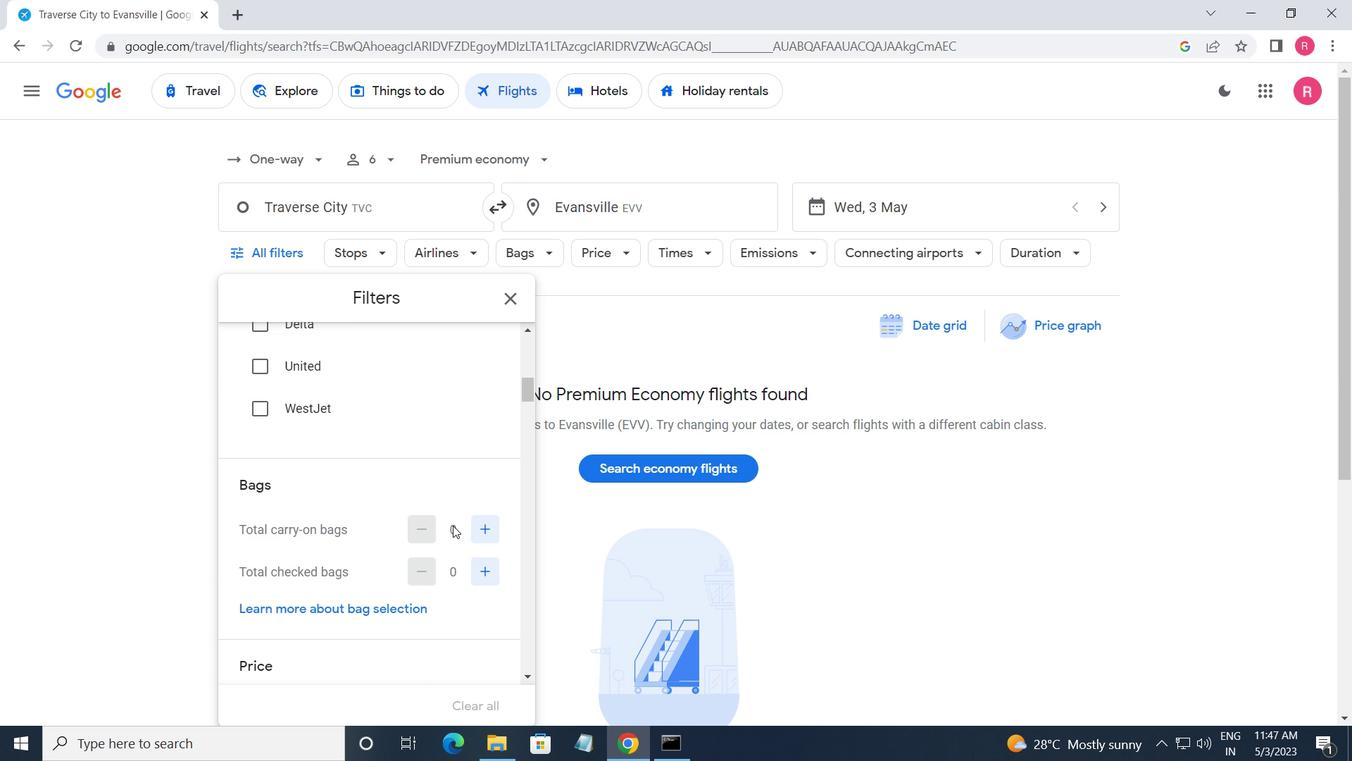 
Action: Mouse scrolled (453, 524) with delta (0, 0)
Screenshot: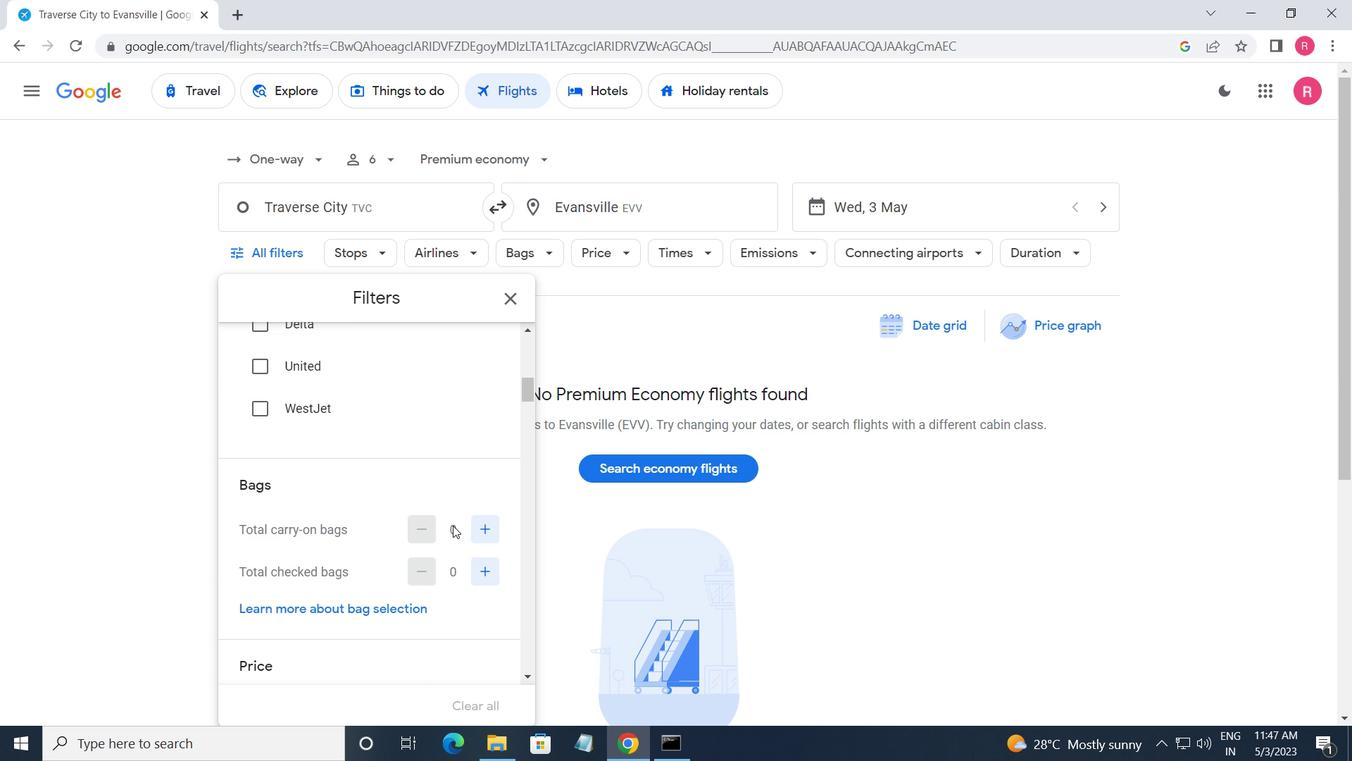 
Action: Mouse moved to (249, 593)
Screenshot: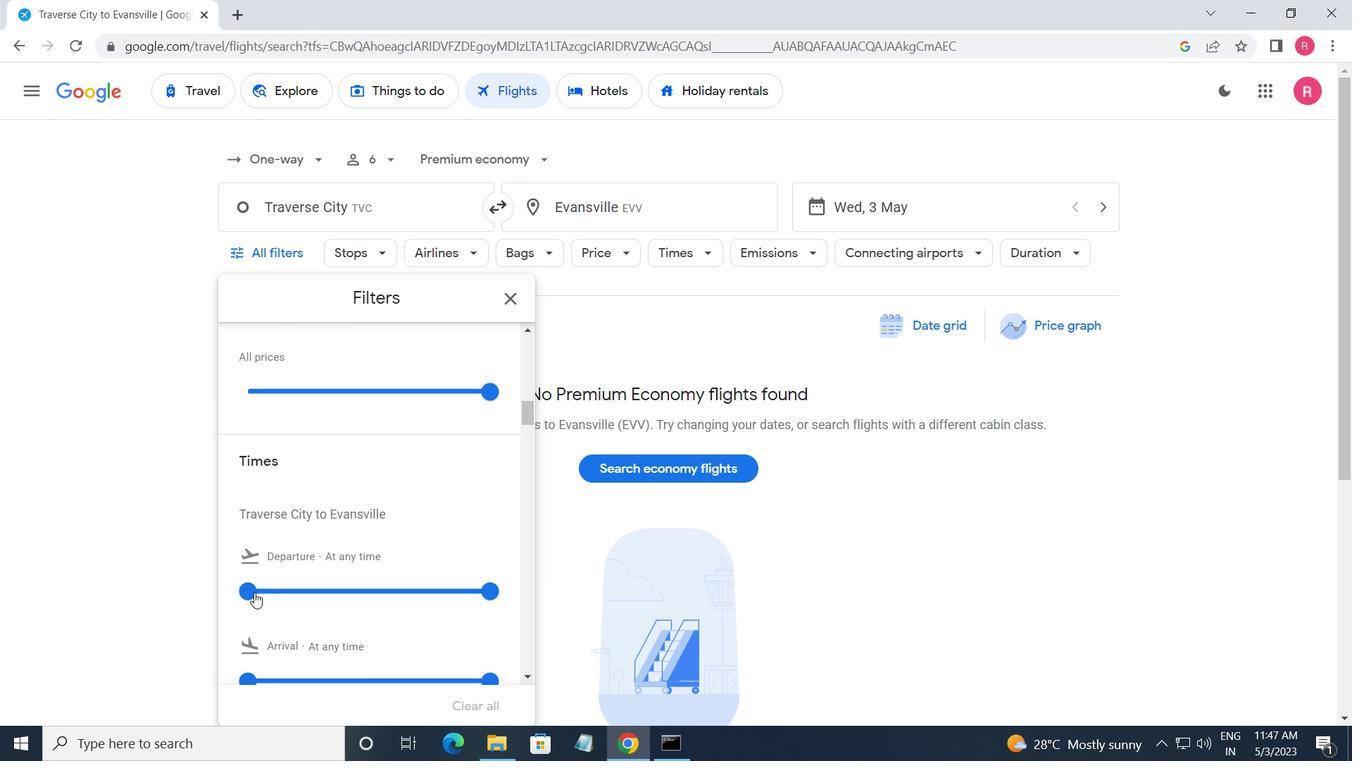 
Action: Mouse pressed left at (249, 593)
Screenshot: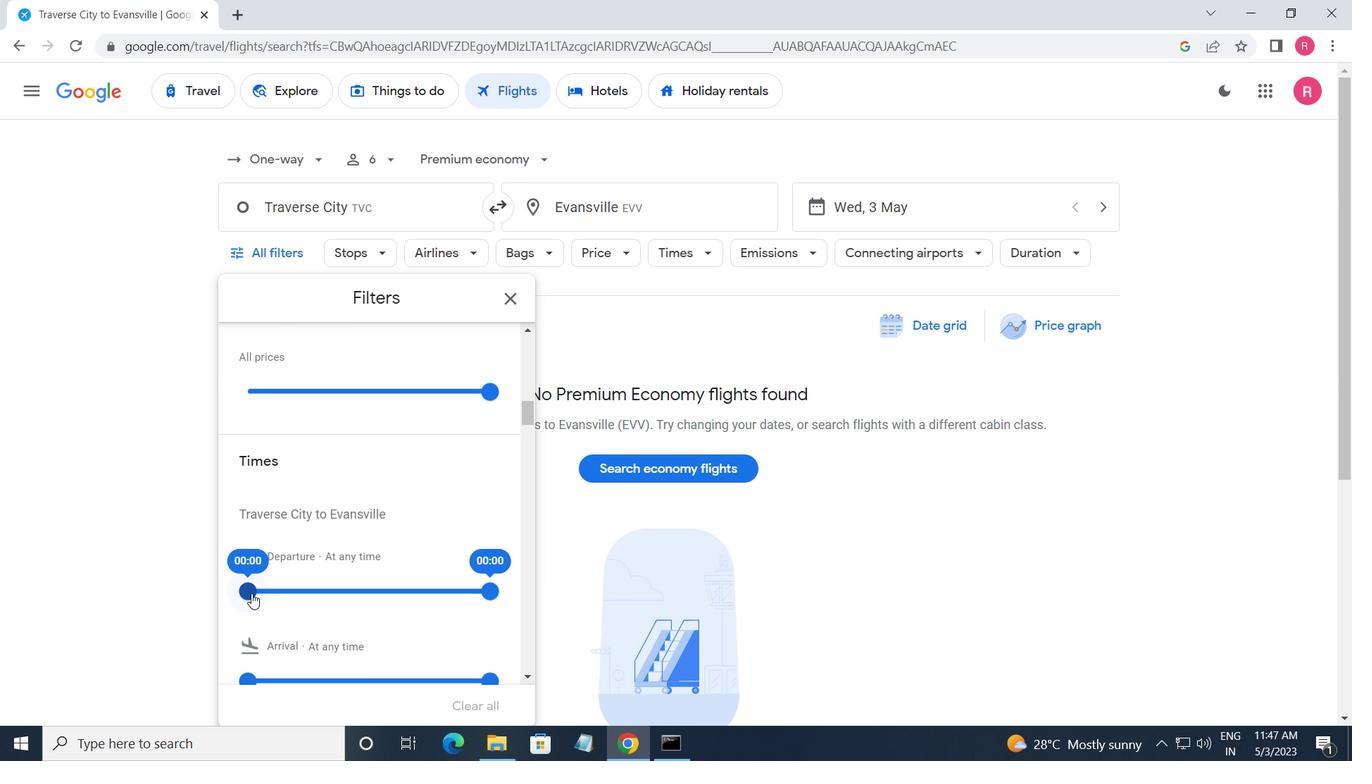 
Action: Mouse moved to (508, 298)
Screenshot: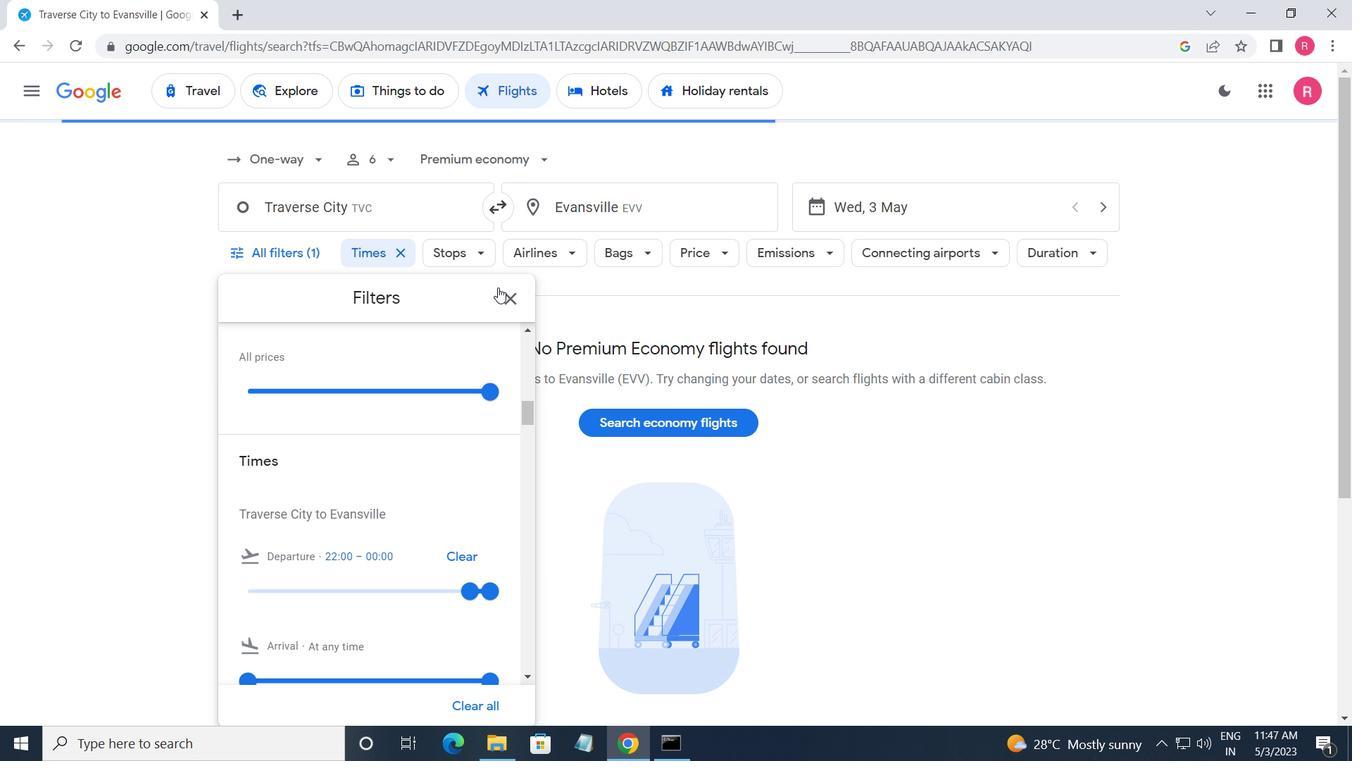 
Action: Mouse pressed left at (508, 298)
Screenshot: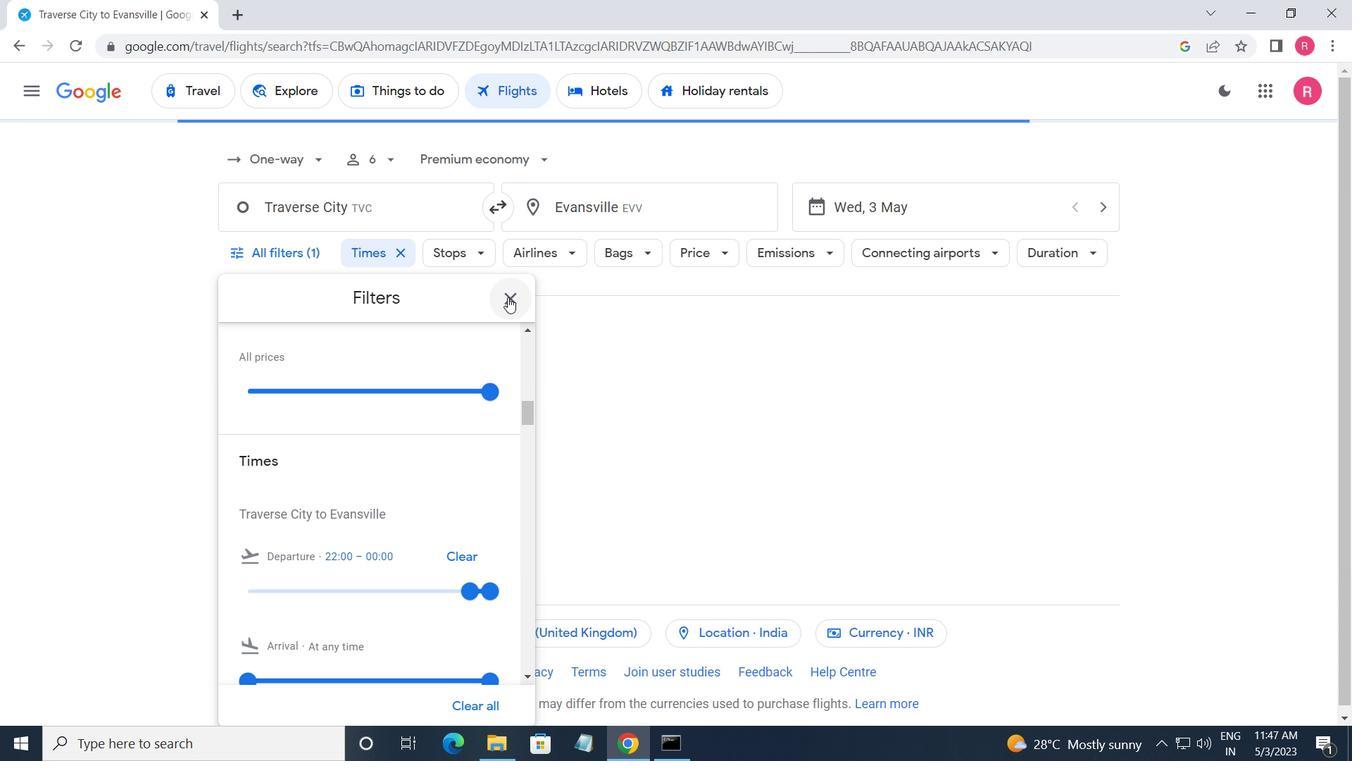 
Action: Mouse moved to (477, 365)
Screenshot: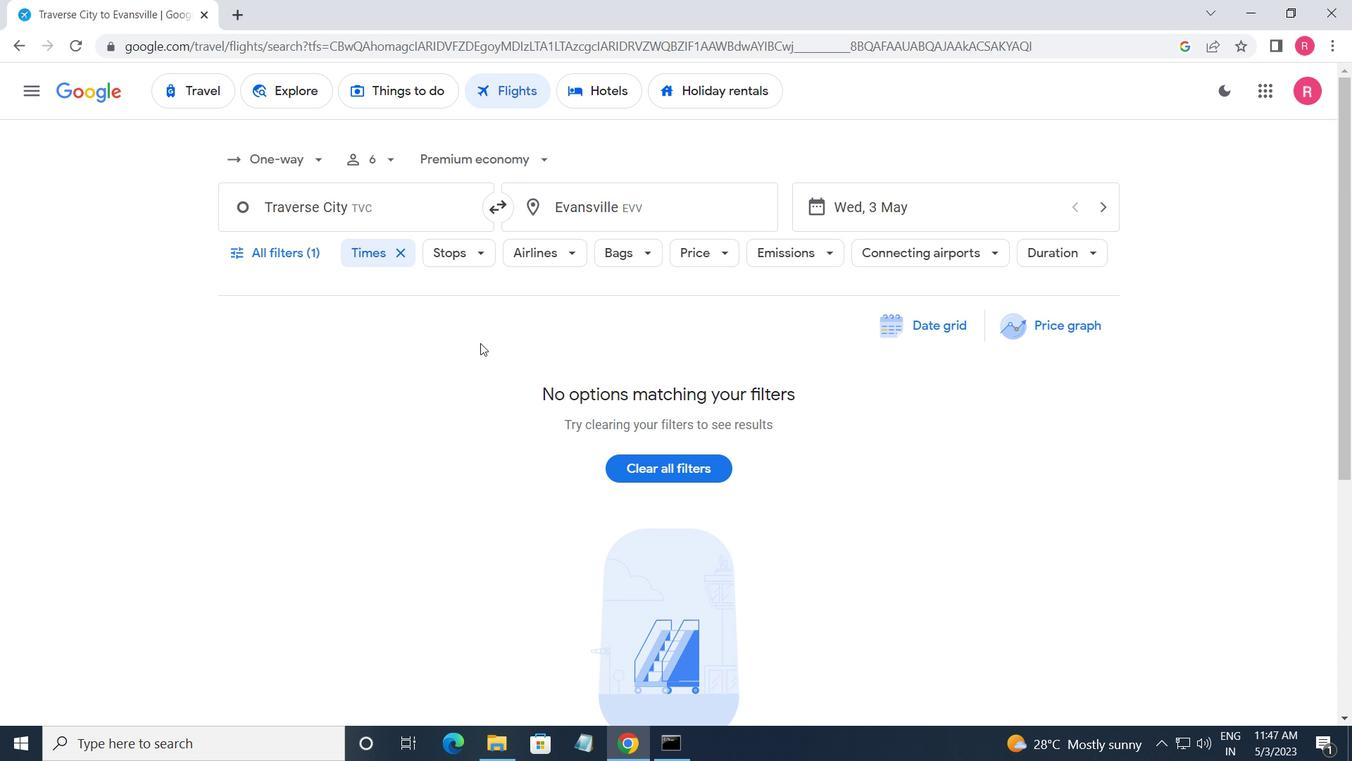 
